 Task: Send an email with the signature Crystal Jones with the subject Service cancellation and the message Please let me know if there are any questions or concerns. from softage.1@softage.net to softage.8@softage.net and softage.9@softage.net with an attached document Contract_addendum.doc
Action: Mouse moved to (556, 724)
Screenshot: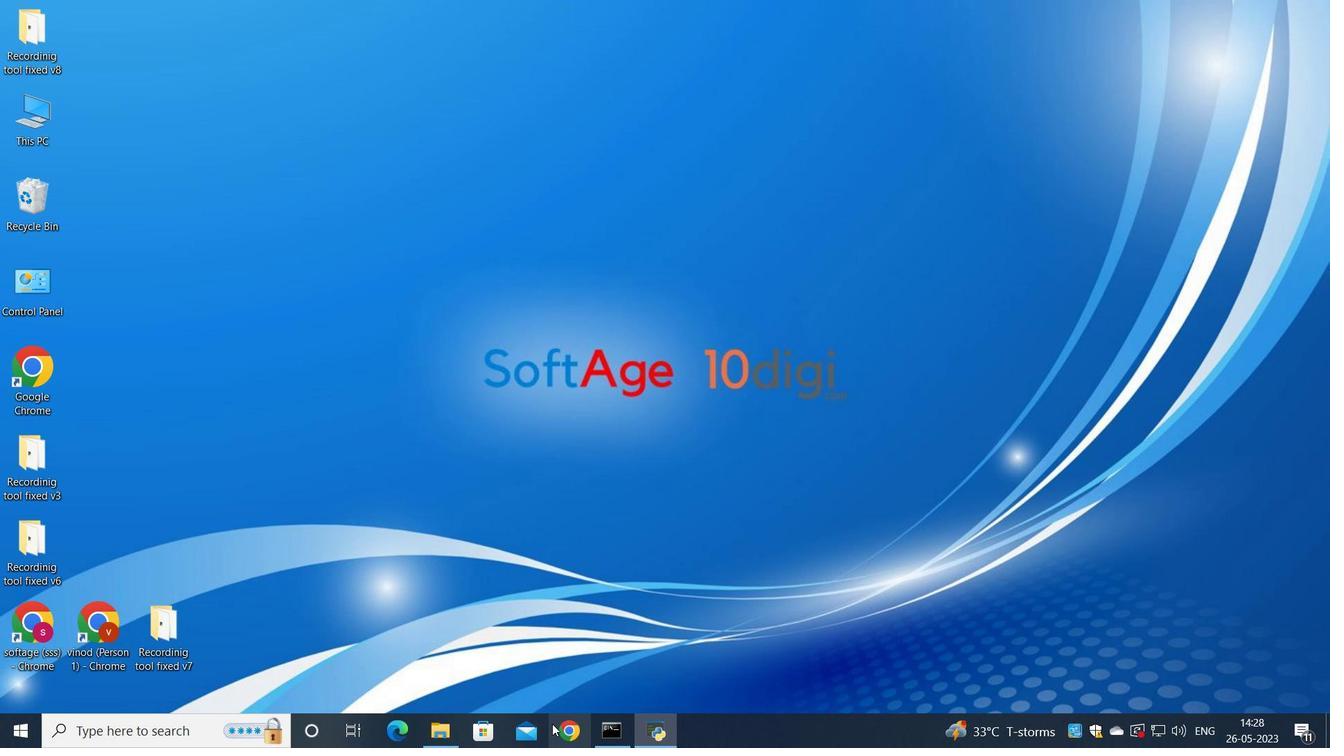 
Action: Mouse pressed left at (556, 724)
Screenshot: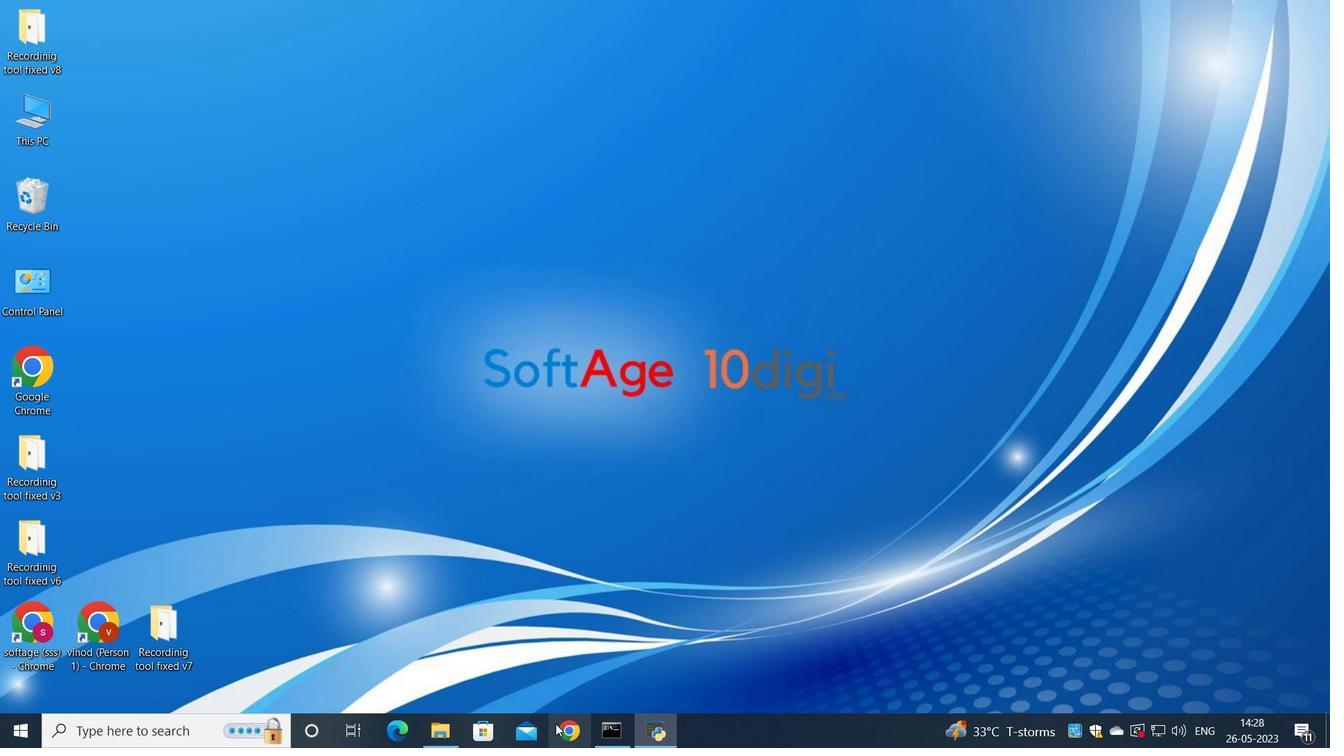
Action: Mouse moved to (625, 399)
Screenshot: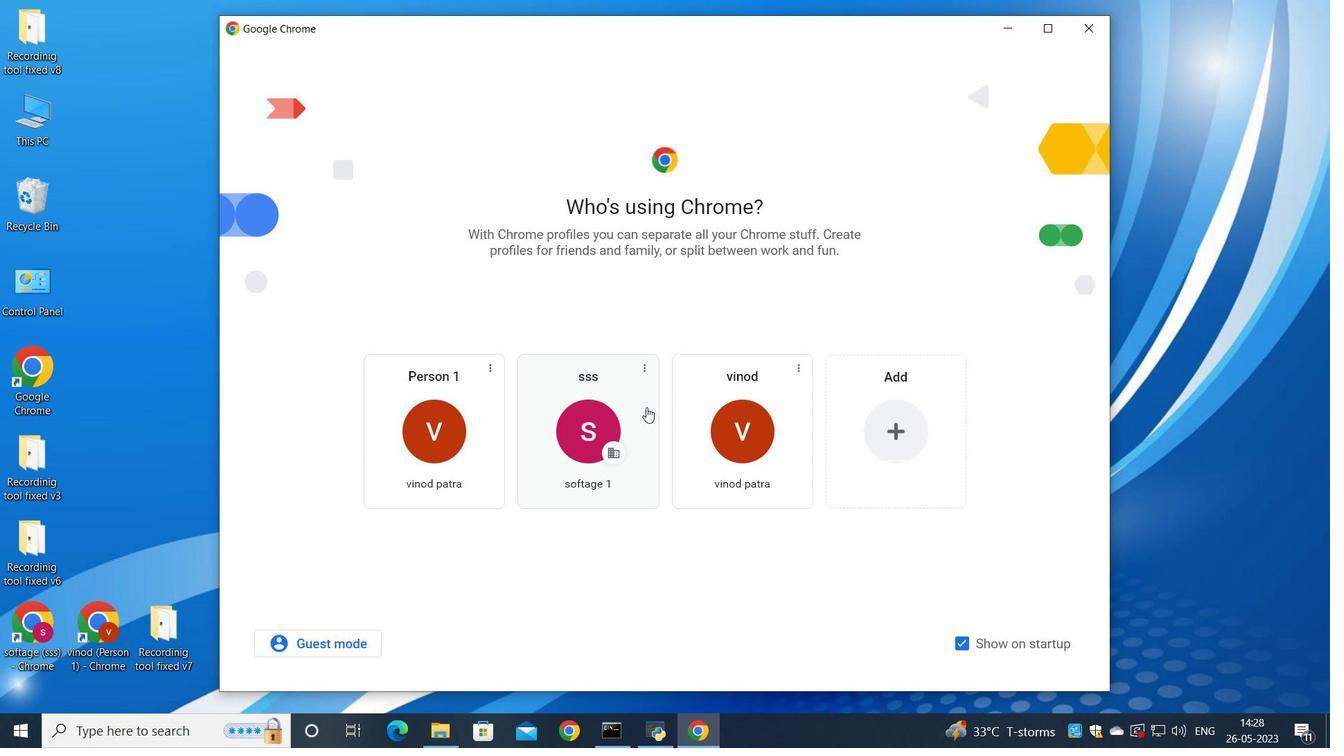 
Action: Mouse pressed left at (625, 399)
Screenshot: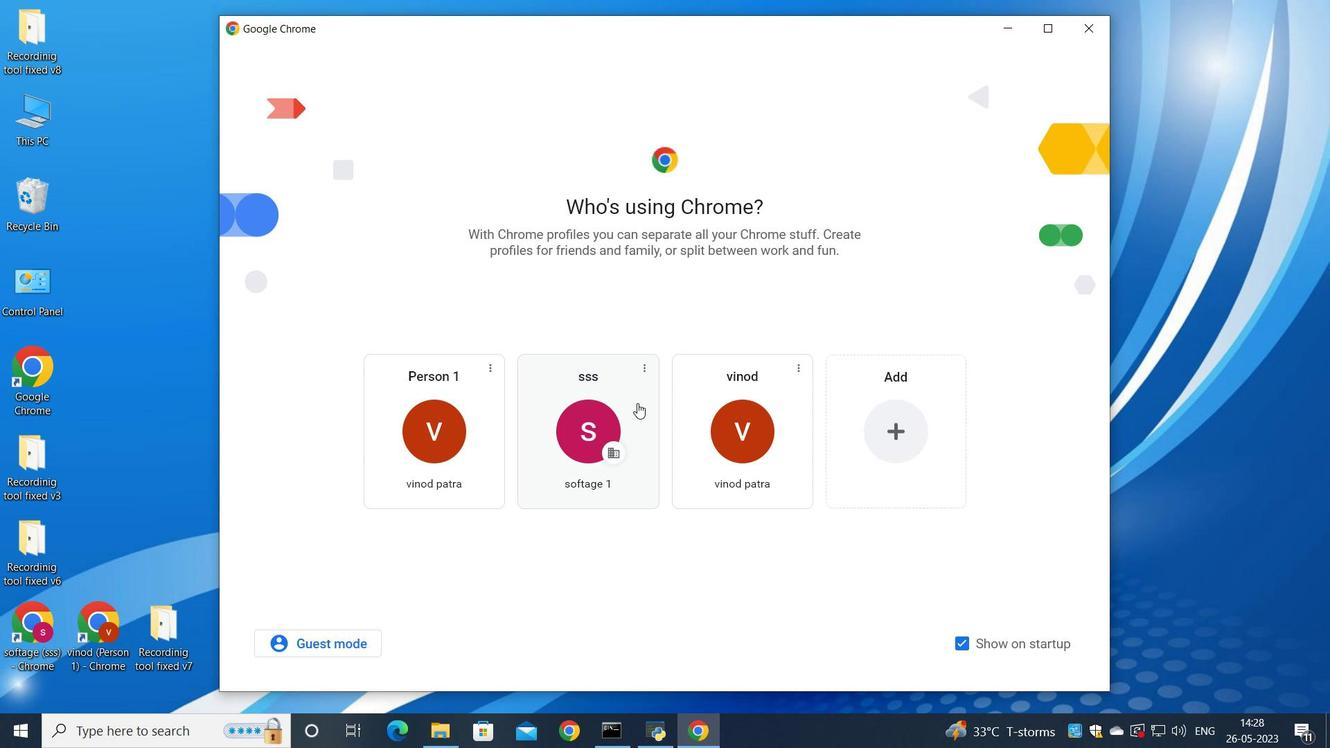 
Action: Mouse moved to (585, 415)
Screenshot: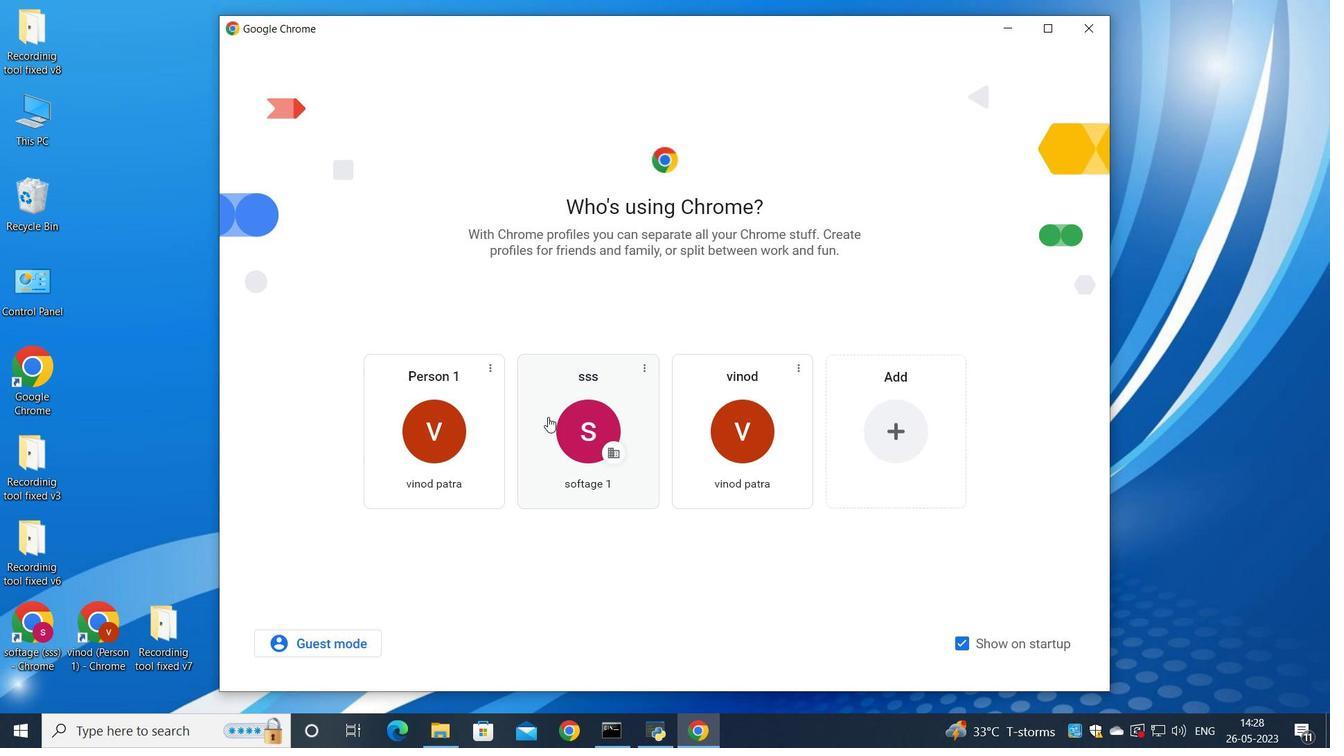 
Action: Mouse pressed left at (585, 415)
Screenshot: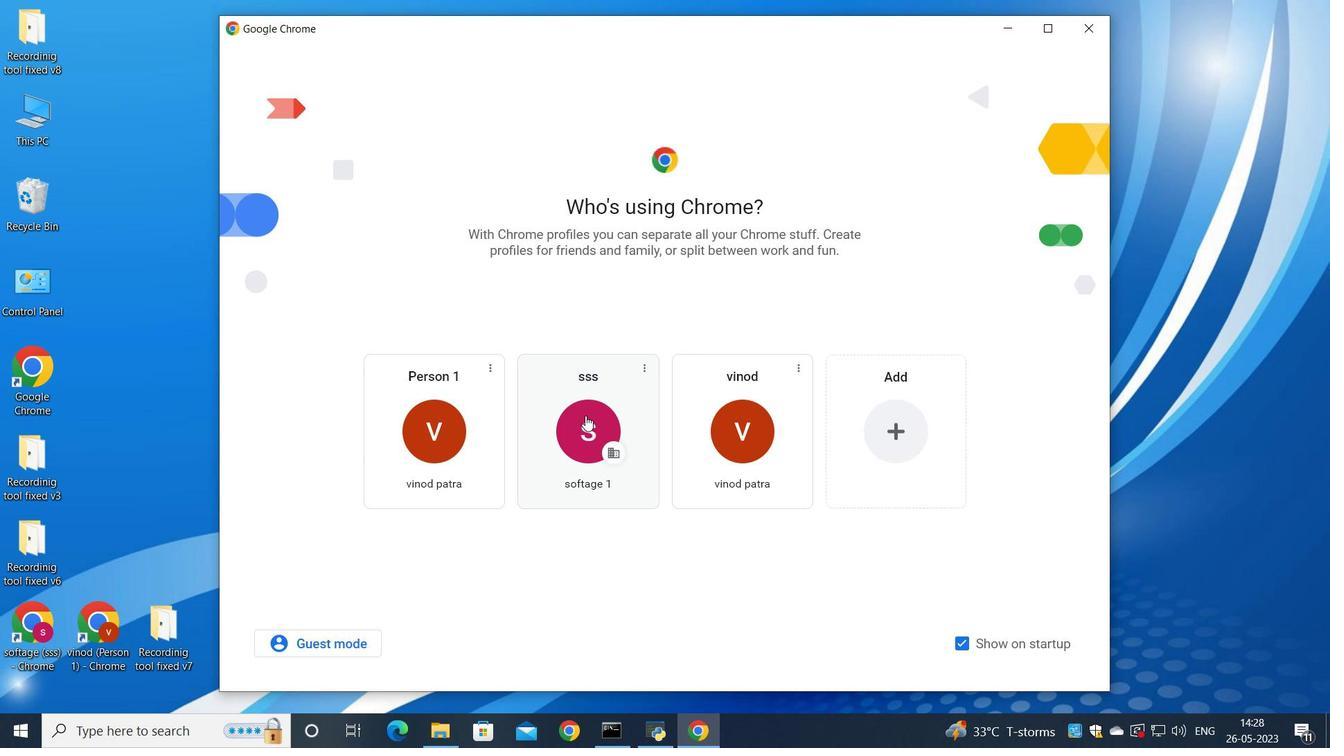 
Action: Mouse moved to (1173, 93)
Screenshot: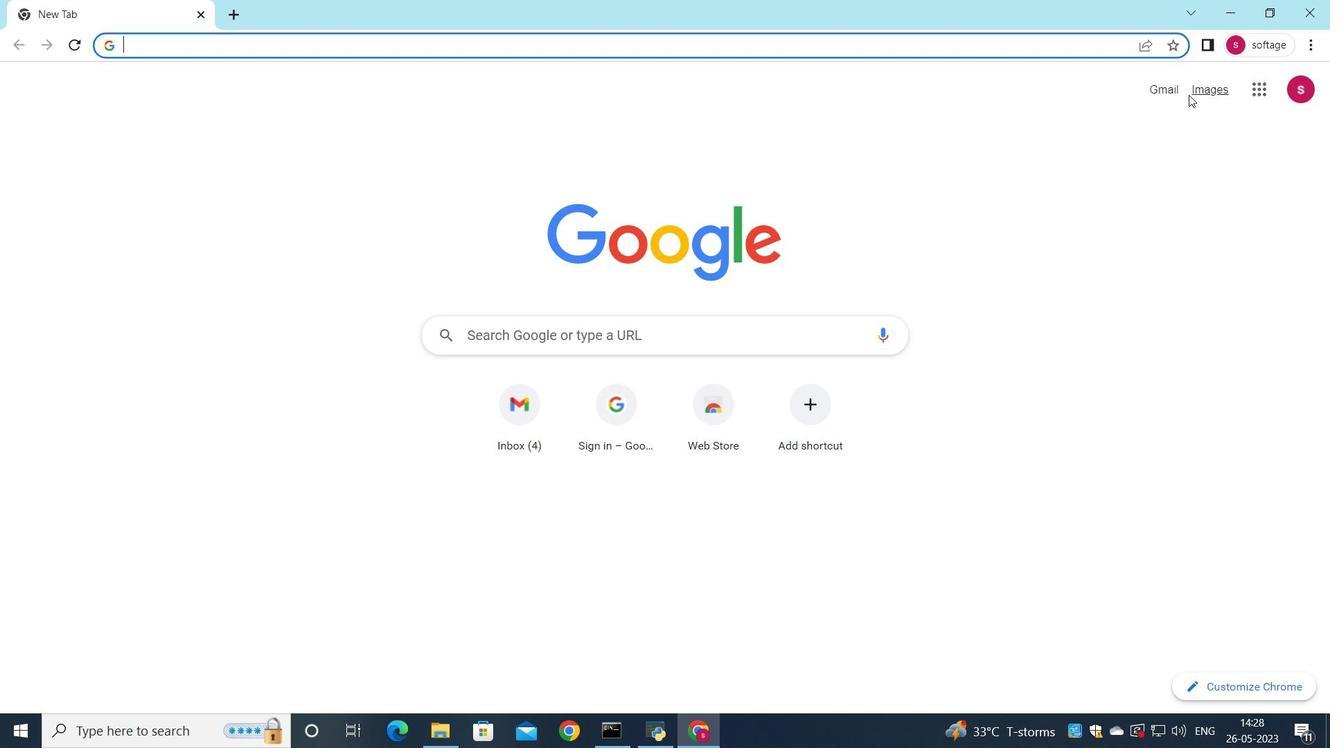 
Action: Mouse pressed left at (1173, 93)
Screenshot: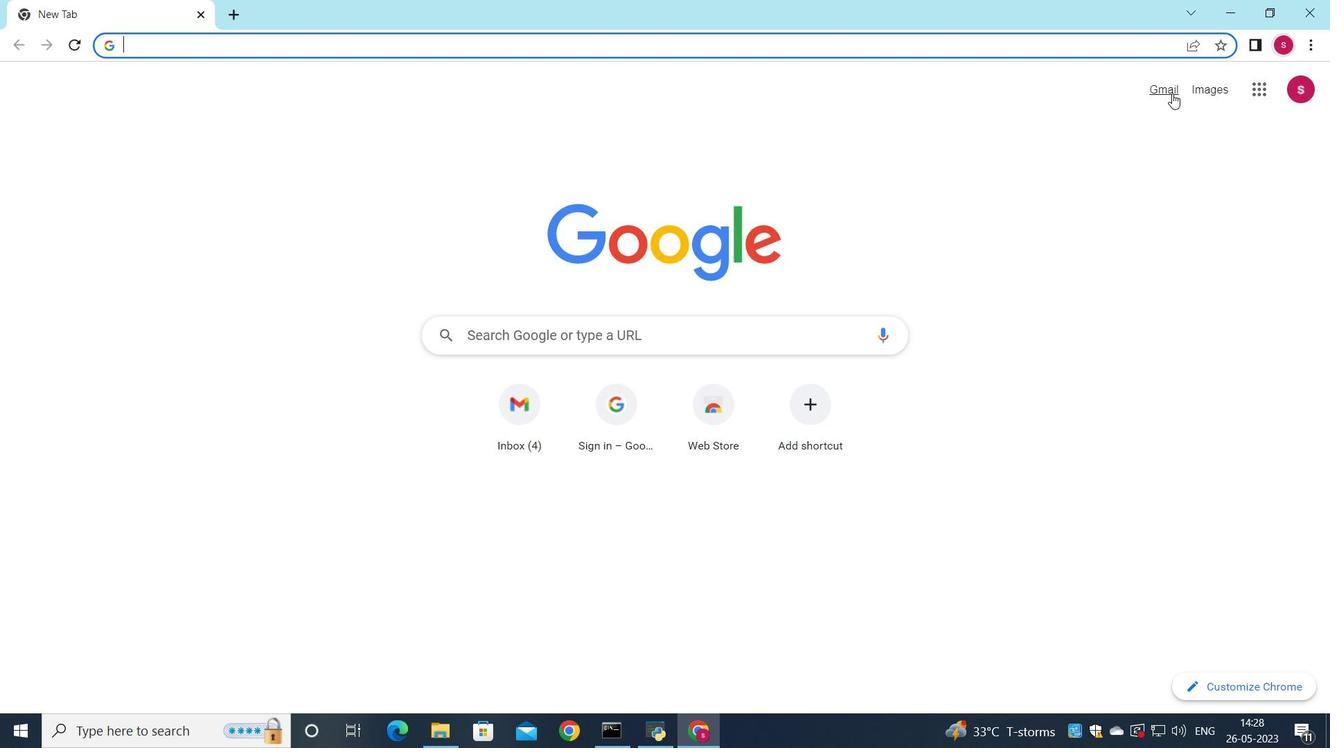 
Action: Mouse moved to (1152, 115)
Screenshot: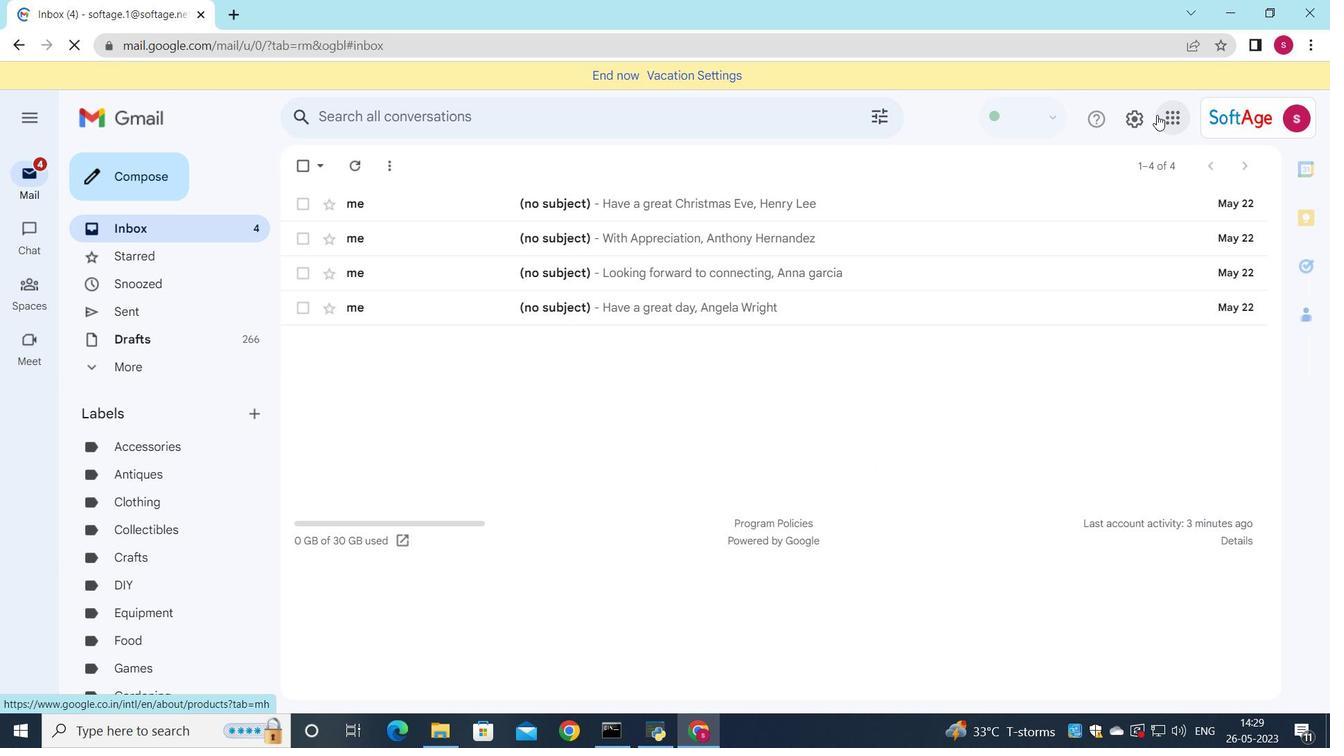 
Action: Mouse pressed left at (1152, 115)
Screenshot: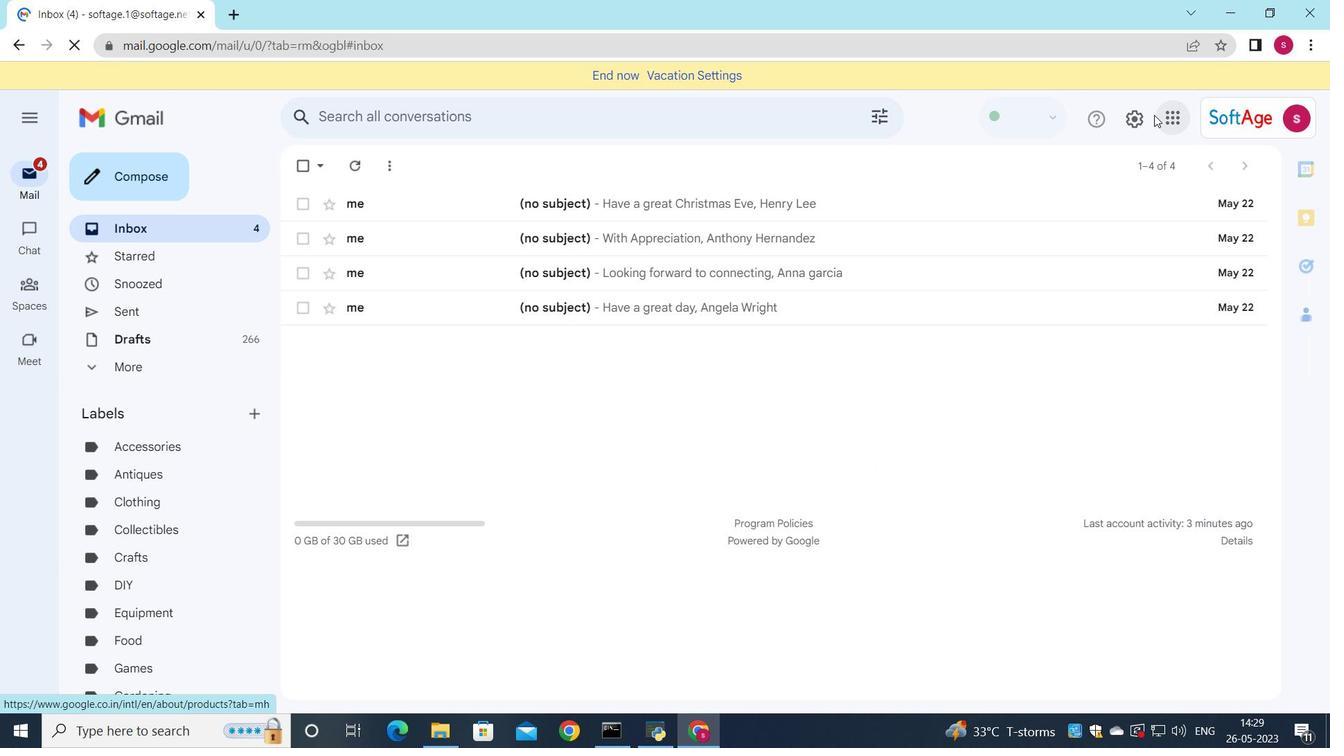 
Action: Mouse moved to (1146, 115)
Screenshot: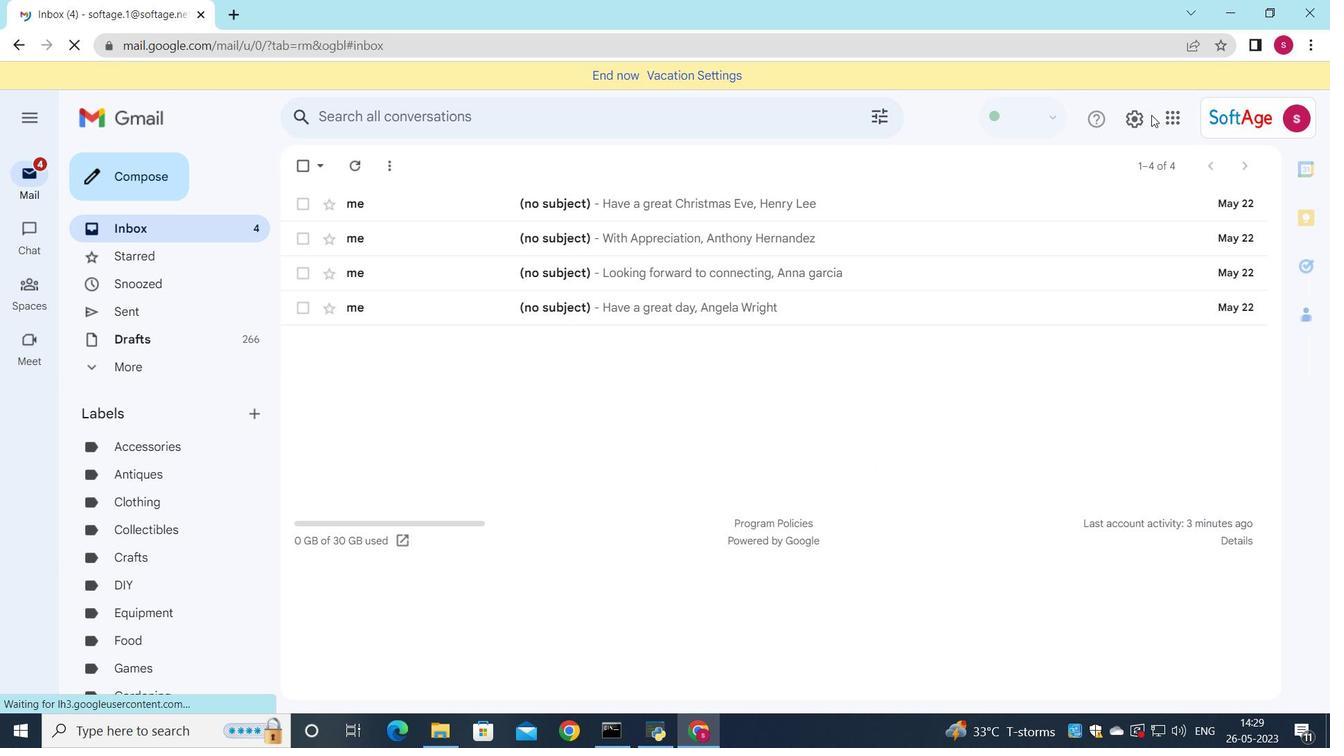 
Action: Mouse pressed left at (1146, 115)
Screenshot: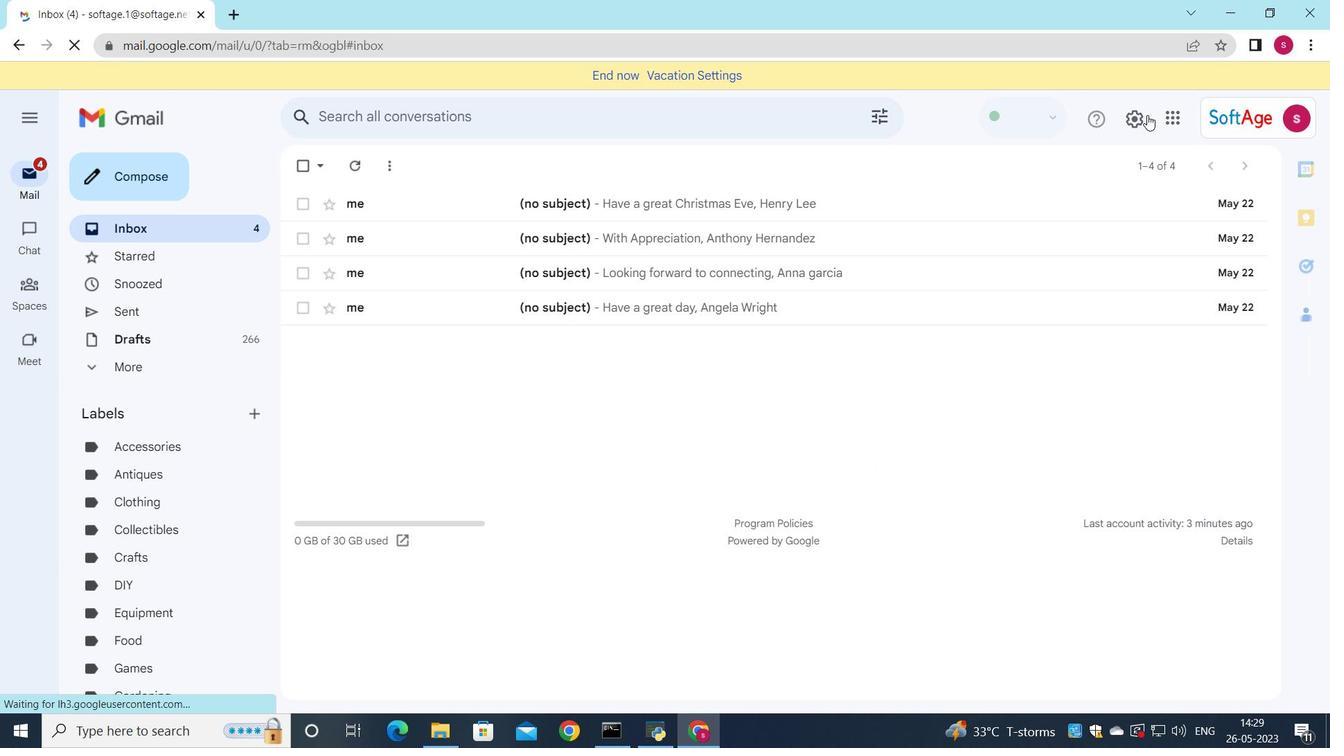 
Action: Mouse pressed left at (1146, 115)
Screenshot: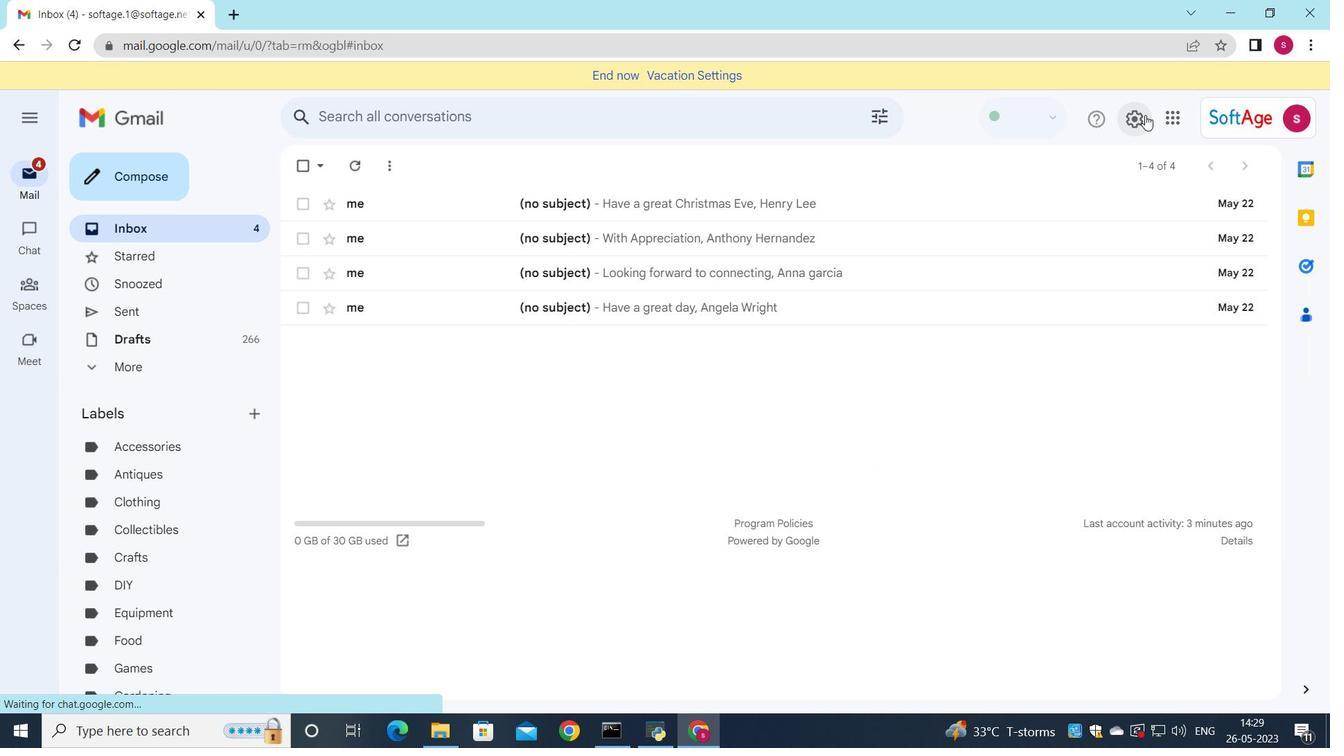 
Action: Mouse moved to (1145, 207)
Screenshot: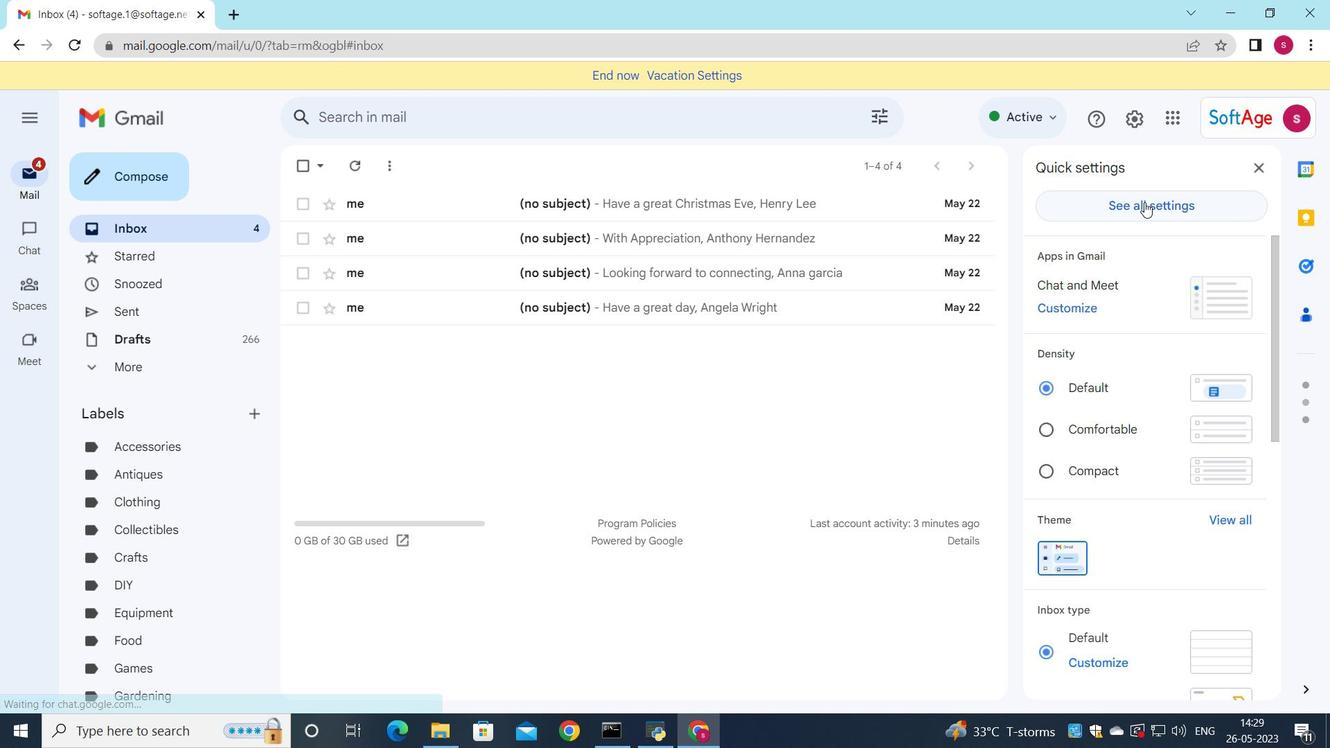 
Action: Mouse pressed left at (1145, 207)
Screenshot: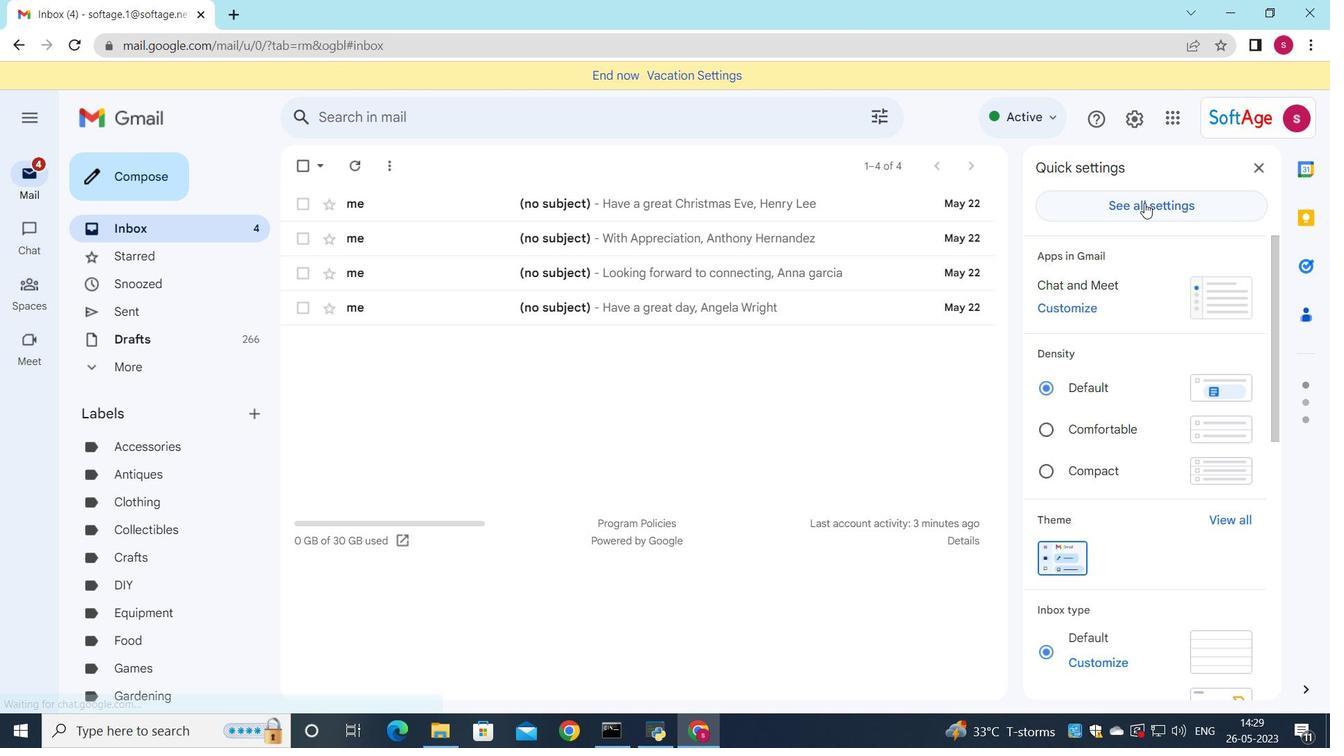 
Action: Mouse moved to (678, 412)
Screenshot: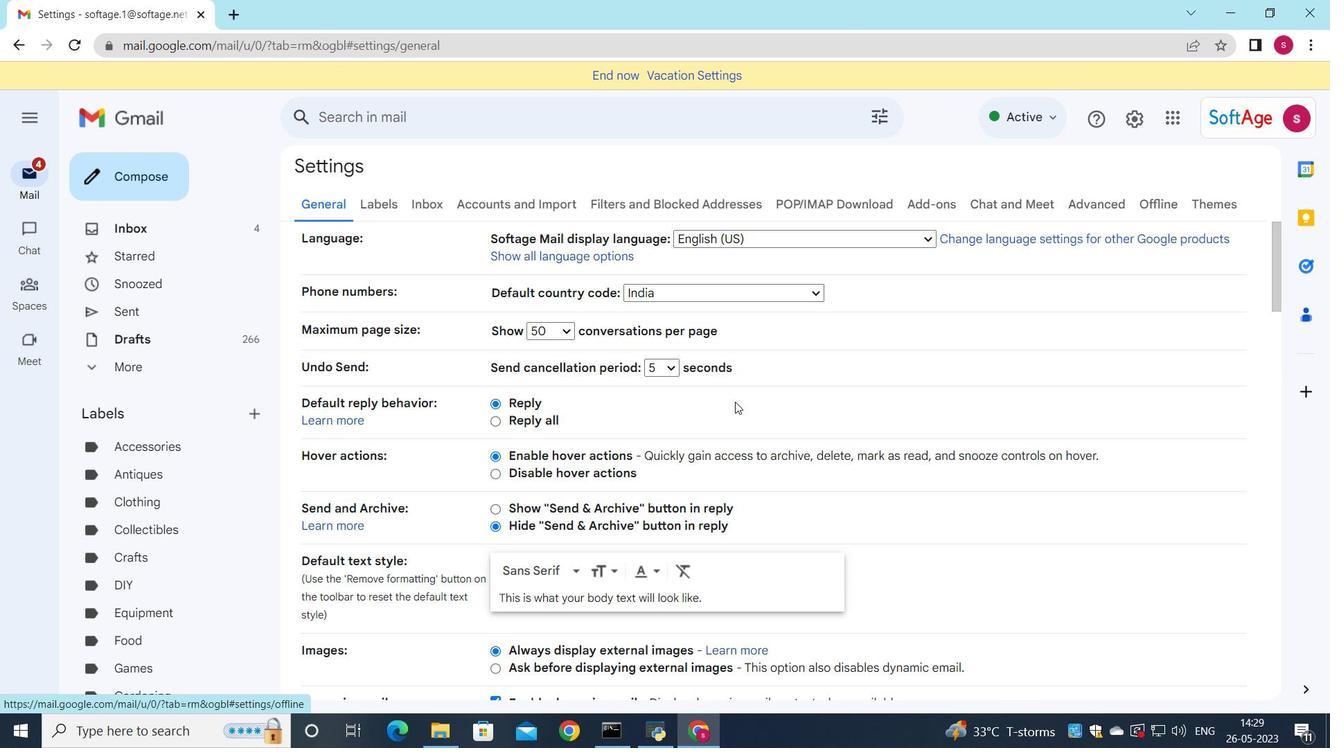 
Action: Mouse scrolled (678, 411) with delta (0, 0)
Screenshot: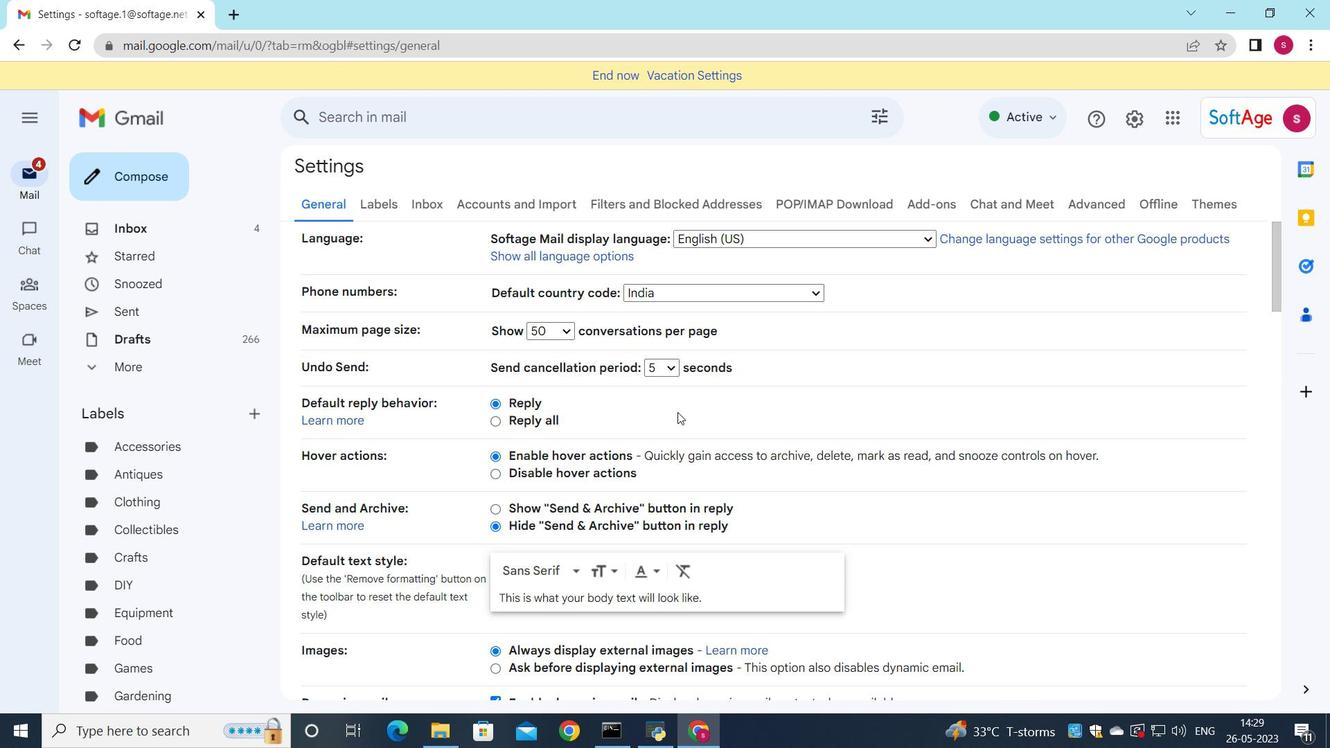
Action: Mouse scrolled (678, 411) with delta (0, 0)
Screenshot: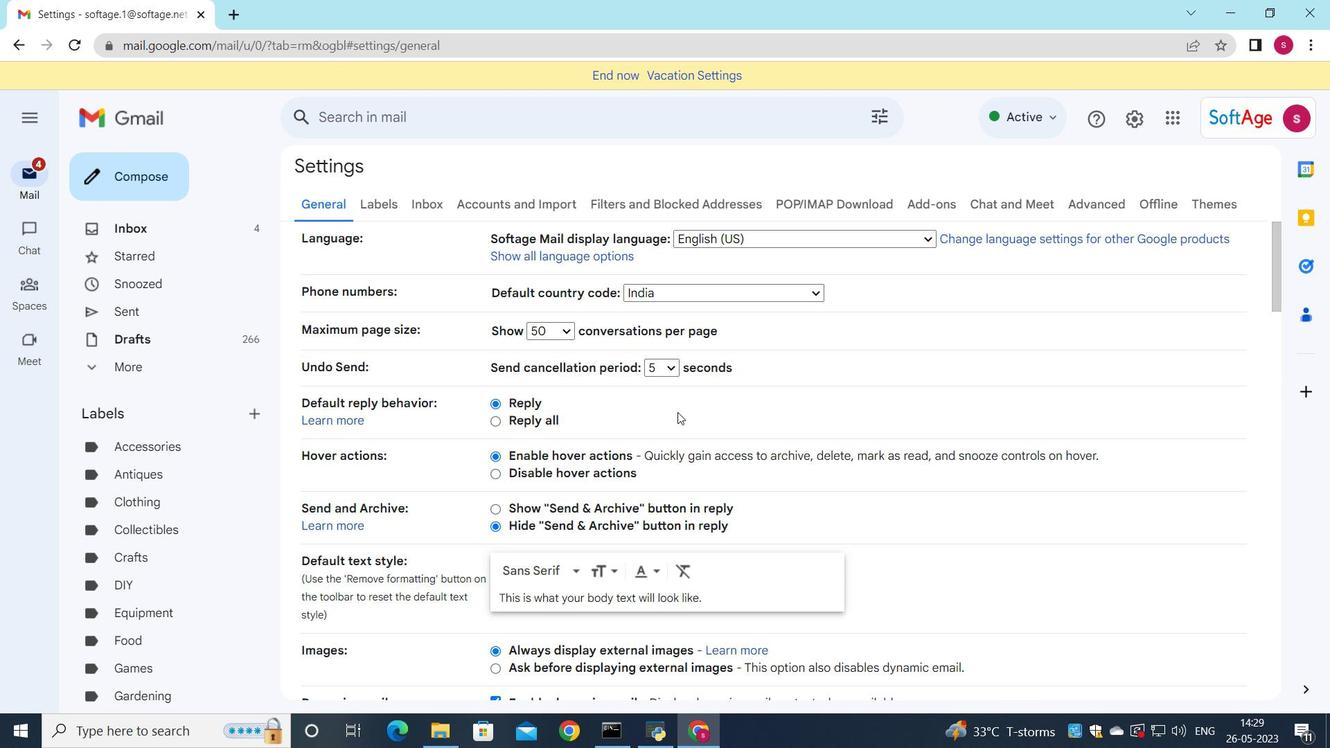 
Action: Mouse scrolled (678, 411) with delta (0, 0)
Screenshot: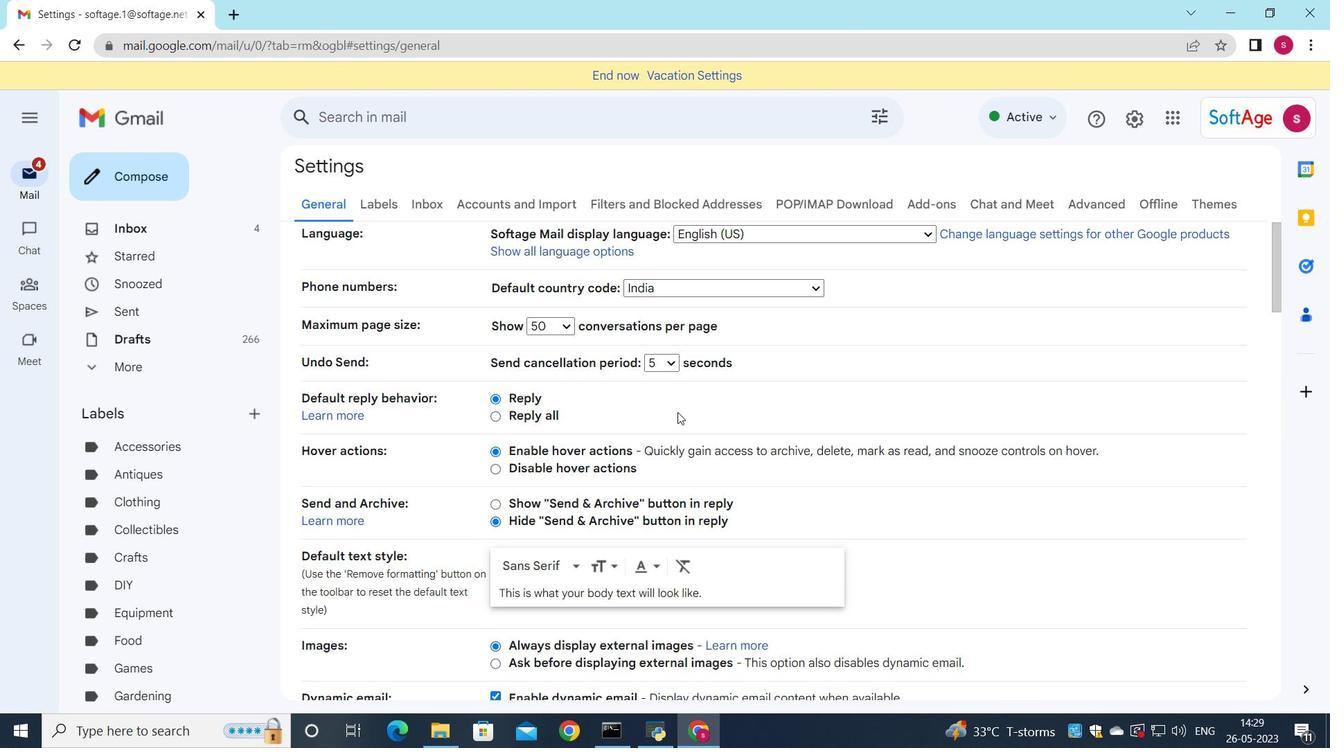 
Action: Mouse scrolled (678, 411) with delta (0, 0)
Screenshot: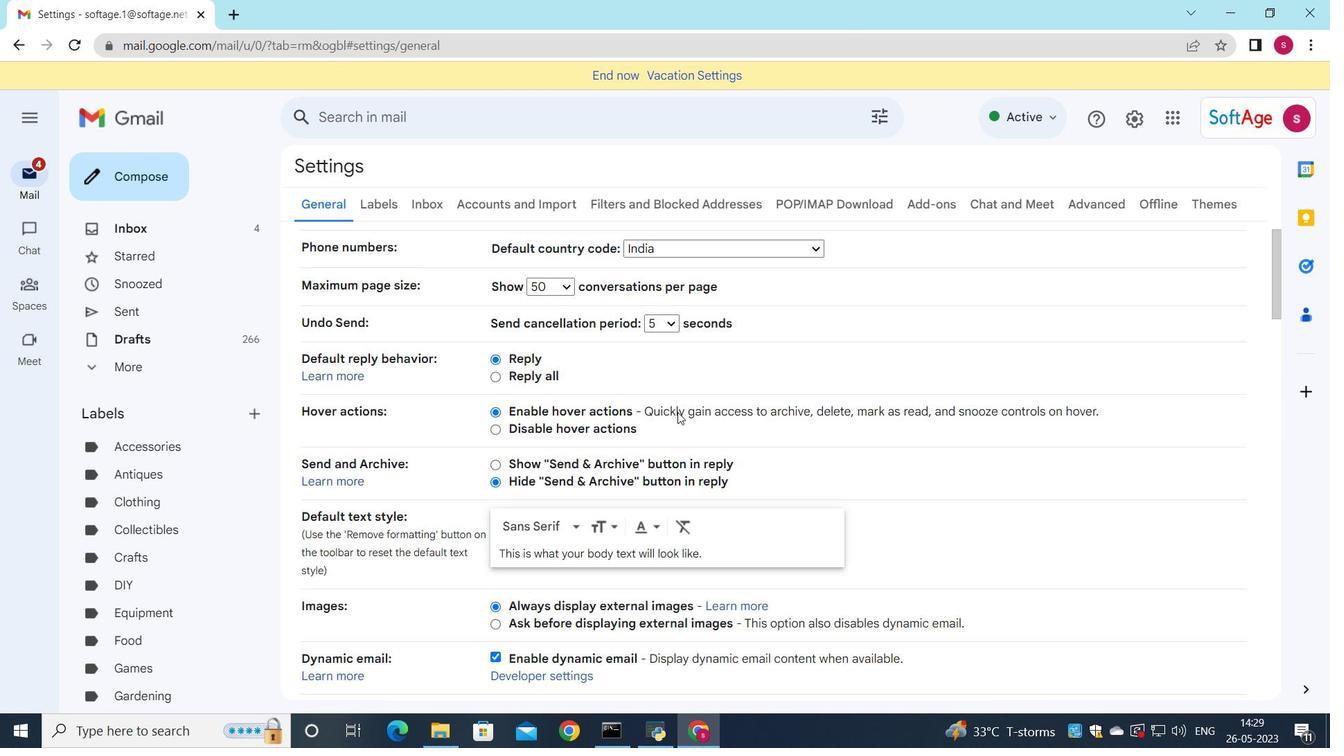 
Action: Mouse scrolled (678, 411) with delta (0, 0)
Screenshot: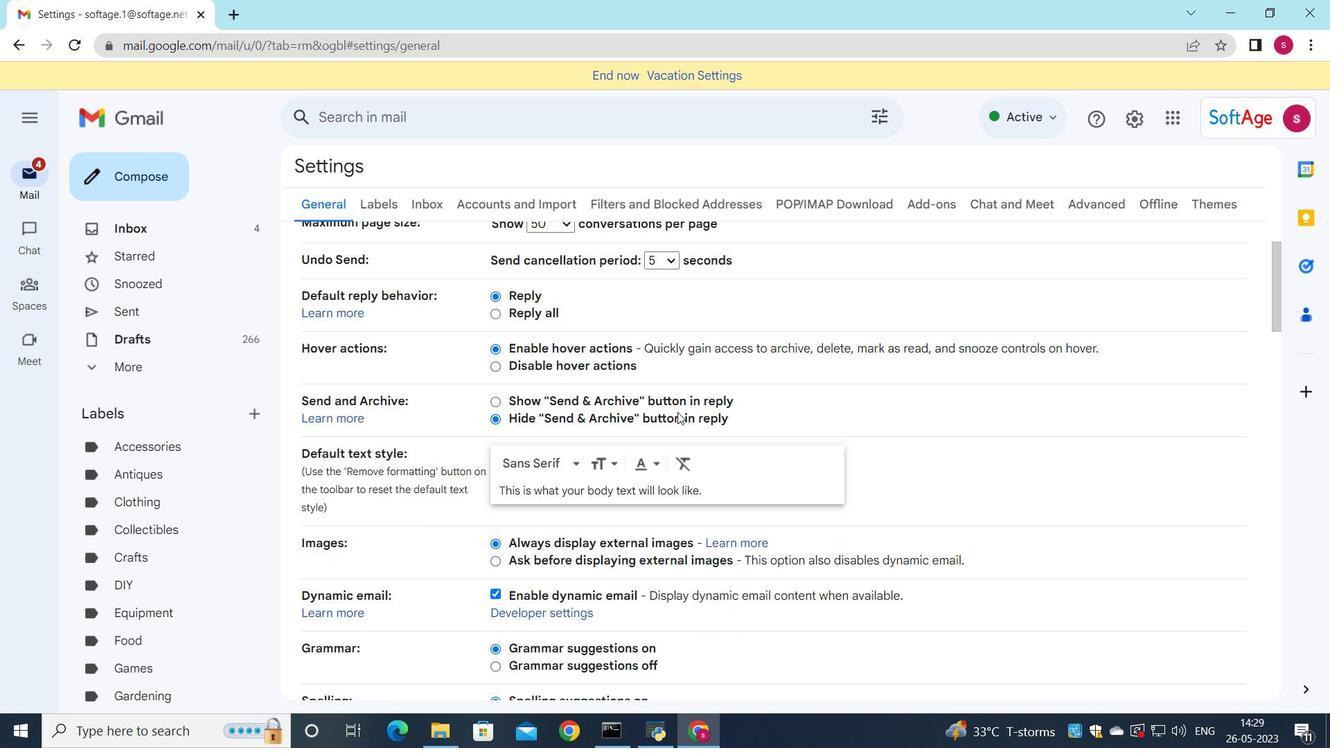 
Action: Mouse scrolled (678, 411) with delta (0, 0)
Screenshot: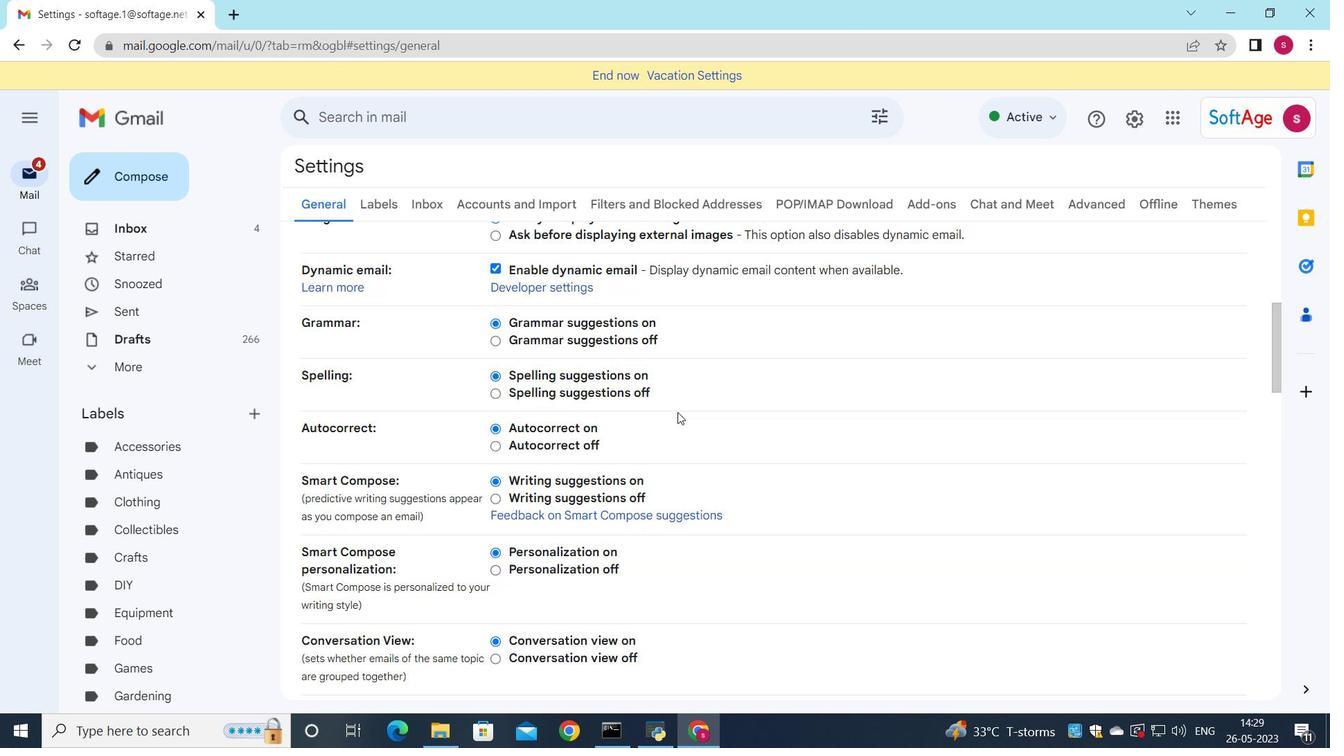 
Action: Mouse scrolled (678, 411) with delta (0, 0)
Screenshot: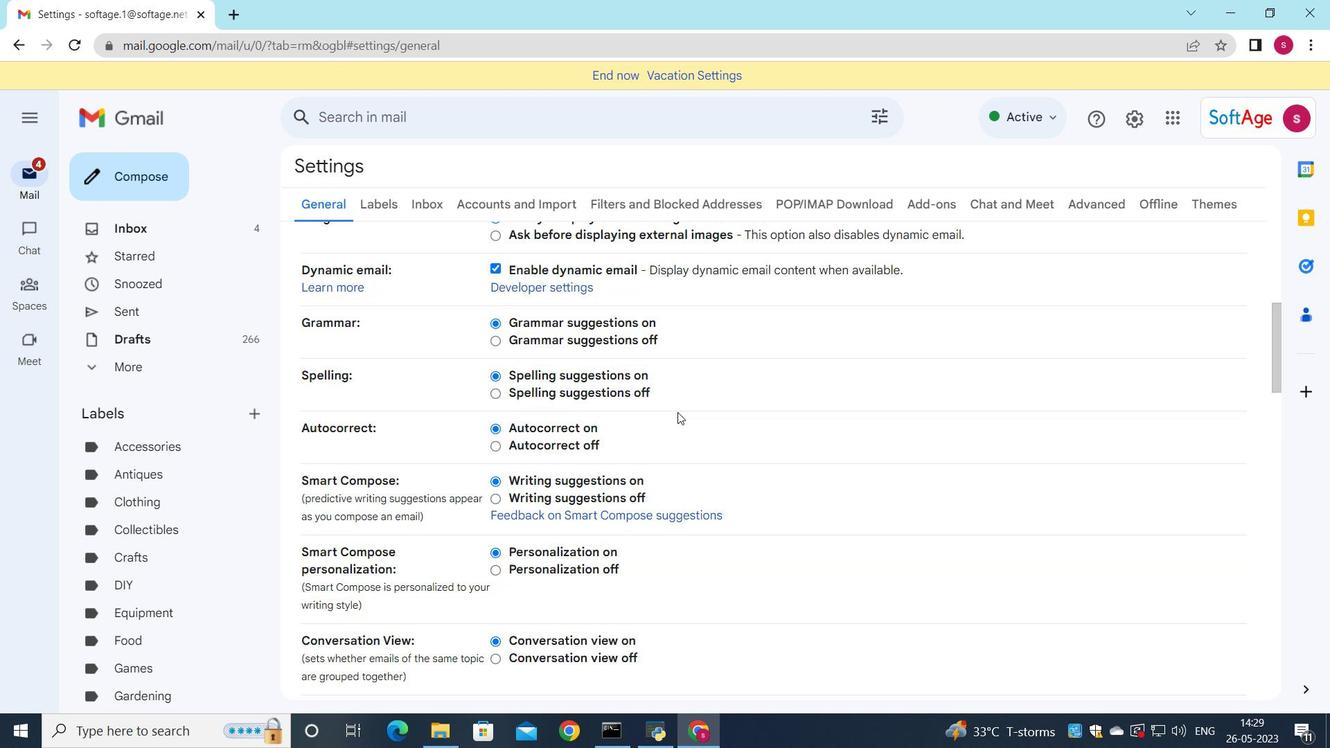 
Action: Mouse scrolled (678, 411) with delta (0, 0)
Screenshot: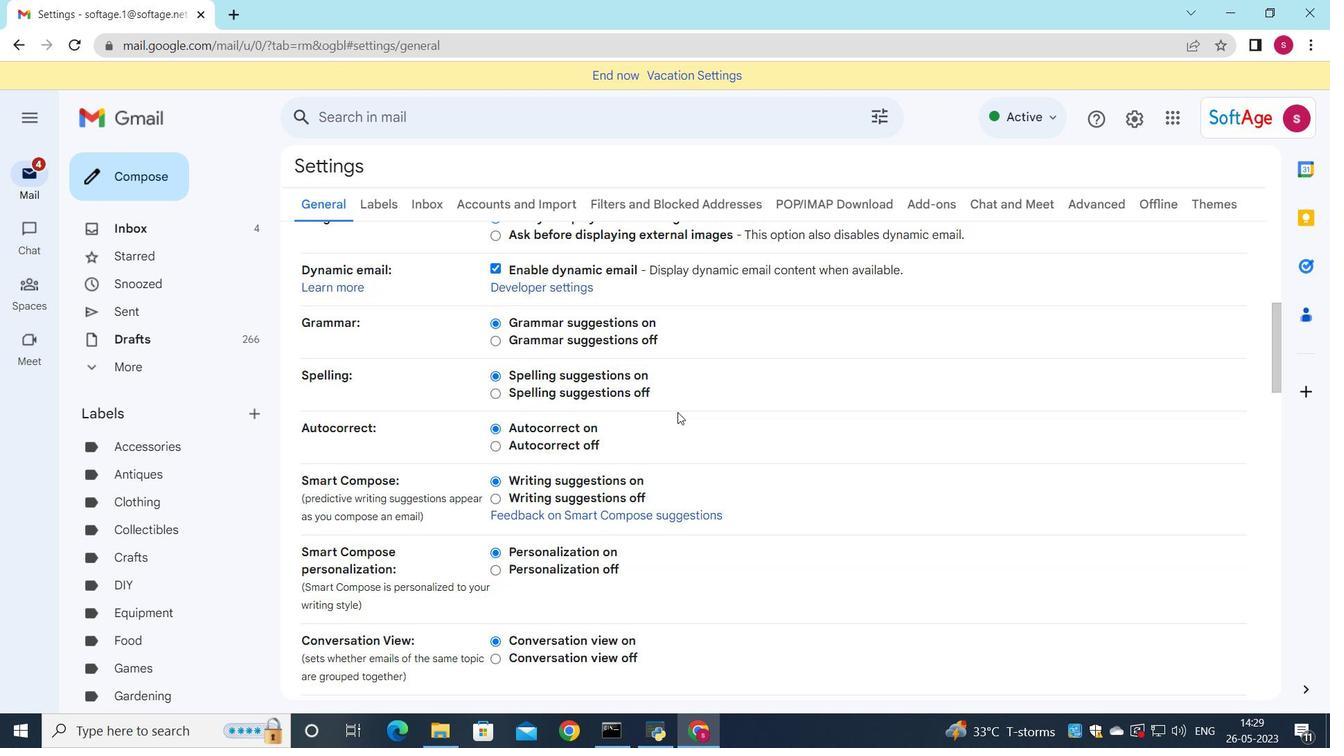 
Action: Mouse scrolled (678, 411) with delta (0, 0)
Screenshot: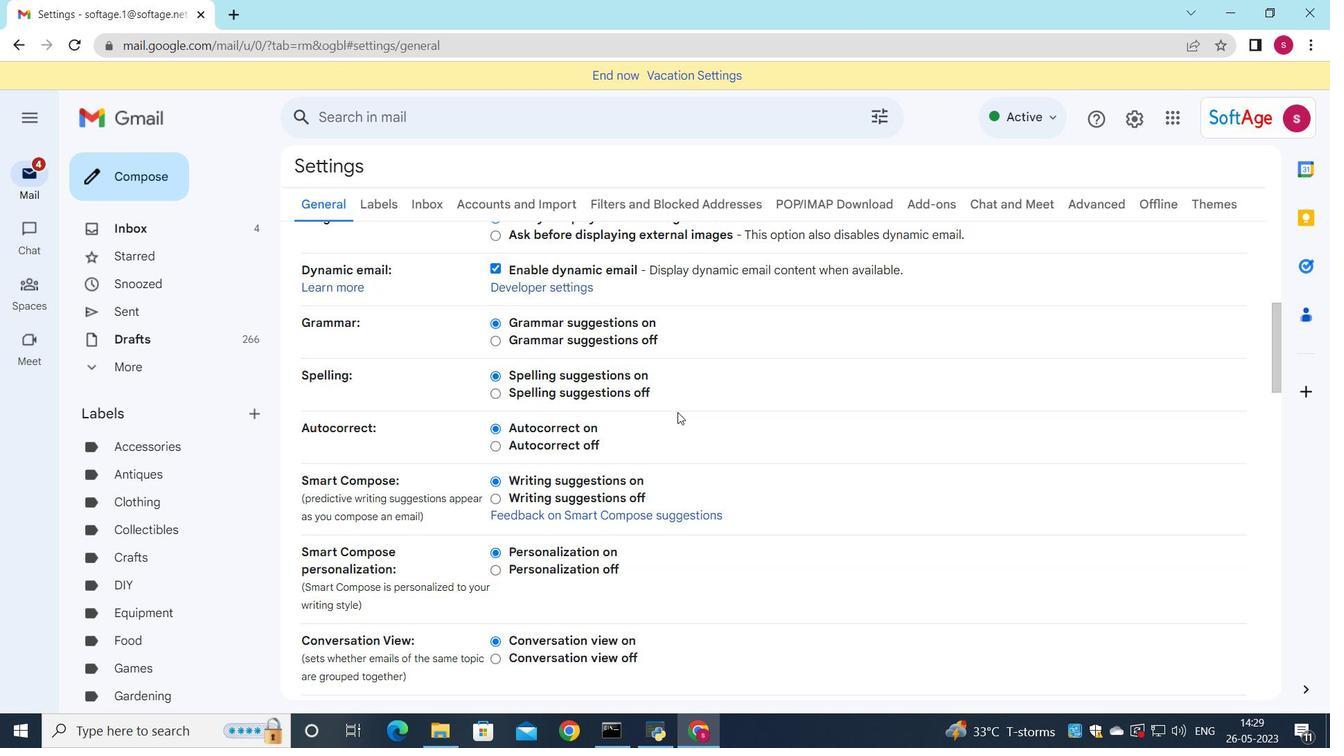 
Action: Mouse scrolled (678, 411) with delta (0, 0)
Screenshot: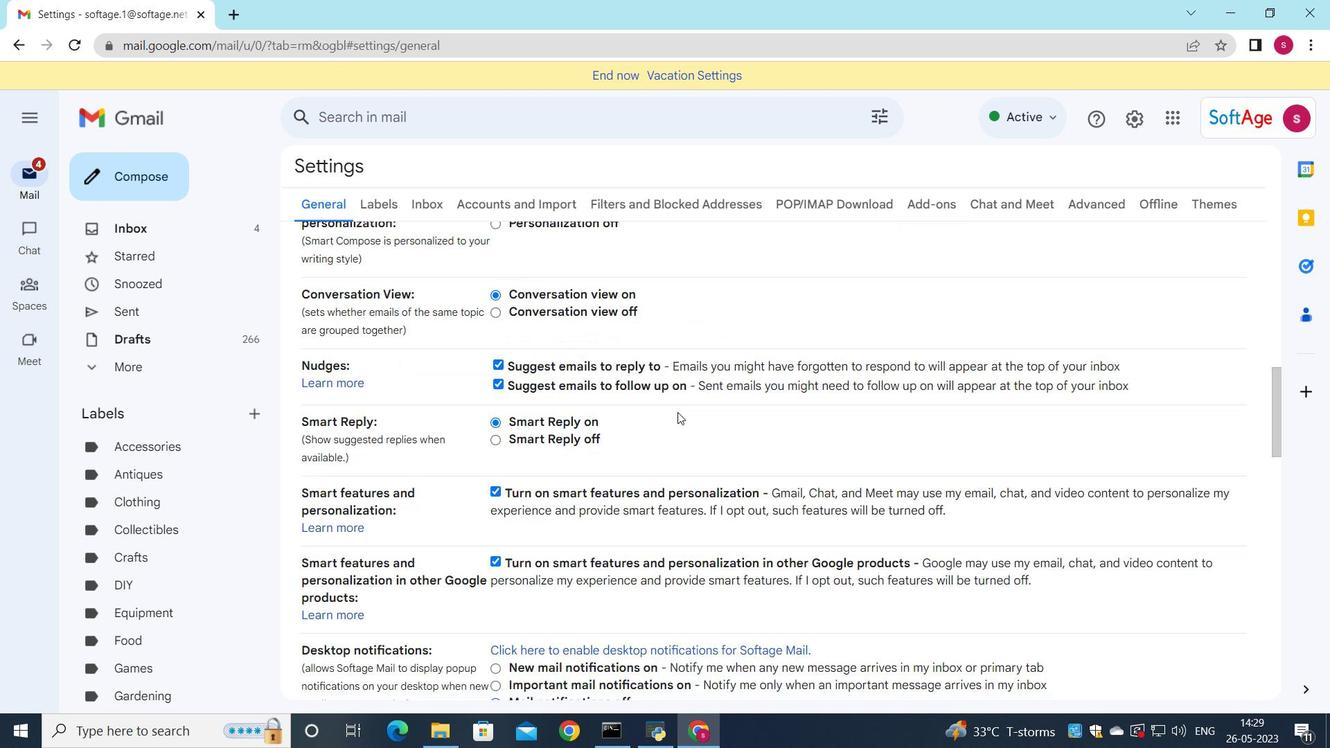 
Action: Mouse scrolled (678, 411) with delta (0, 0)
Screenshot: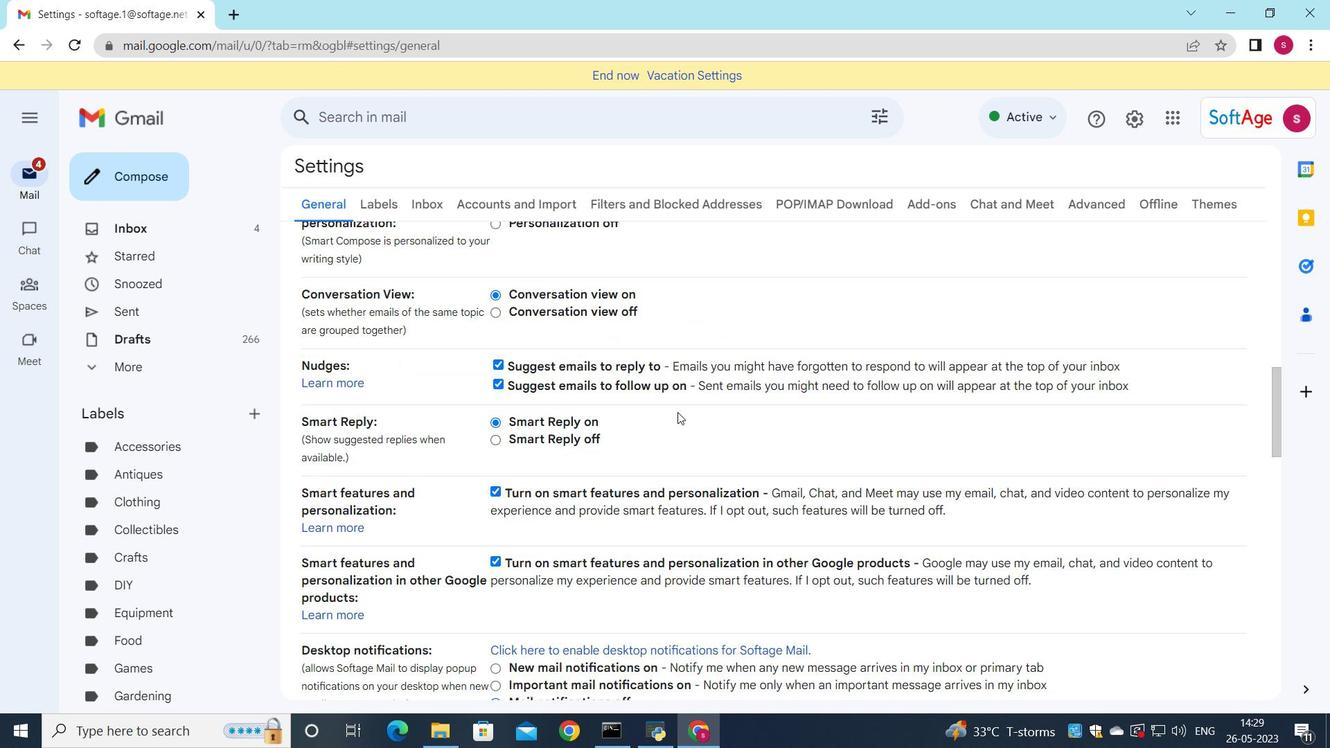 
Action: Mouse scrolled (678, 411) with delta (0, 0)
Screenshot: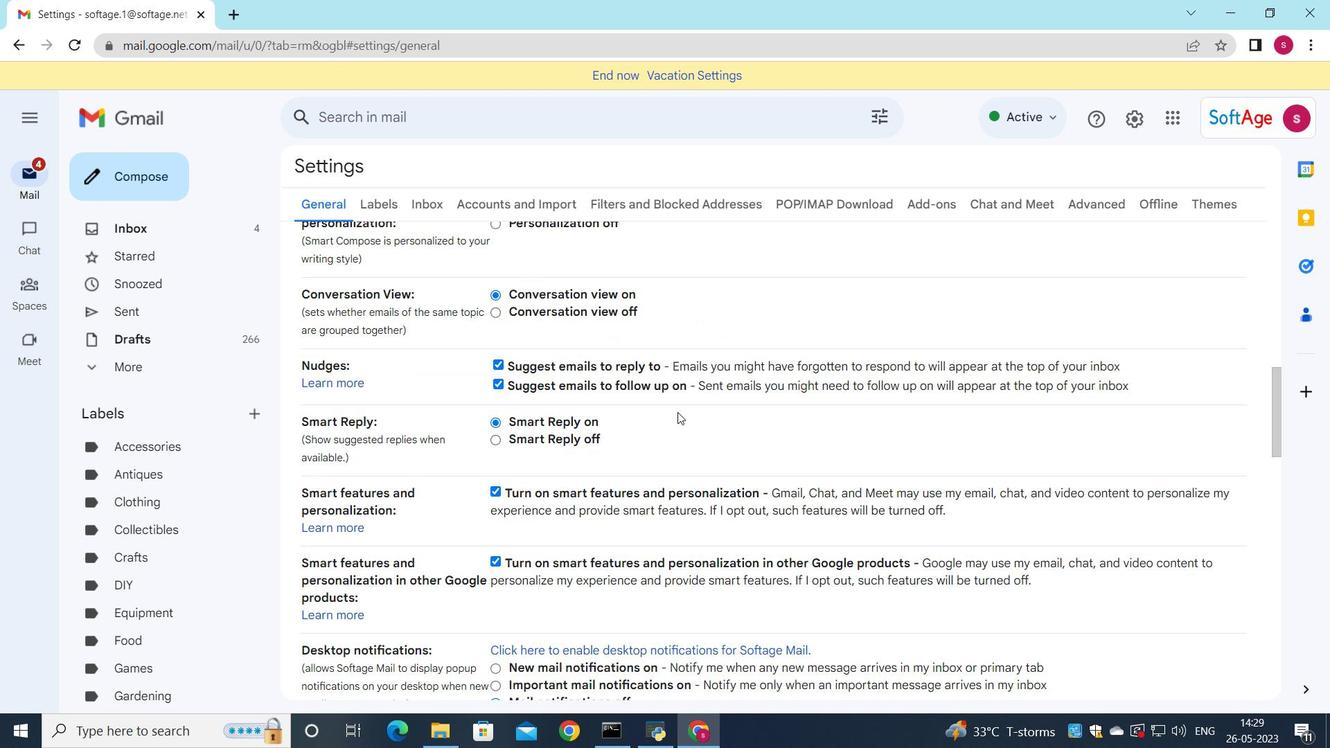 
Action: Mouse scrolled (678, 411) with delta (0, 0)
Screenshot: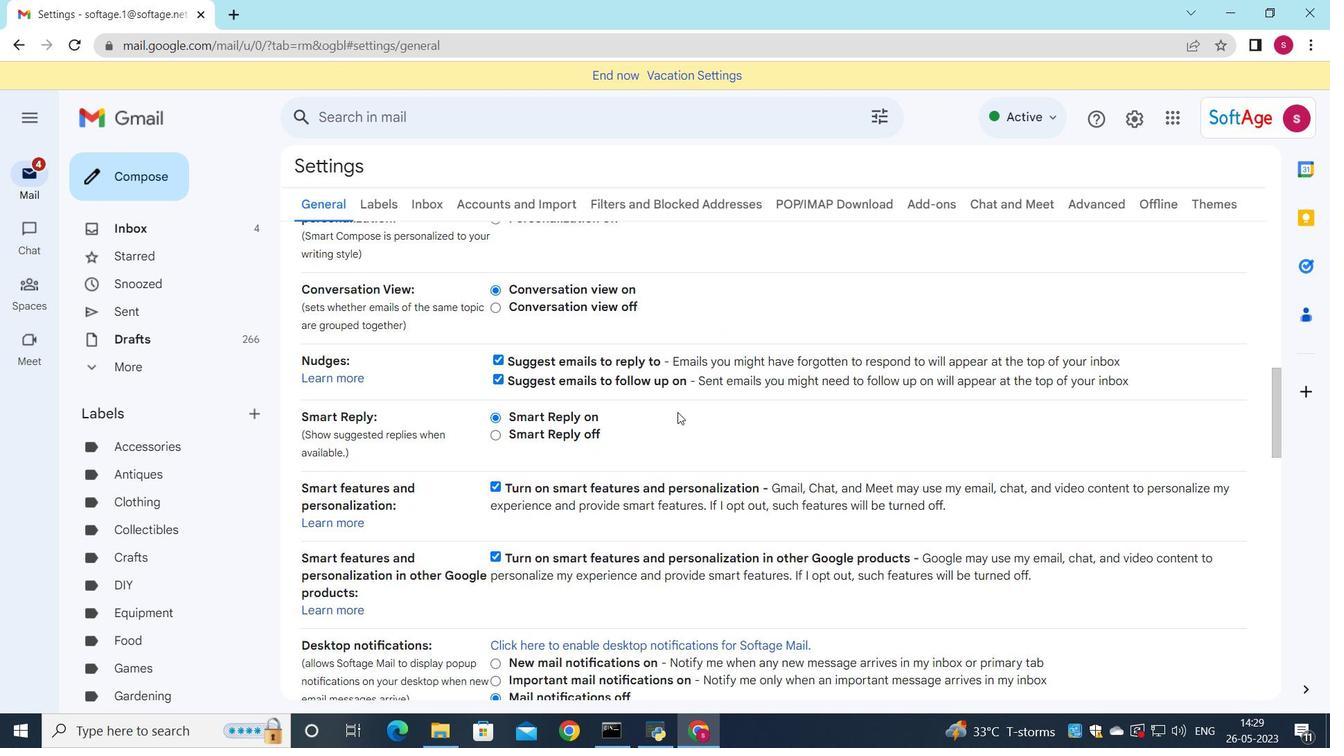 
Action: Mouse scrolled (678, 411) with delta (0, 0)
Screenshot: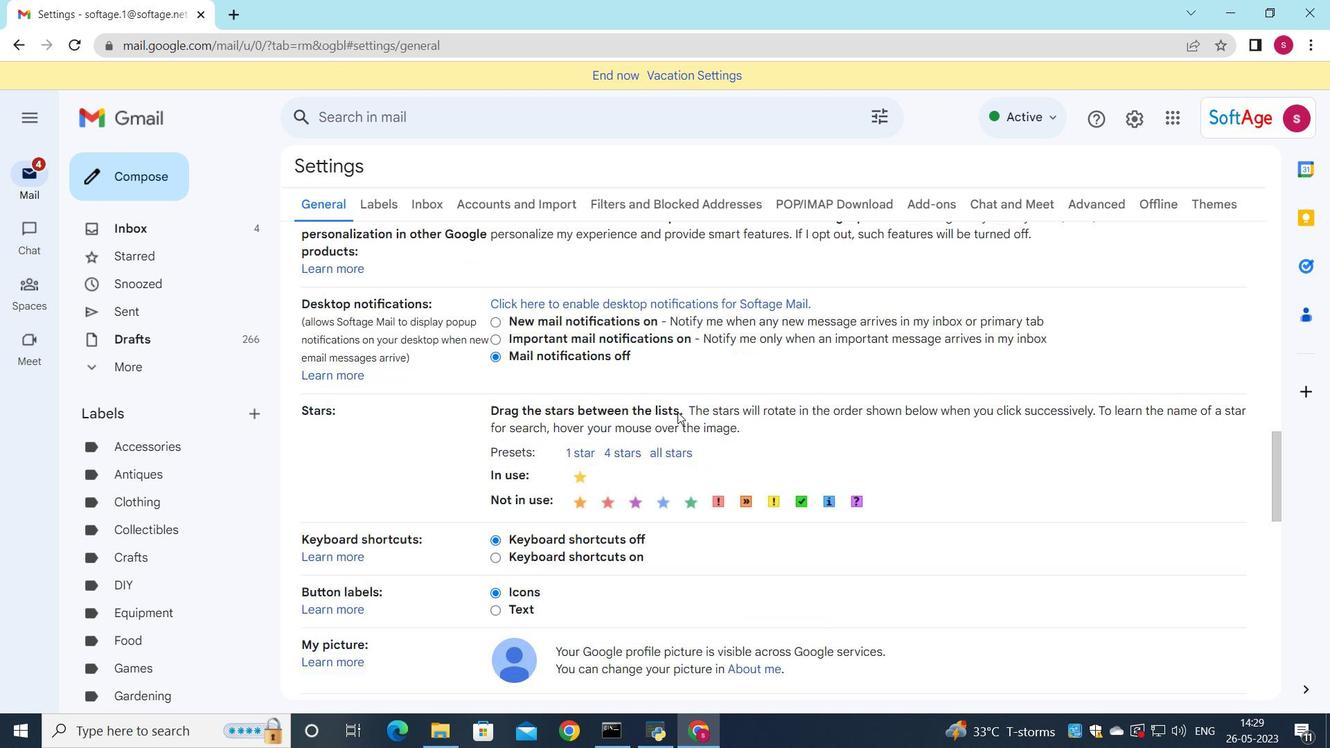 
Action: Mouse scrolled (678, 411) with delta (0, 0)
Screenshot: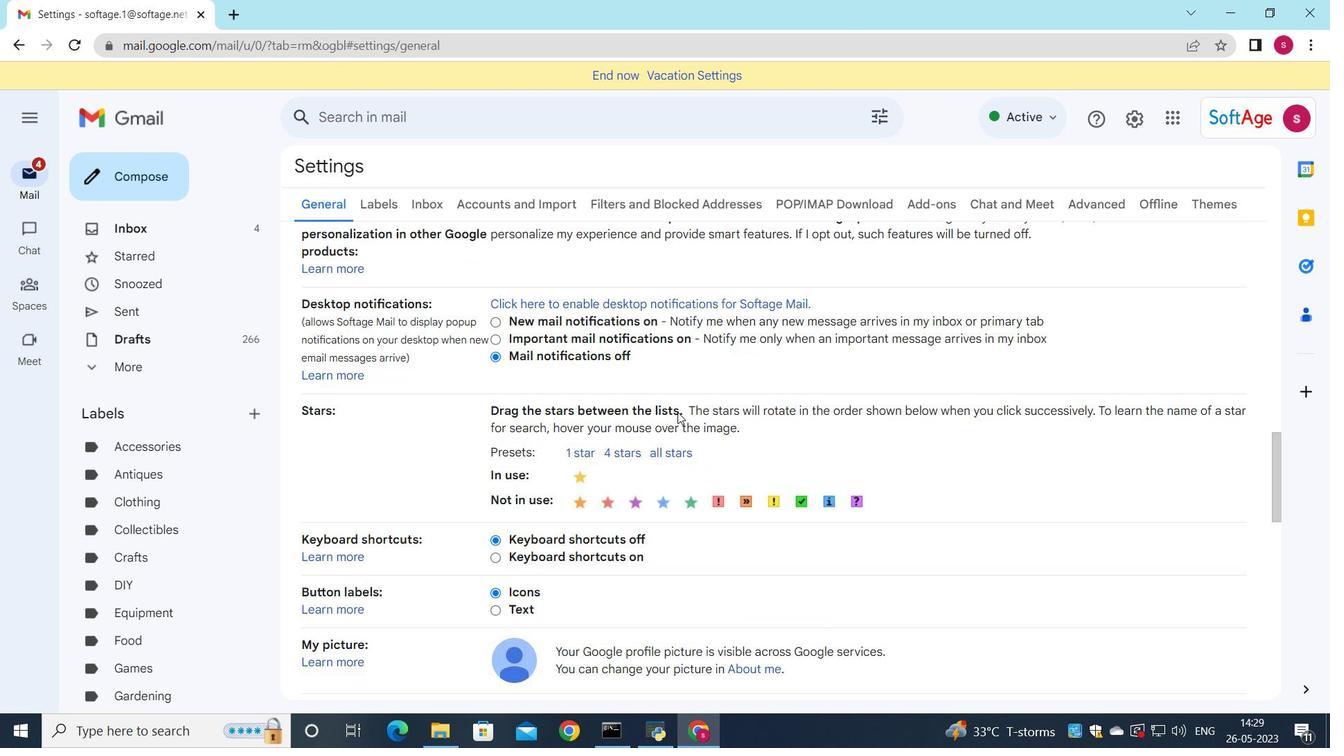 
Action: Mouse scrolled (678, 411) with delta (0, 0)
Screenshot: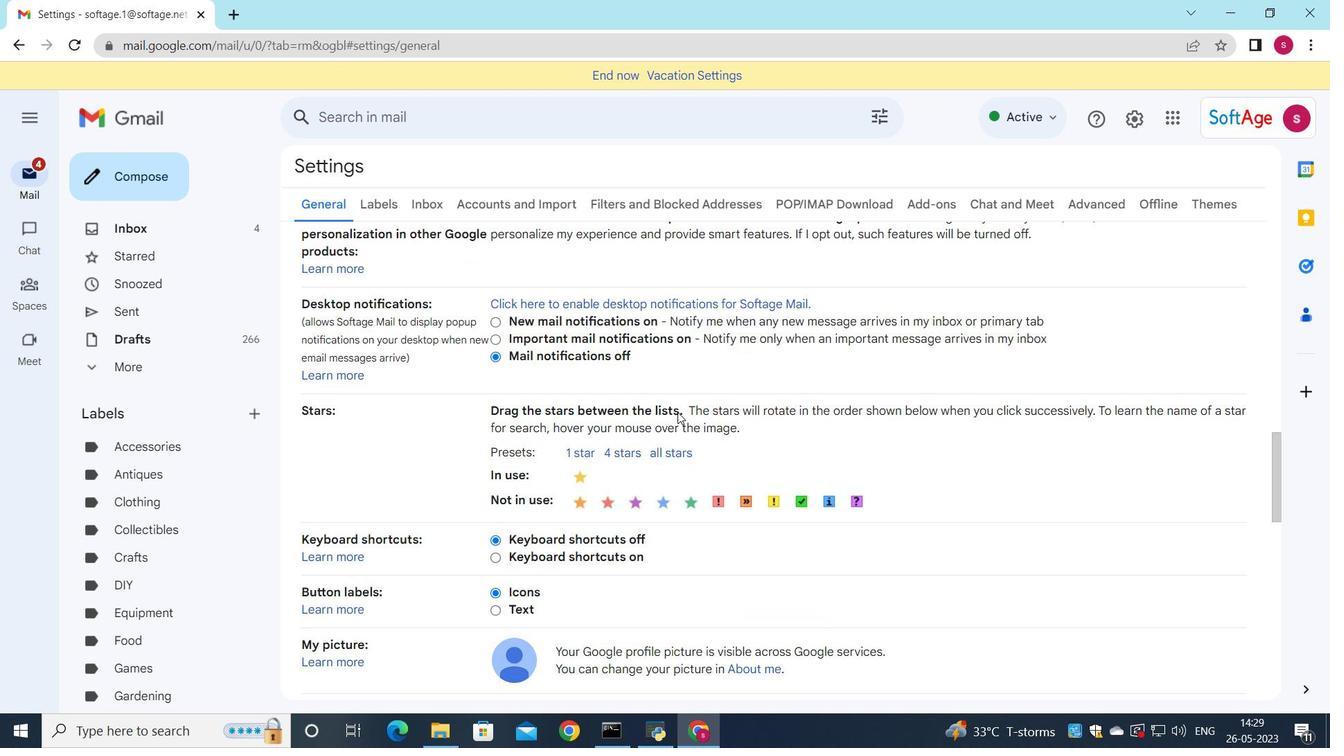 
Action: Mouse scrolled (678, 411) with delta (0, 0)
Screenshot: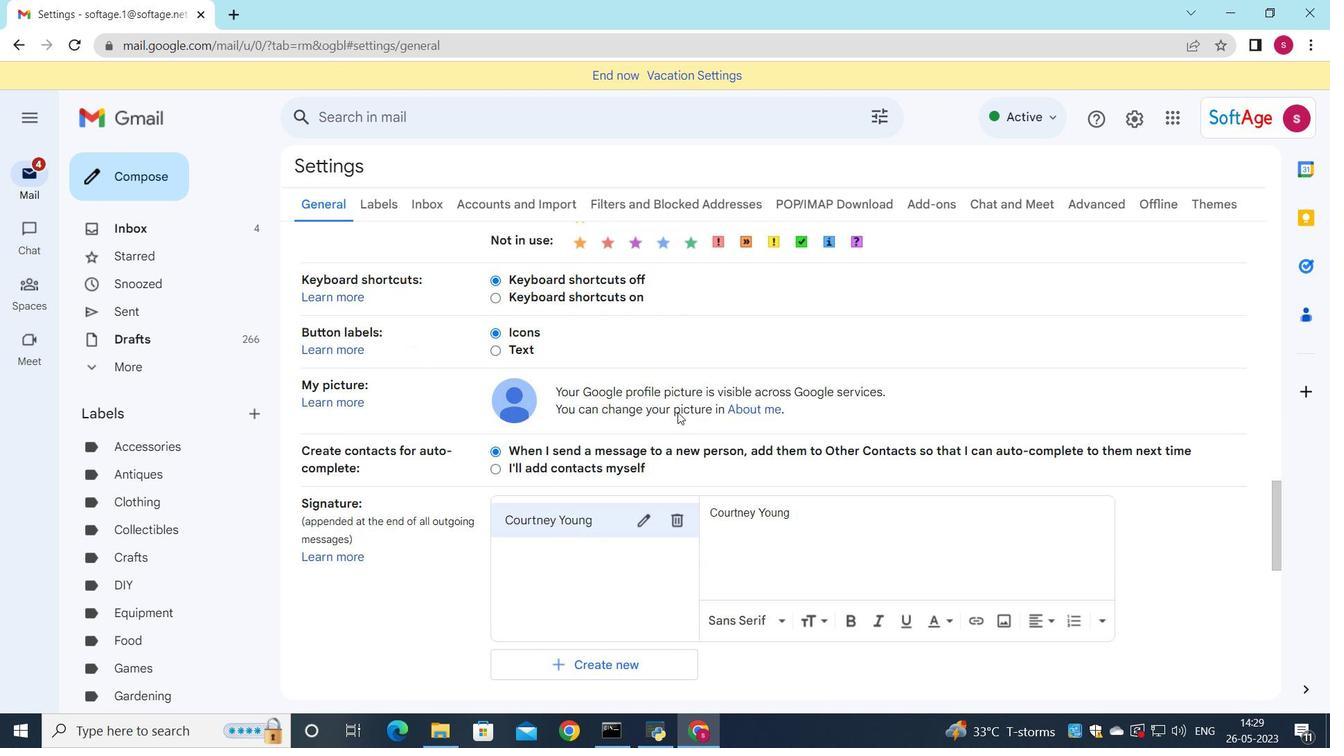 
Action: Mouse scrolled (678, 411) with delta (0, 0)
Screenshot: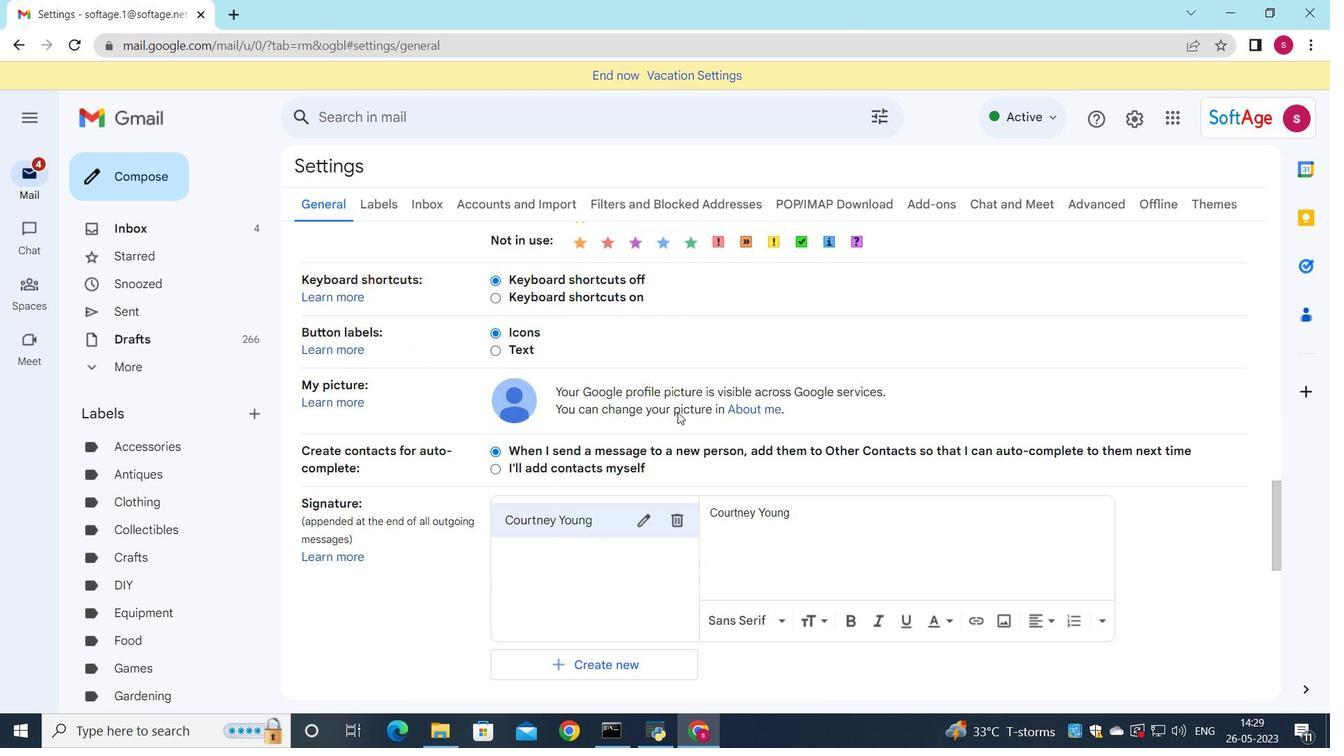 
Action: Mouse scrolled (678, 411) with delta (0, 0)
Screenshot: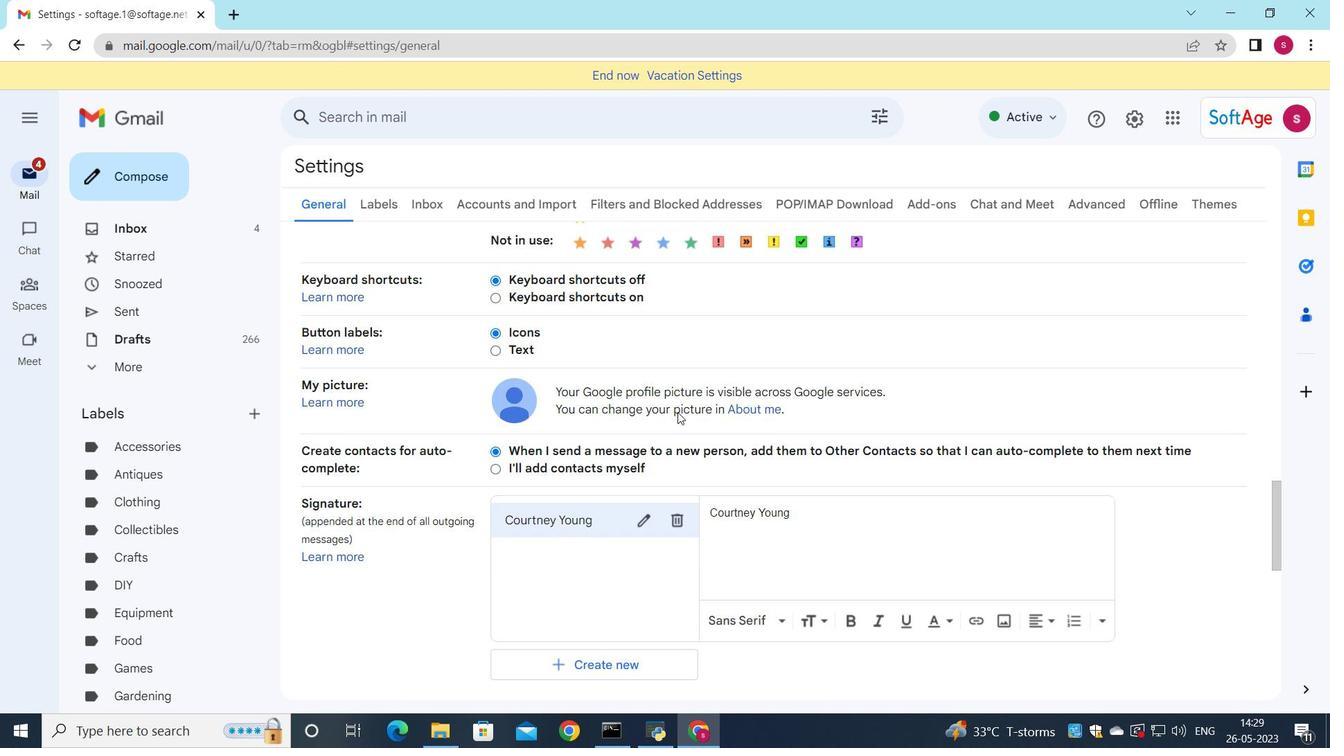 
Action: Mouse scrolled (678, 411) with delta (0, 0)
Screenshot: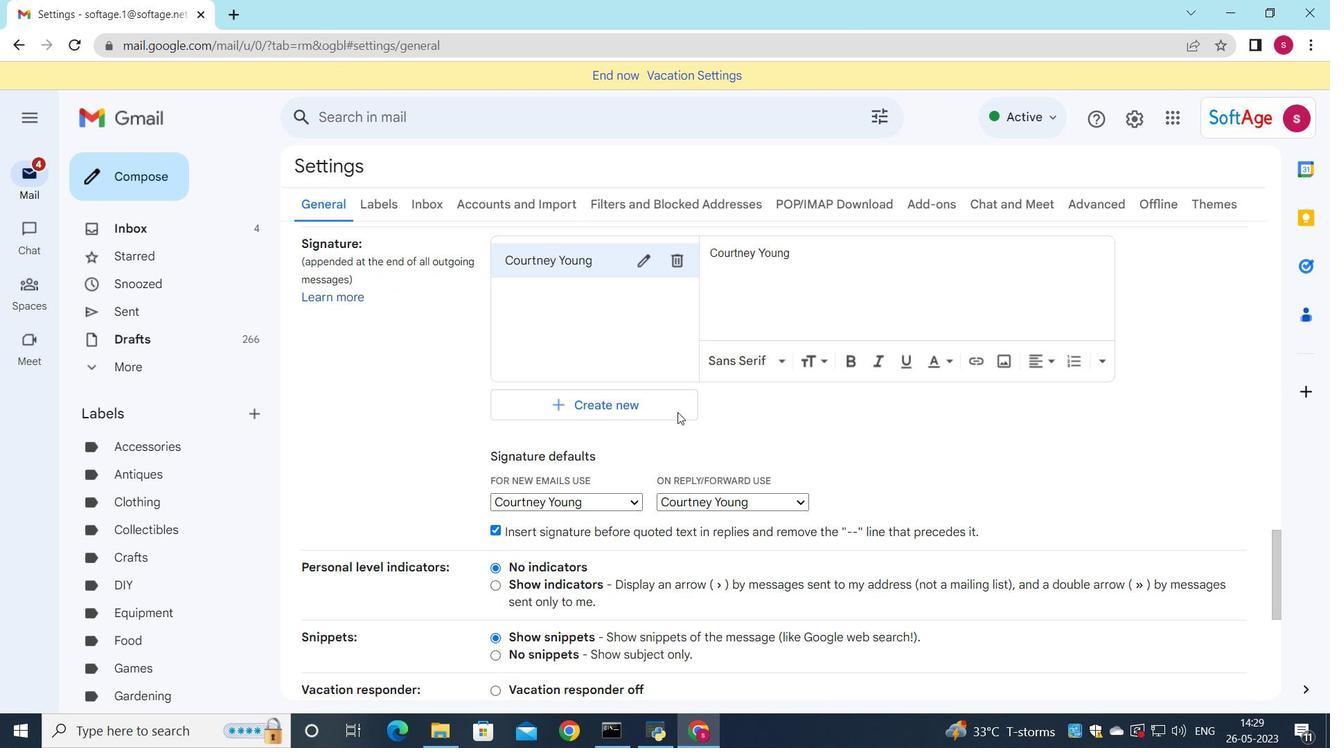 
Action: Mouse scrolled (678, 411) with delta (0, 0)
Screenshot: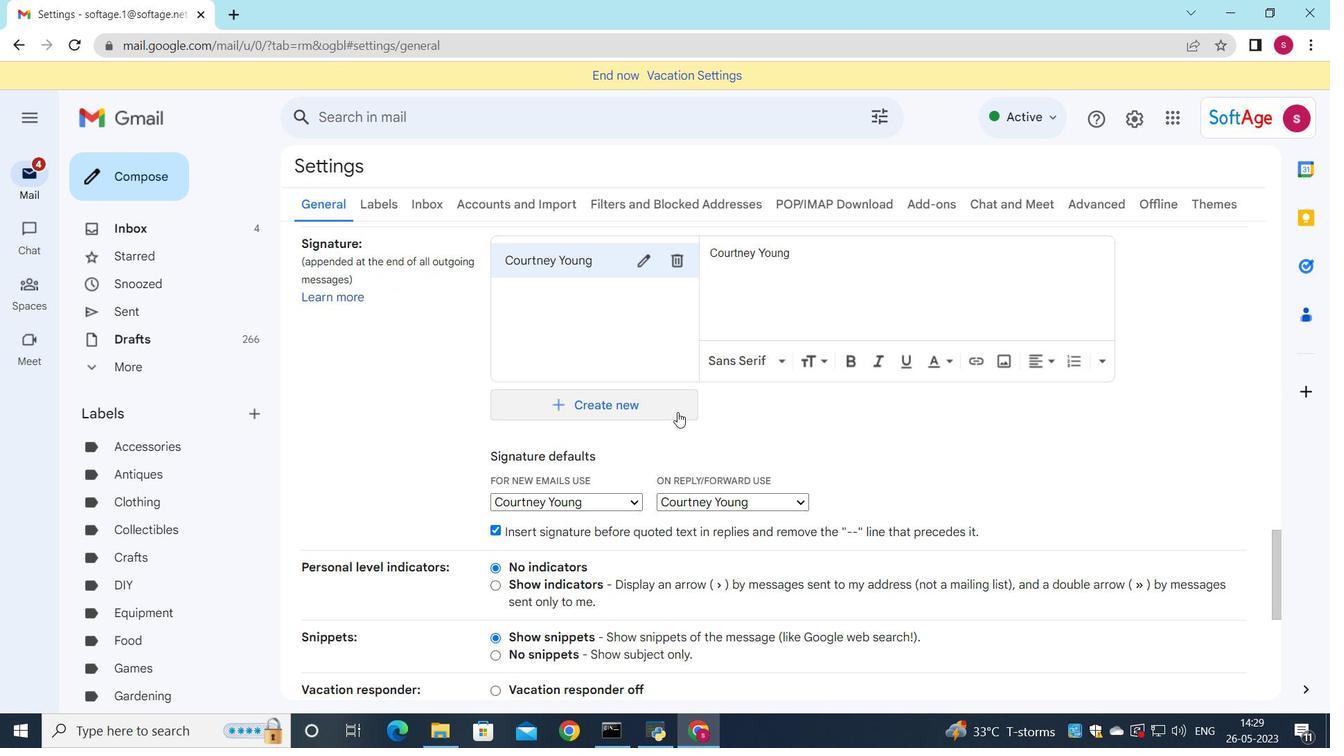 
Action: Mouse moved to (592, 329)
Screenshot: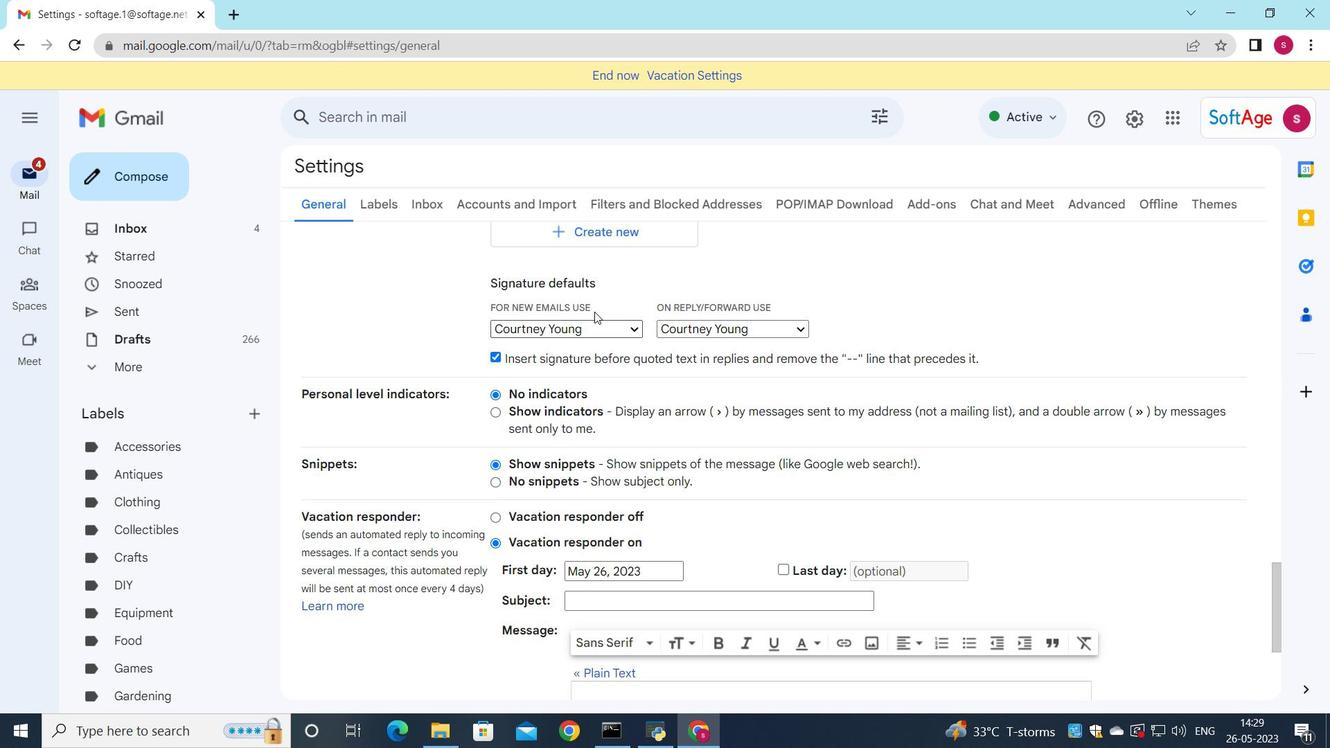 
Action: Mouse pressed left at (592, 329)
Screenshot: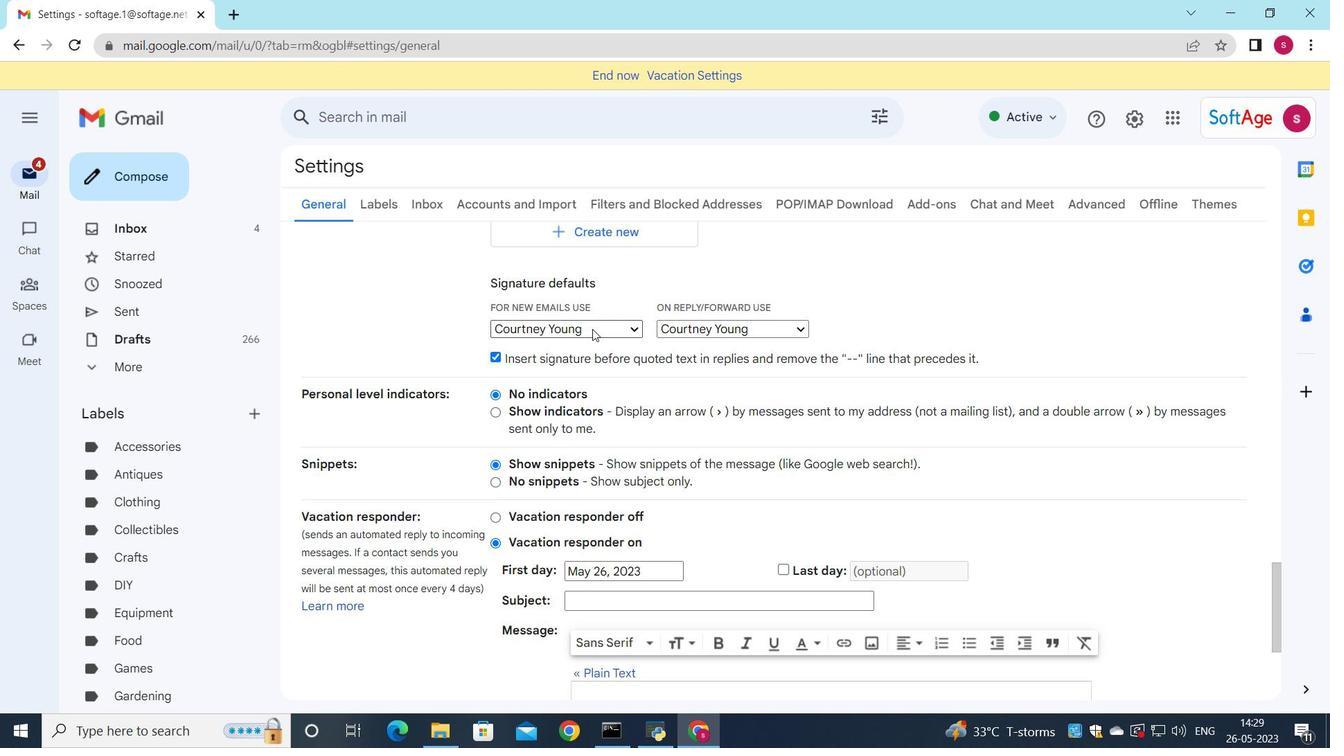 
Action: Mouse moved to (653, 311)
Screenshot: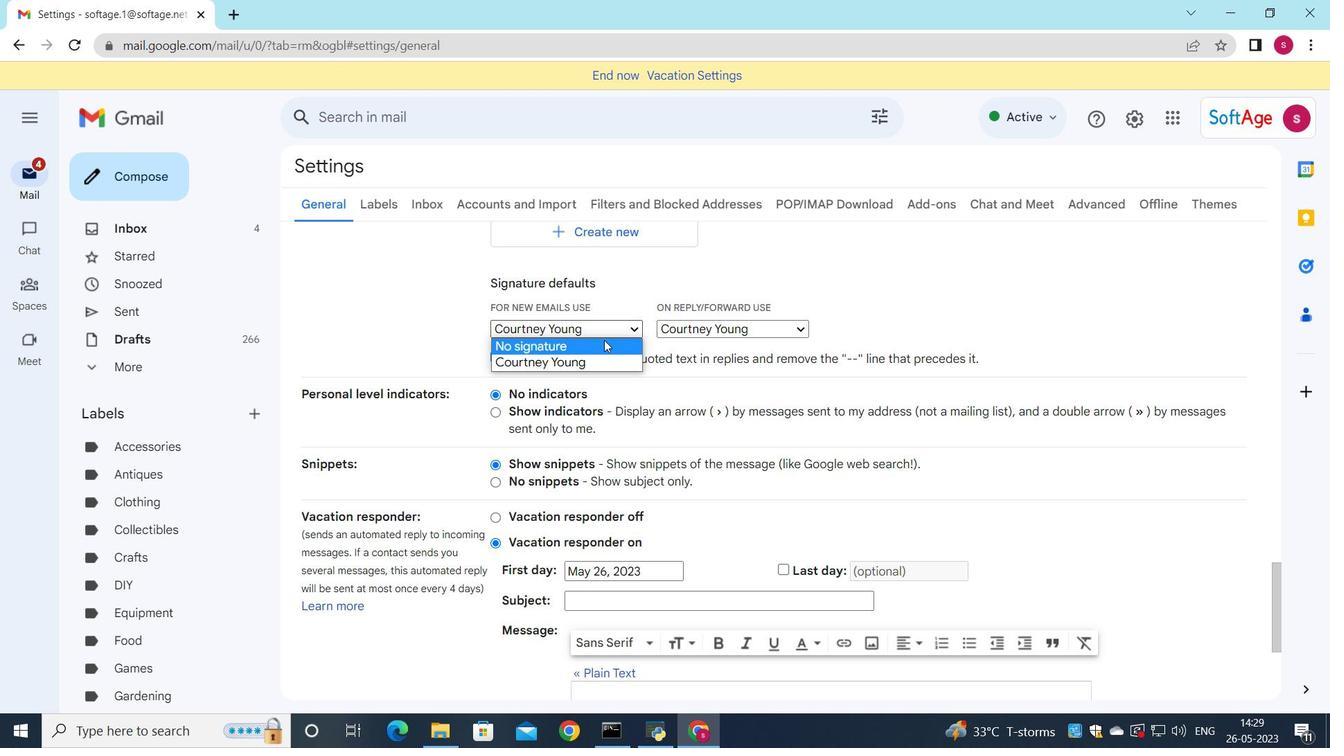 
Action: Mouse scrolled (653, 312) with delta (0, 0)
Screenshot: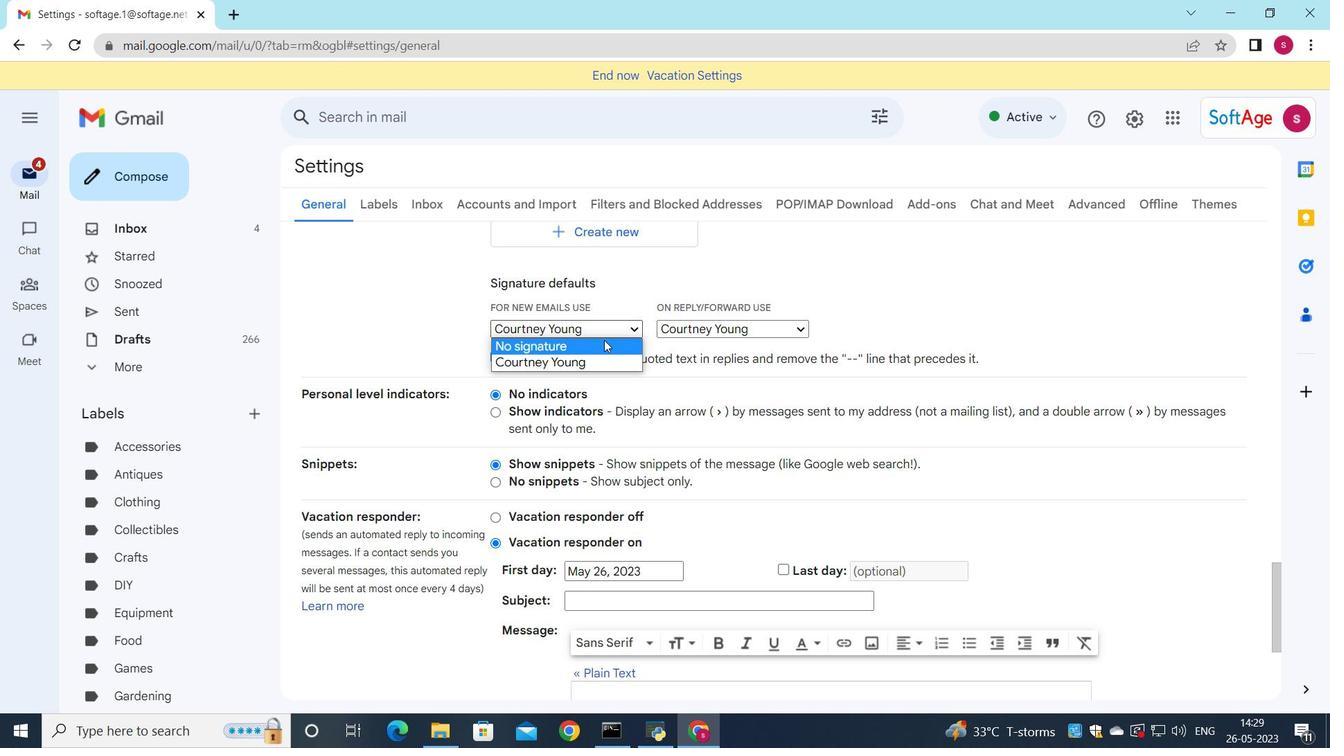 
Action: Mouse scrolled (653, 312) with delta (0, 0)
Screenshot: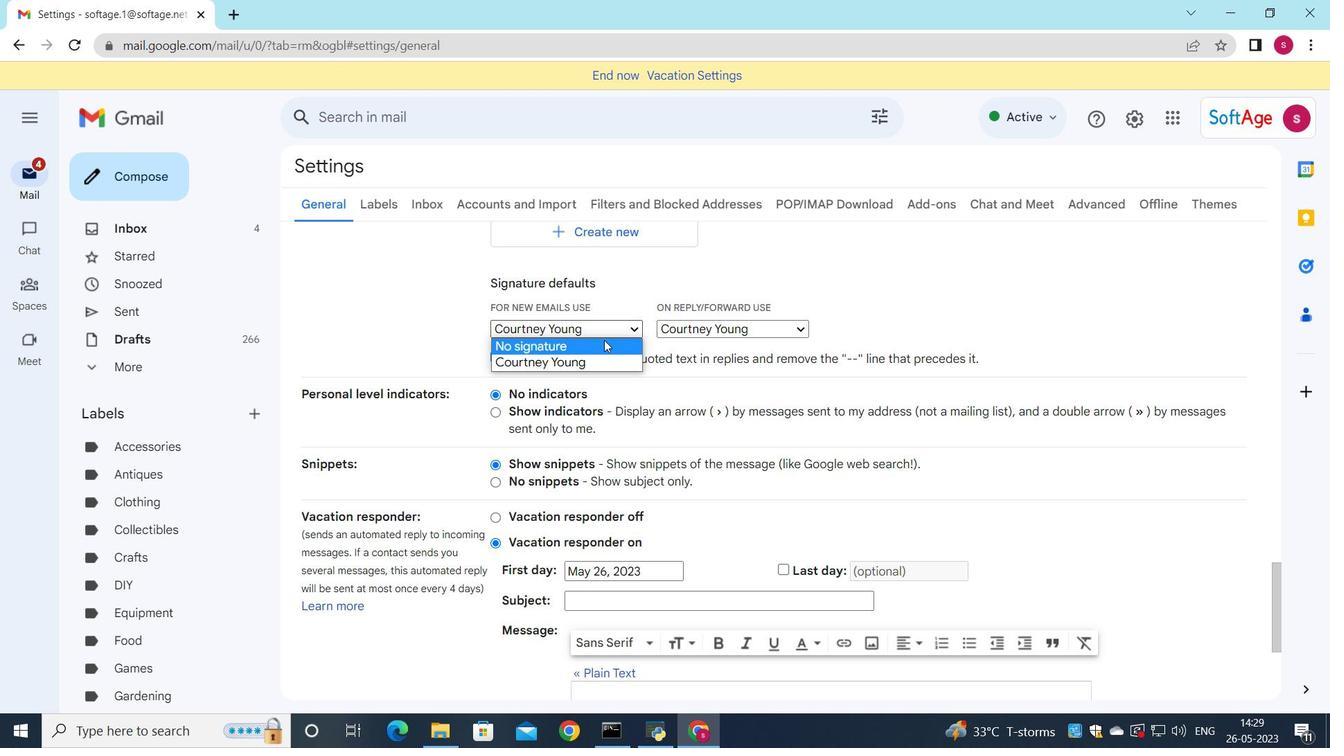 
Action: Mouse scrolled (653, 312) with delta (0, 0)
Screenshot: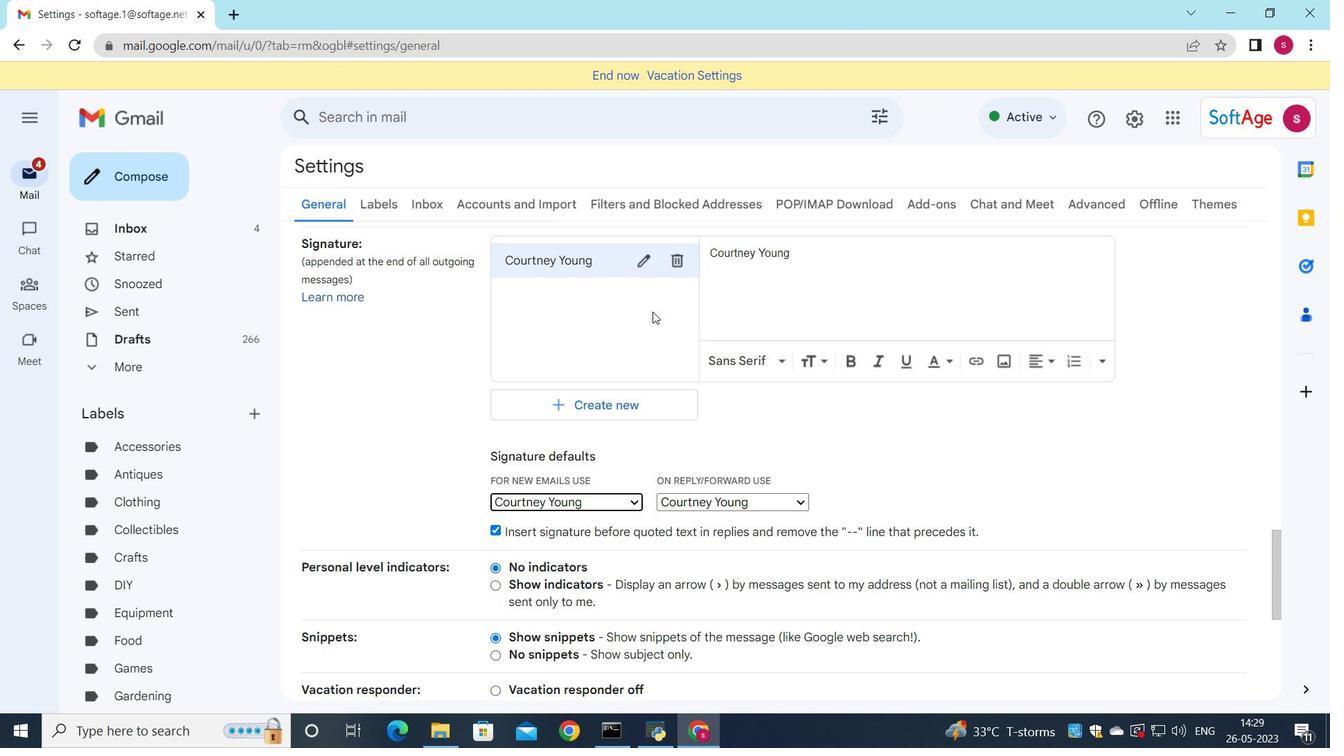 
Action: Mouse moved to (676, 353)
Screenshot: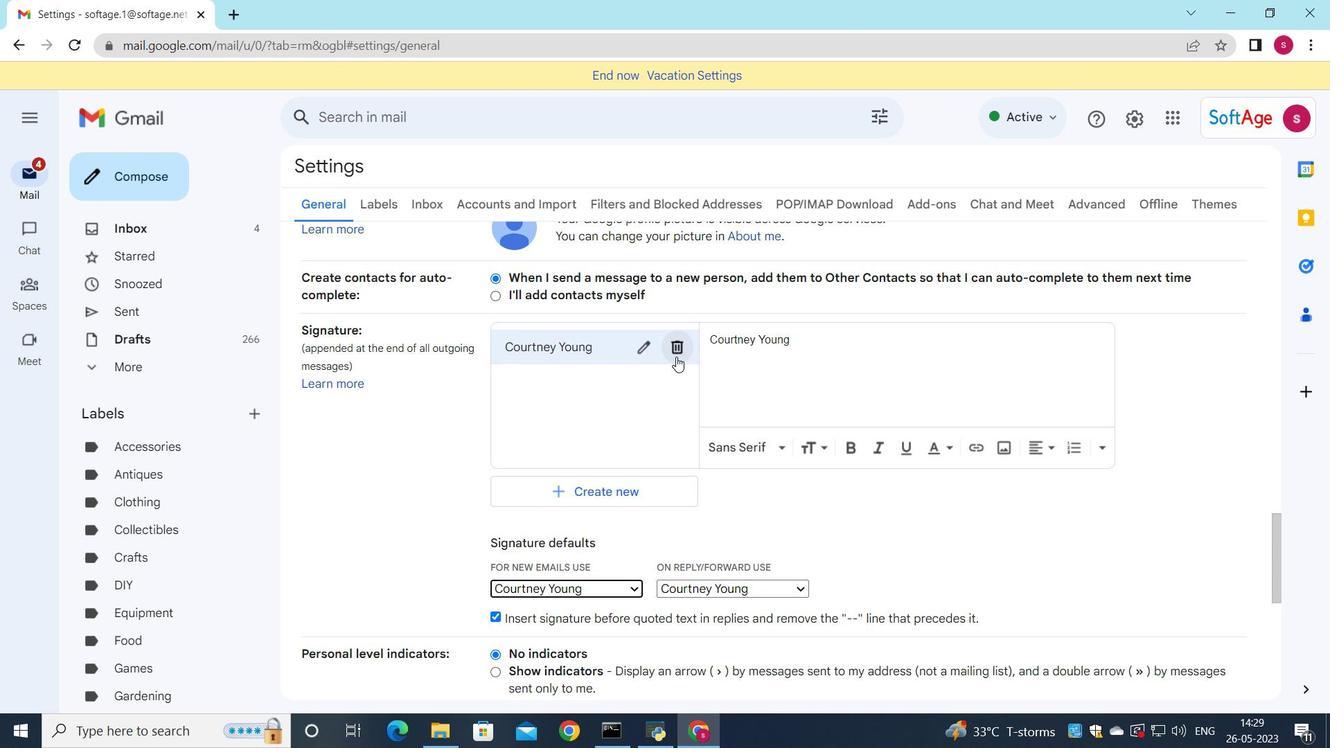 
Action: Mouse pressed left at (676, 353)
Screenshot: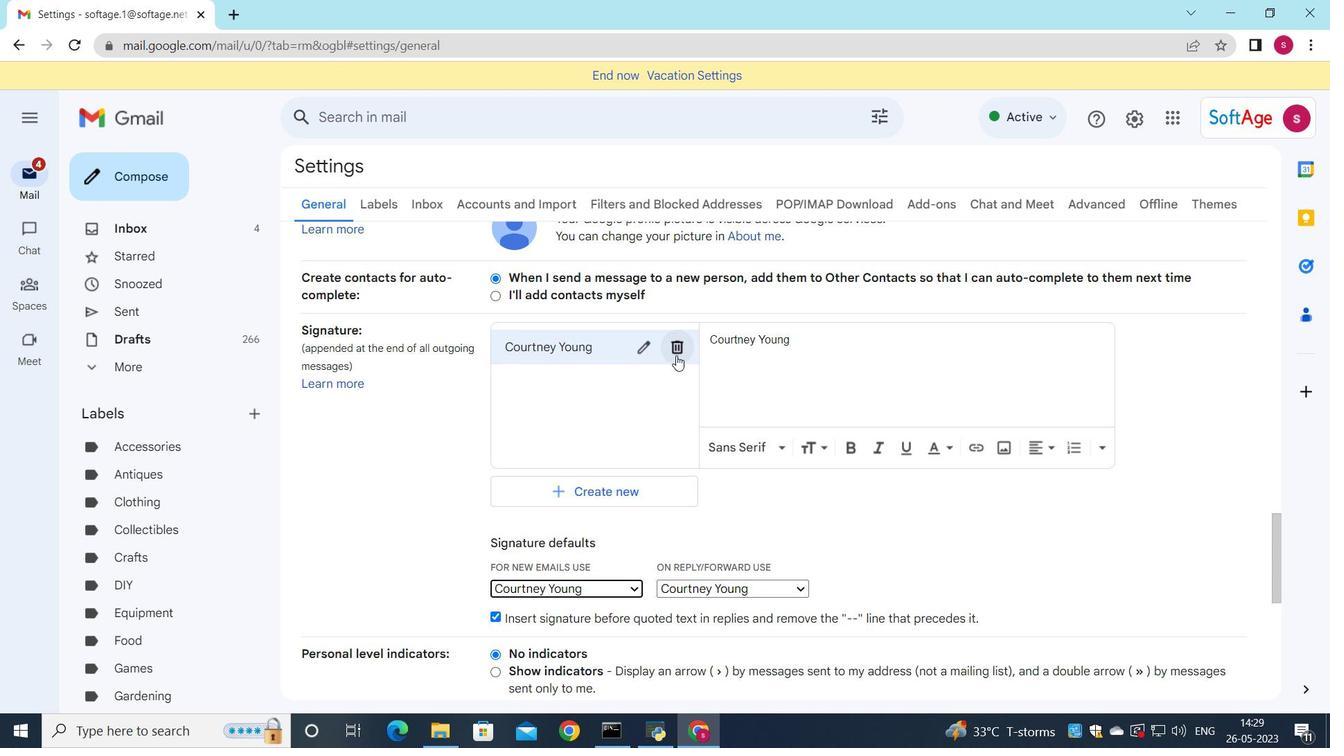 
Action: Mouse moved to (836, 424)
Screenshot: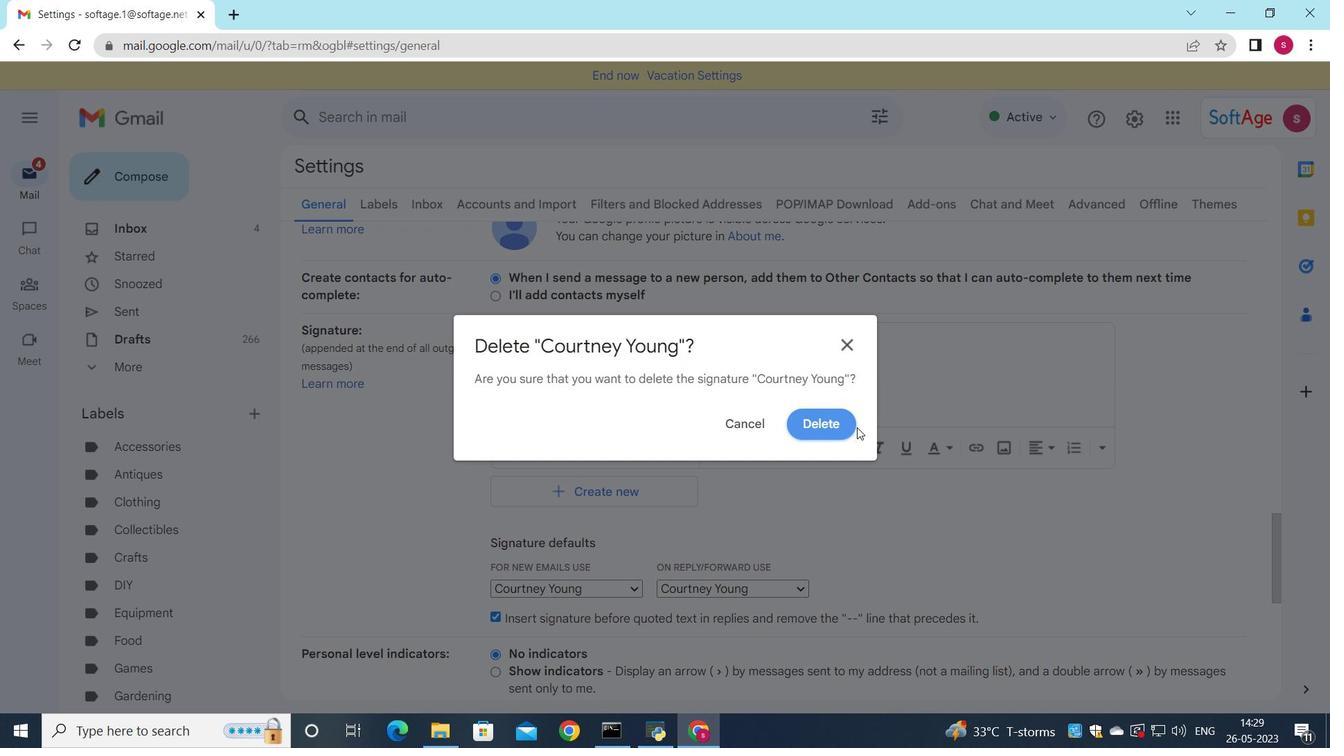 
Action: Mouse pressed left at (836, 424)
Screenshot: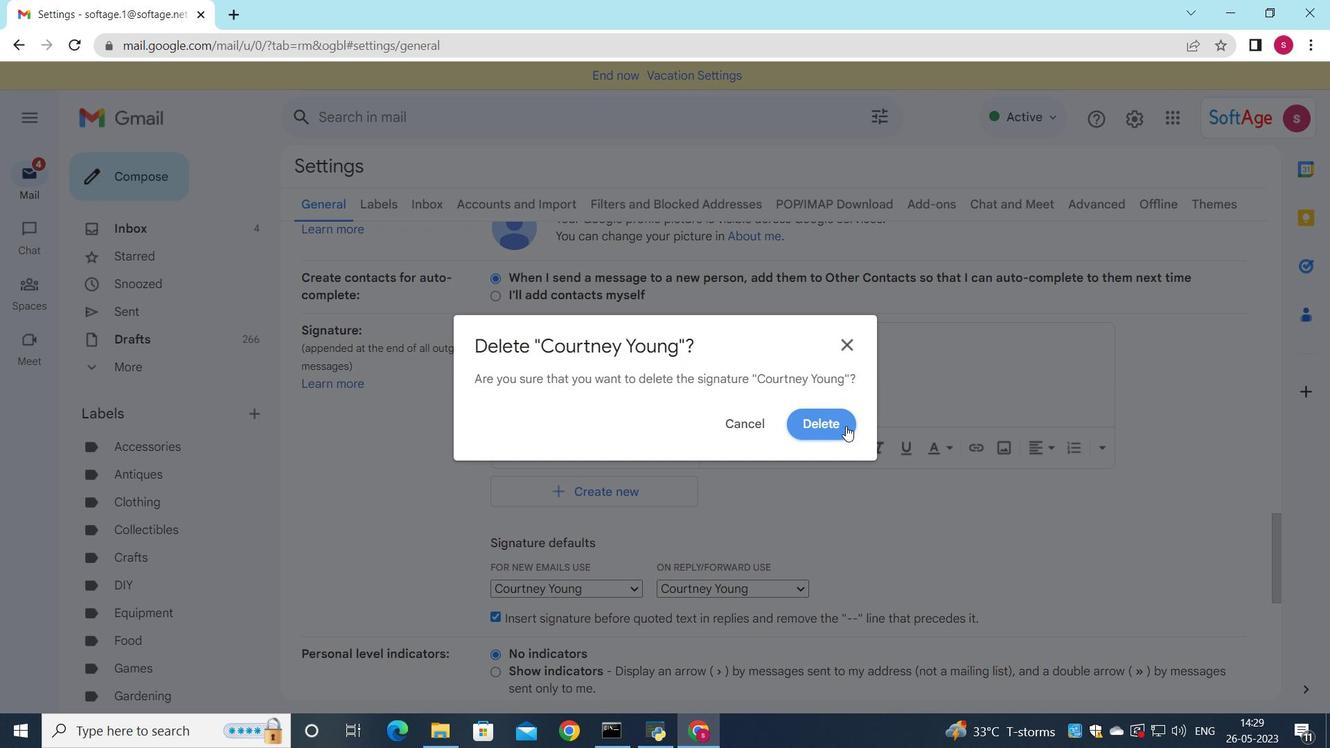 
Action: Mouse moved to (565, 357)
Screenshot: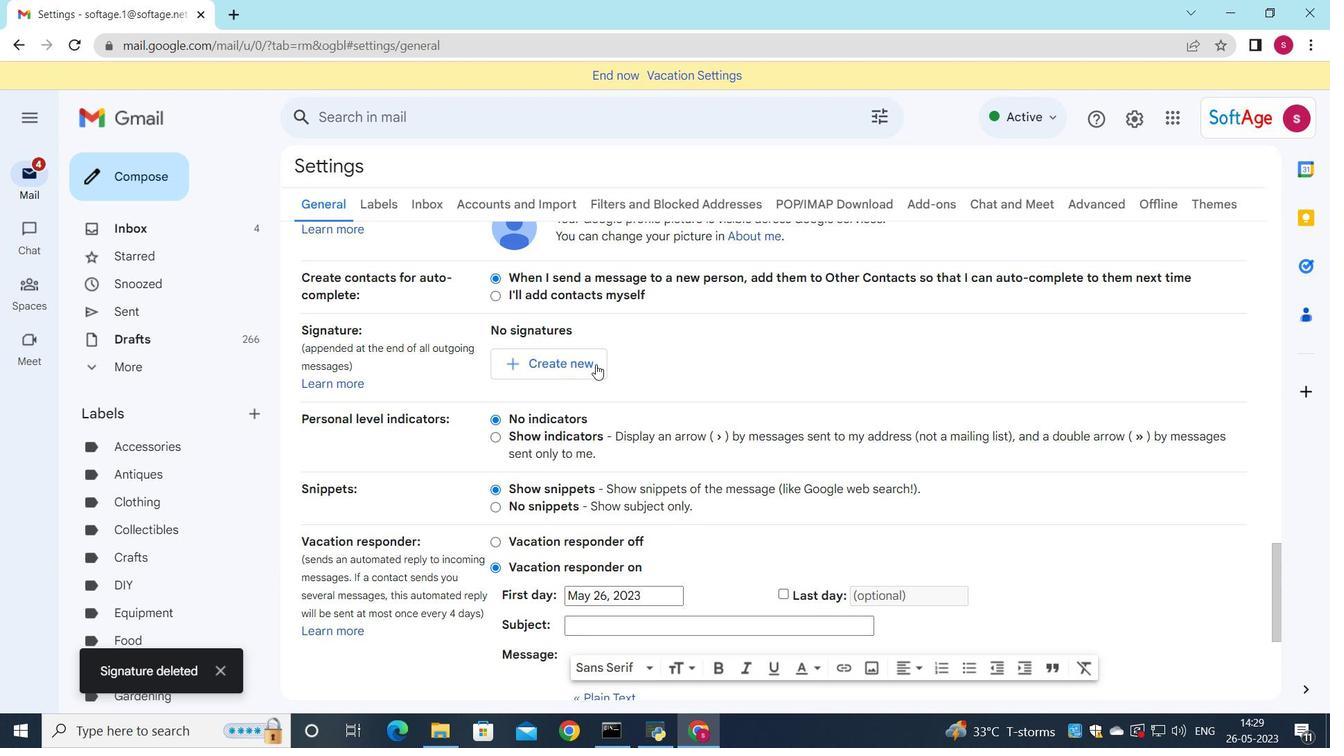 
Action: Mouse pressed left at (565, 357)
Screenshot: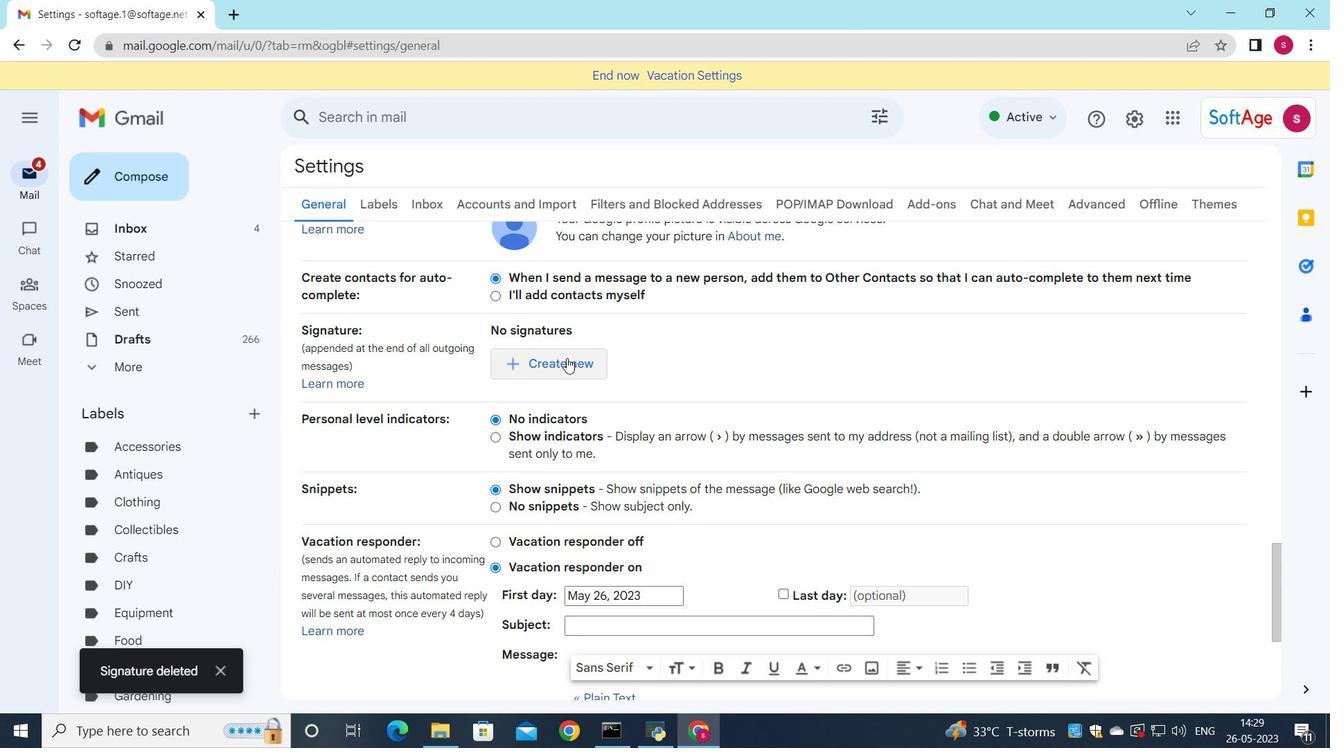 
Action: Key pressed <Key.shift>Crystal<Key.space><Key.shift>Jones
Screenshot: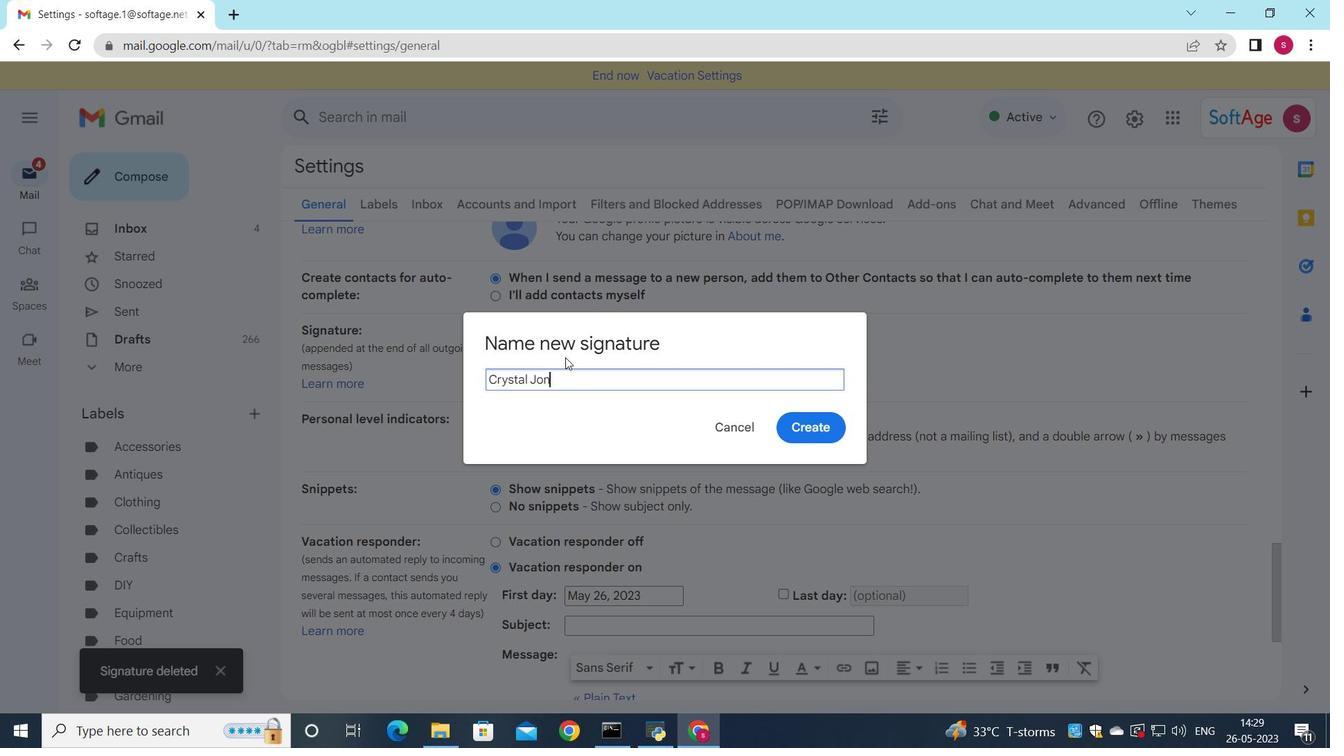 
Action: Mouse moved to (815, 420)
Screenshot: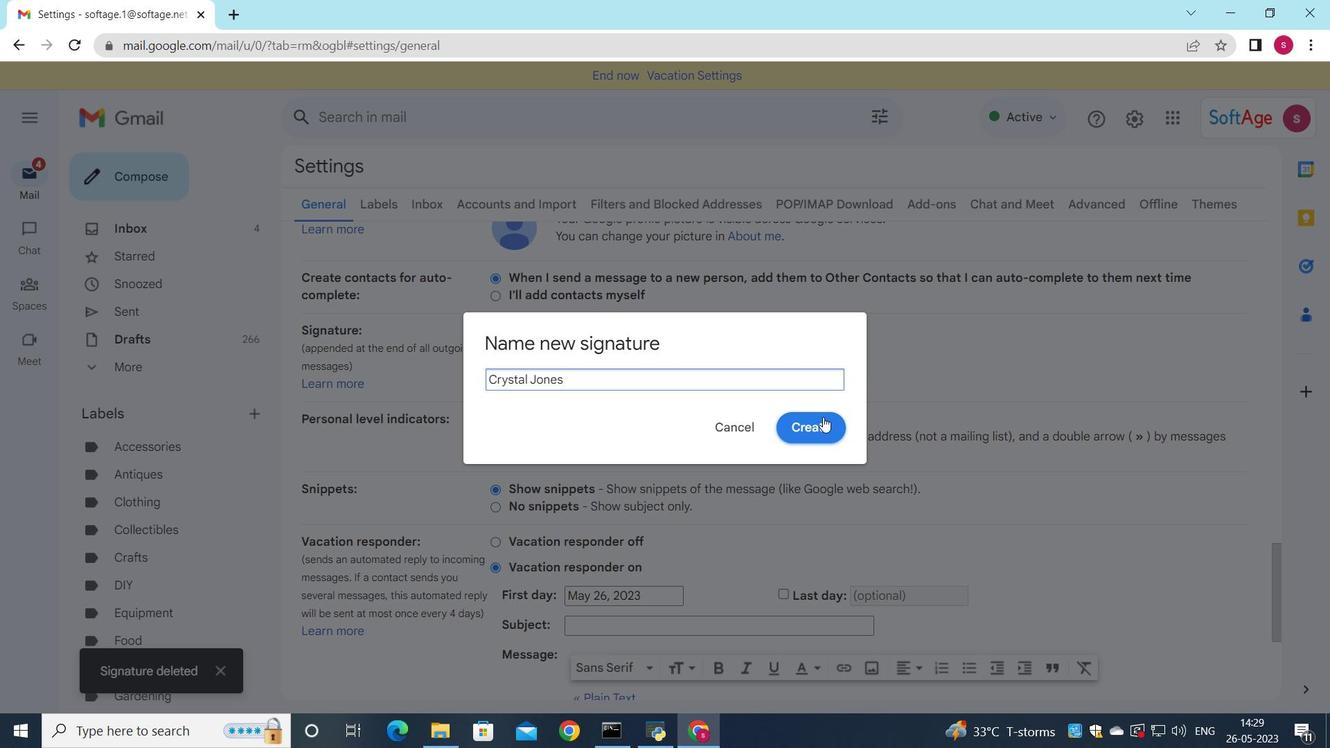 
Action: Mouse pressed left at (815, 420)
Screenshot: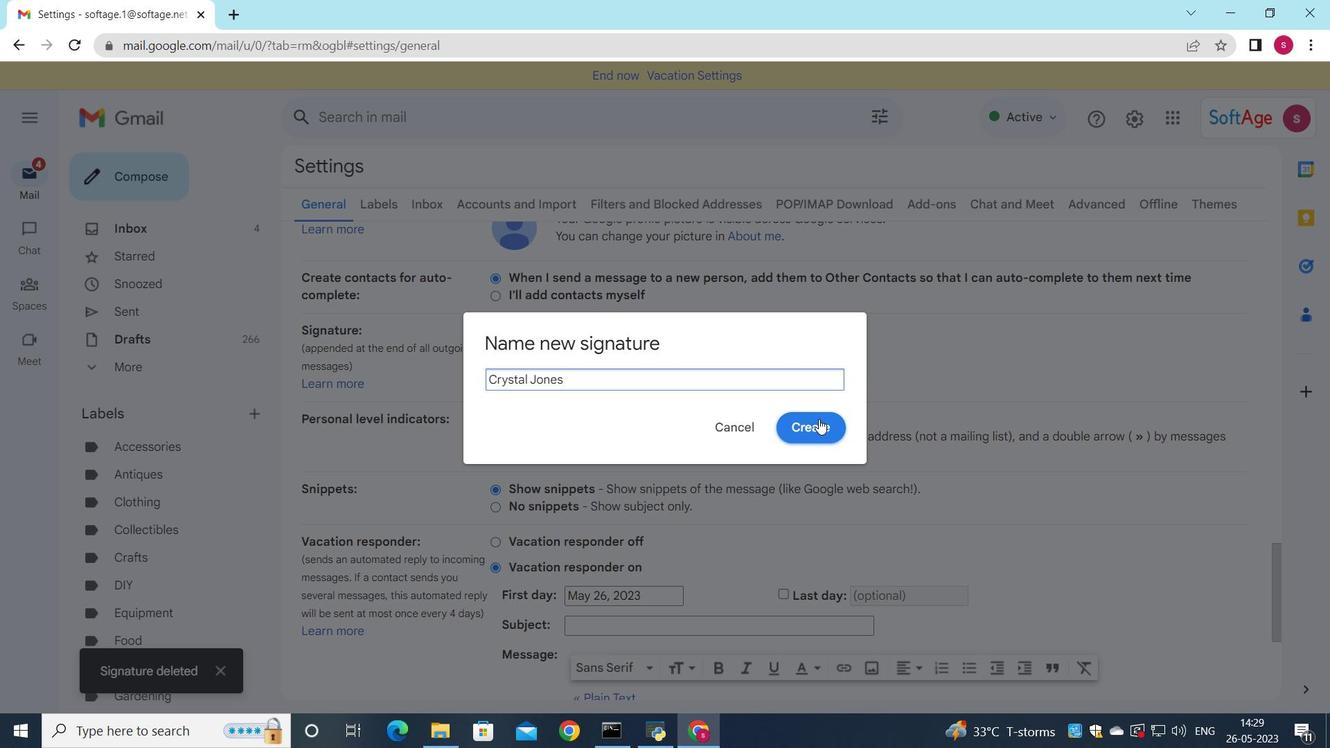 
Action: Mouse moved to (789, 359)
Screenshot: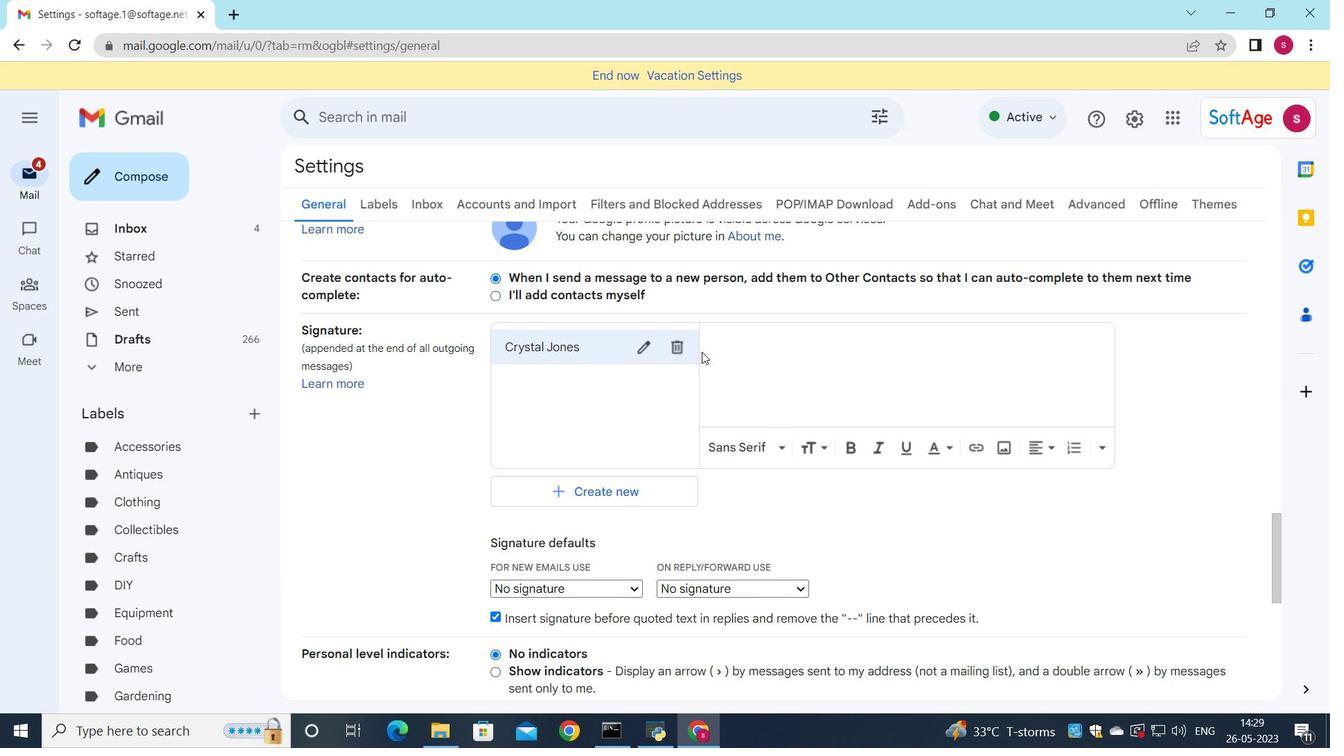 
Action: Mouse pressed left at (789, 359)
Screenshot: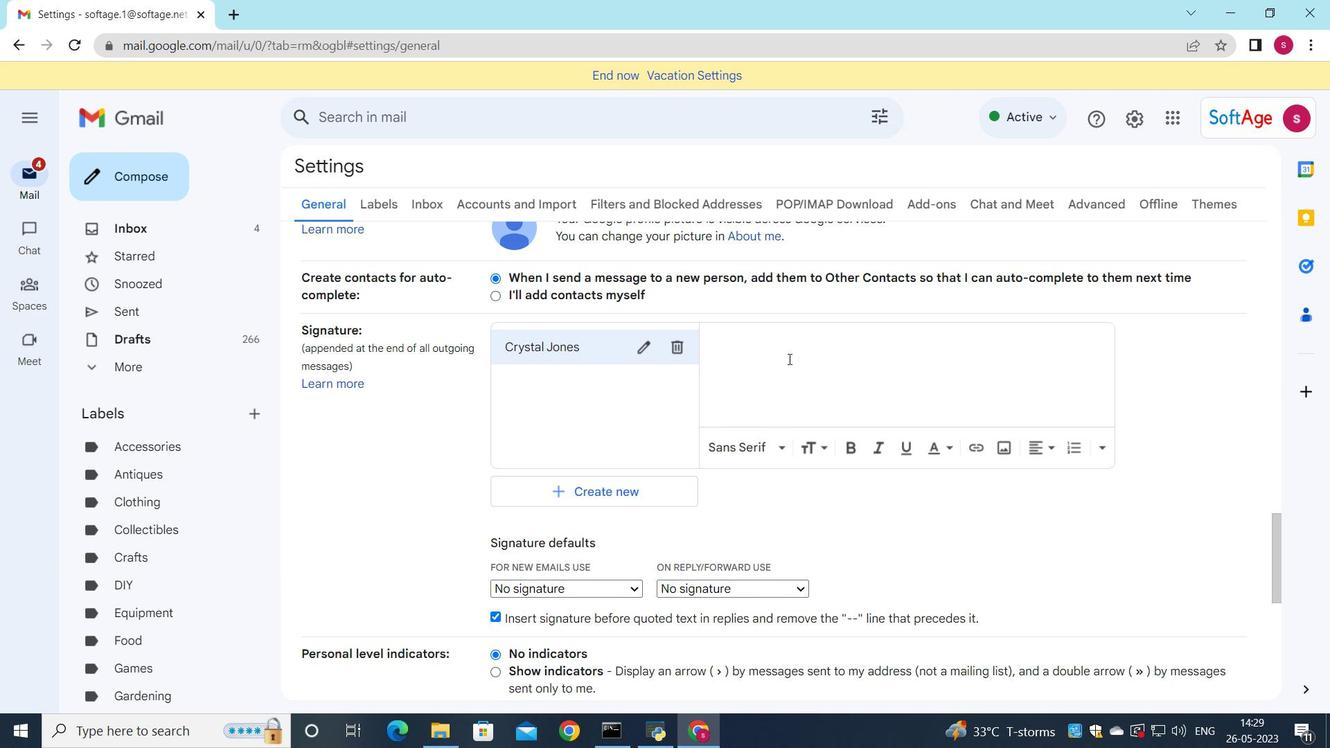 
Action: Key pressed <Key.shift>Crystal<Key.space><Key.shift>JOne<Key.backspace><Key.backspace><Key.backspace>op<Key.backspace>nes
Screenshot: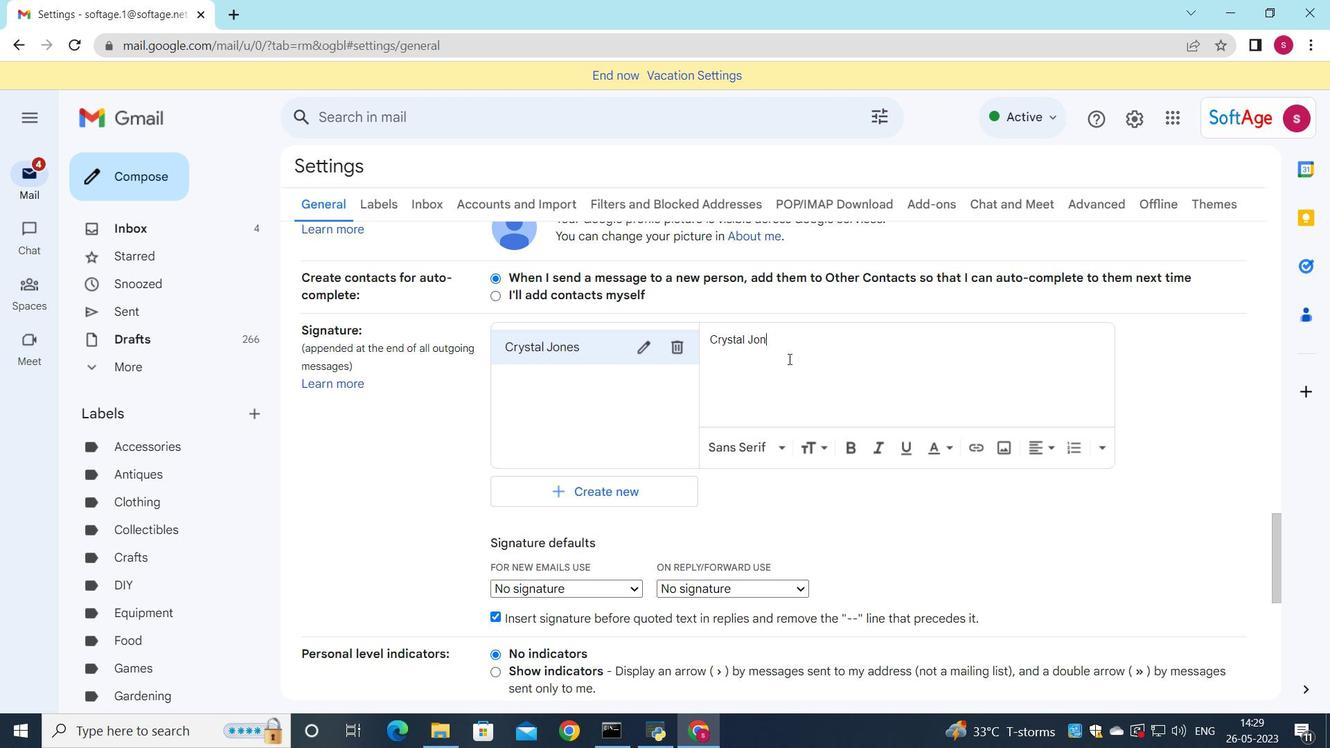 
Action: Mouse moved to (826, 462)
Screenshot: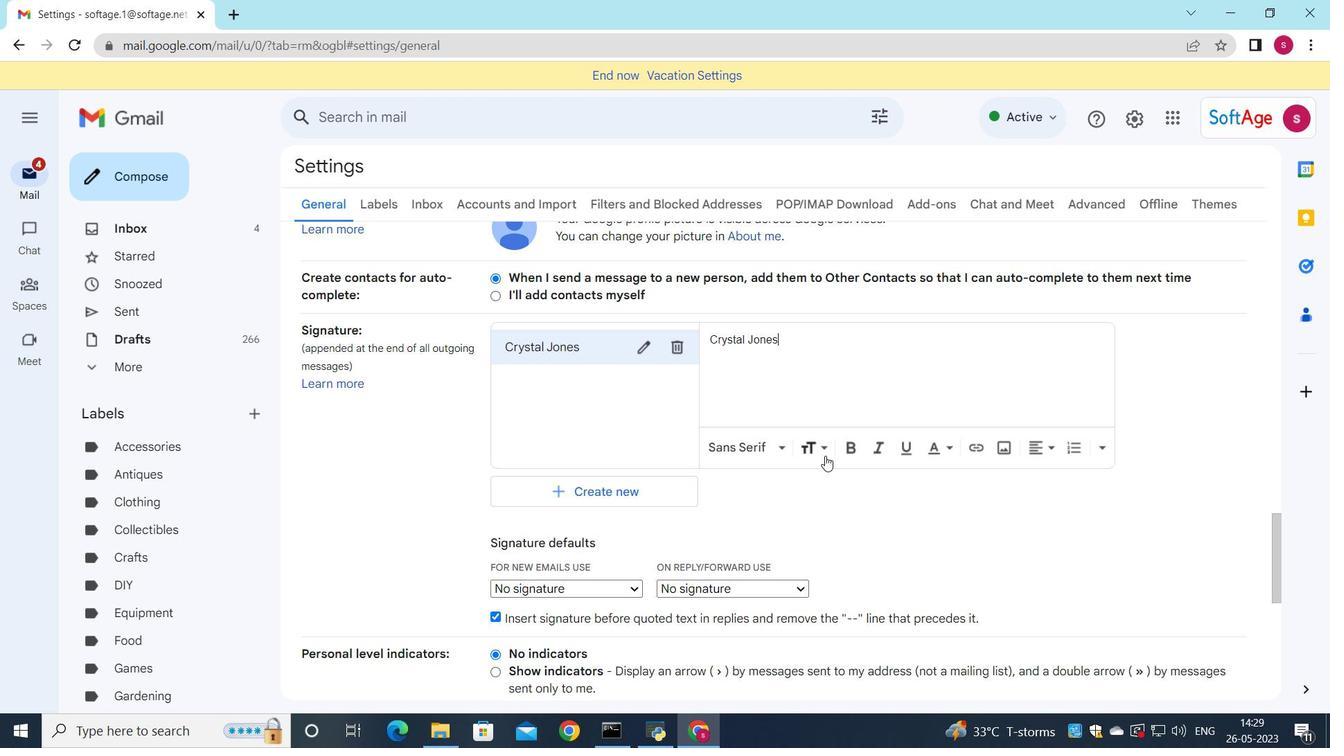 
Action: Mouse scrolled (826, 461) with delta (0, 0)
Screenshot: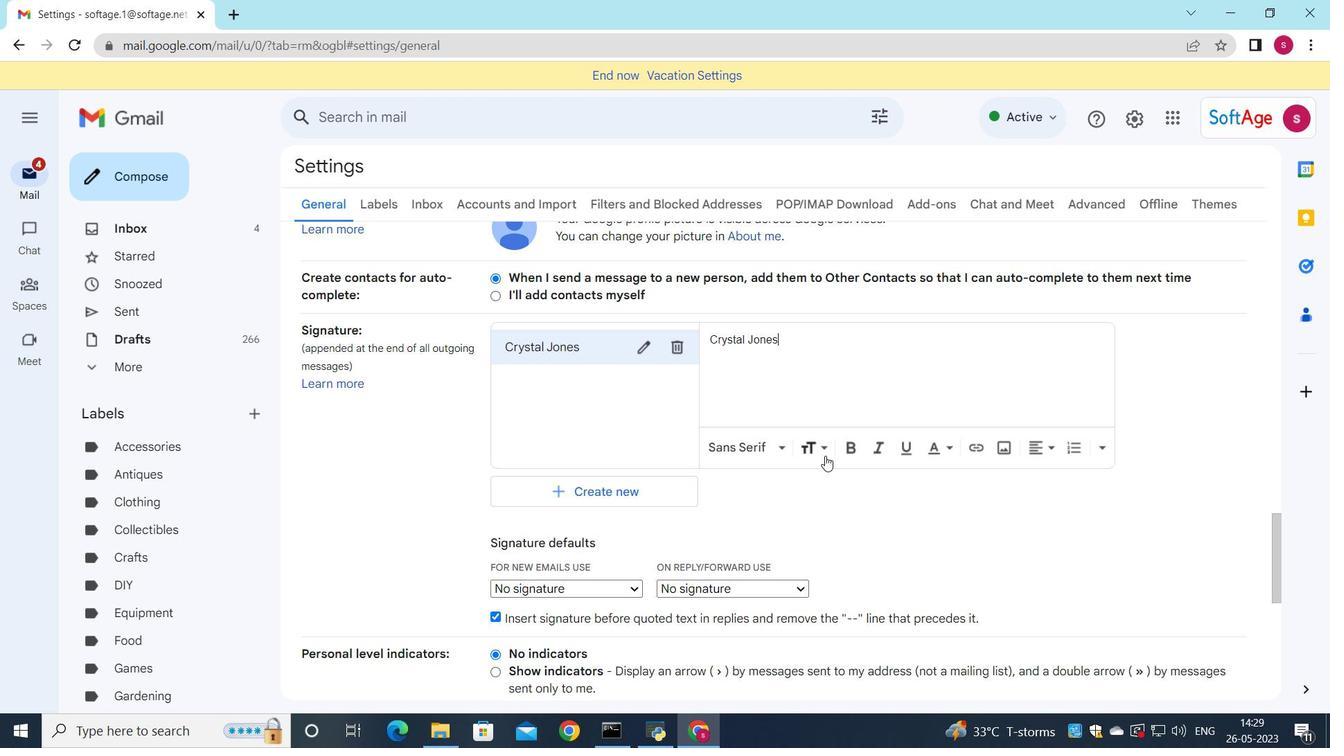 
Action: Mouse moved to (823, 479)
Screenshot: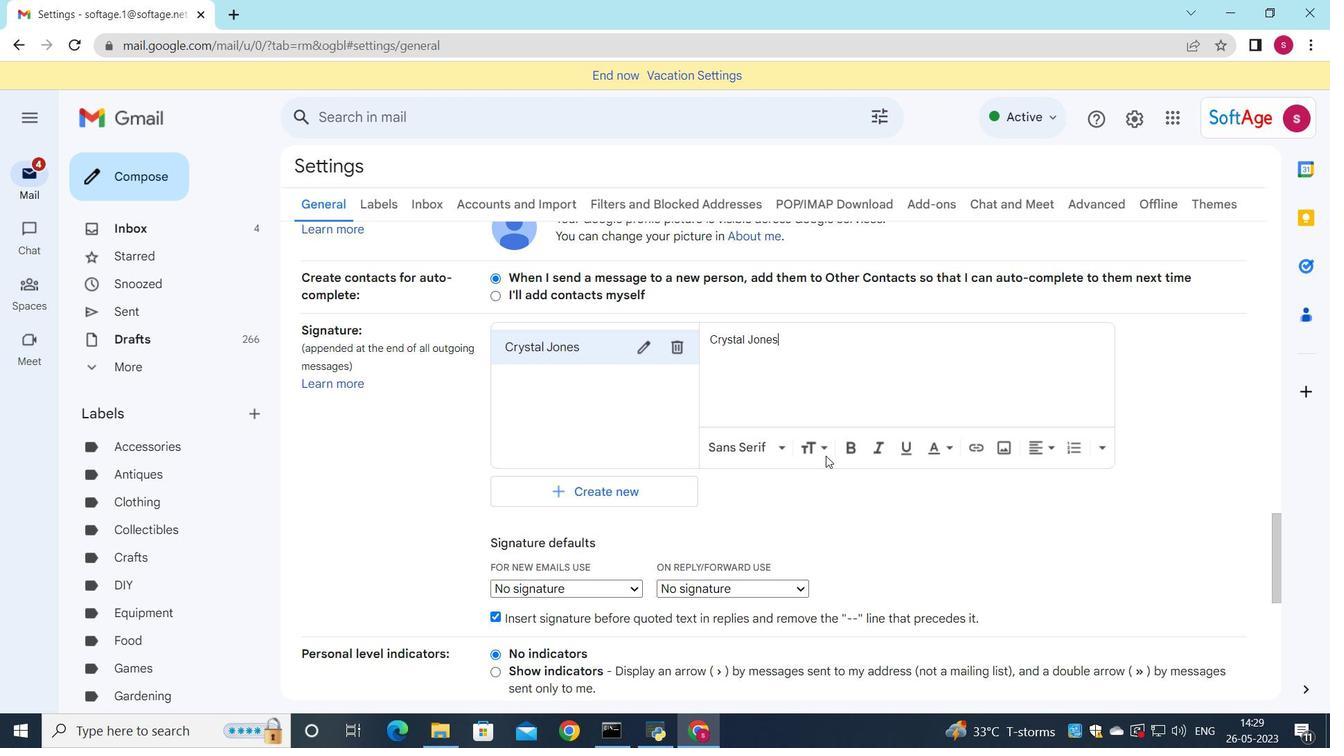 
Action: Mouse scrolled (823, 478) with delta (0, 0)
Screenshot: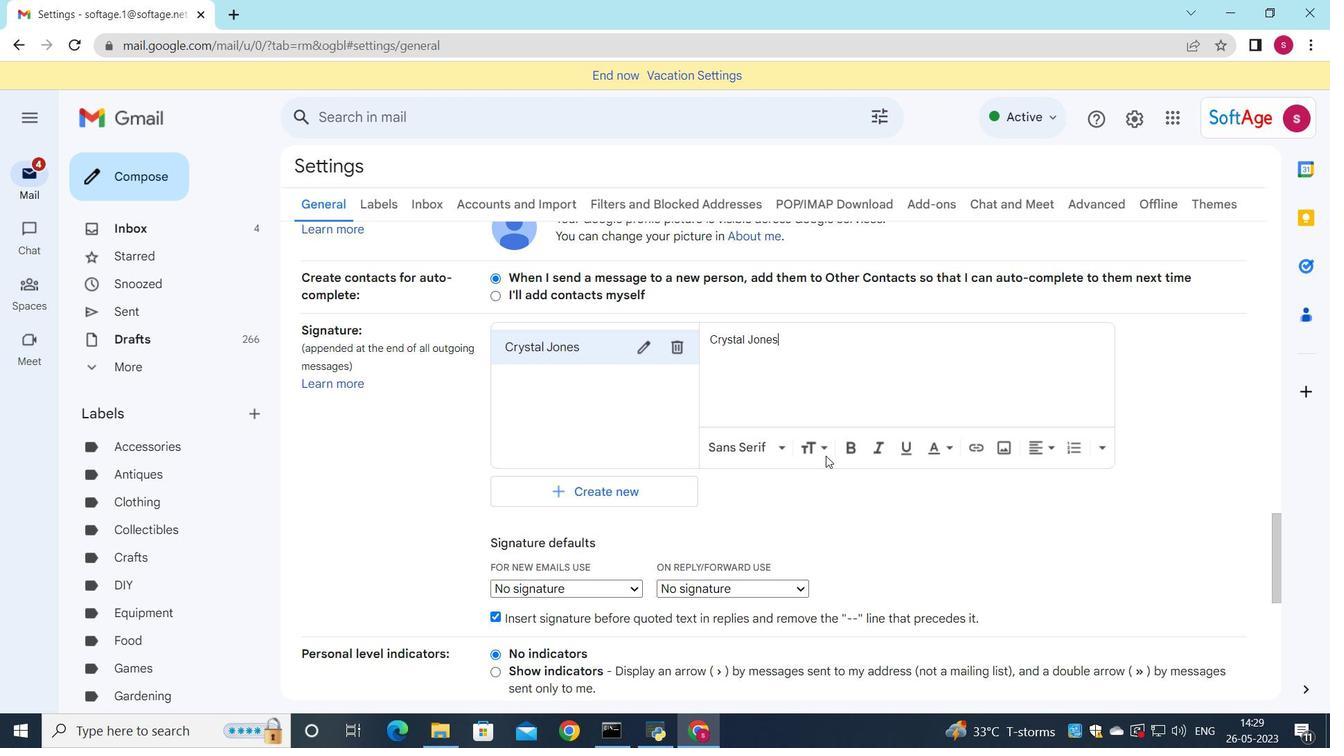 
Action: Mouse moved to (819, 482)
Screenshot: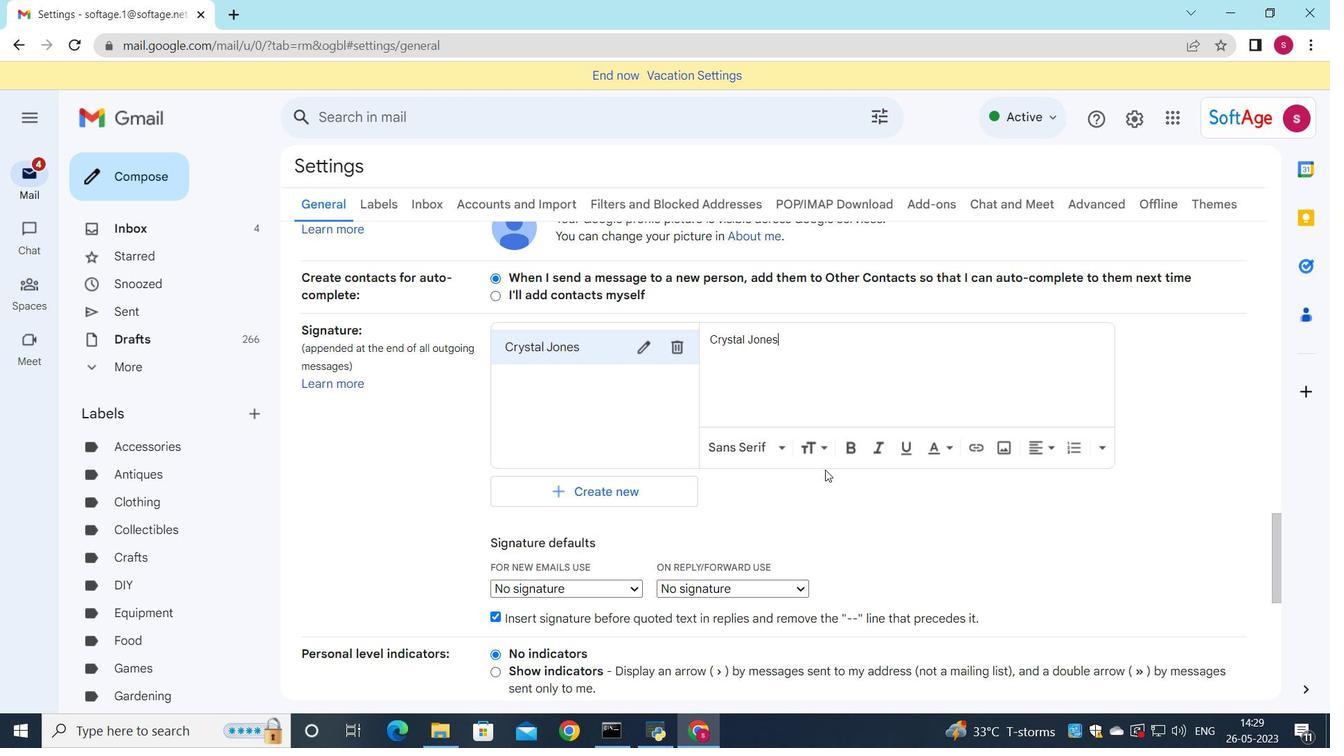 
Action: Mouse scrolled (819, 481) with delta (0, 0)
Screenshot: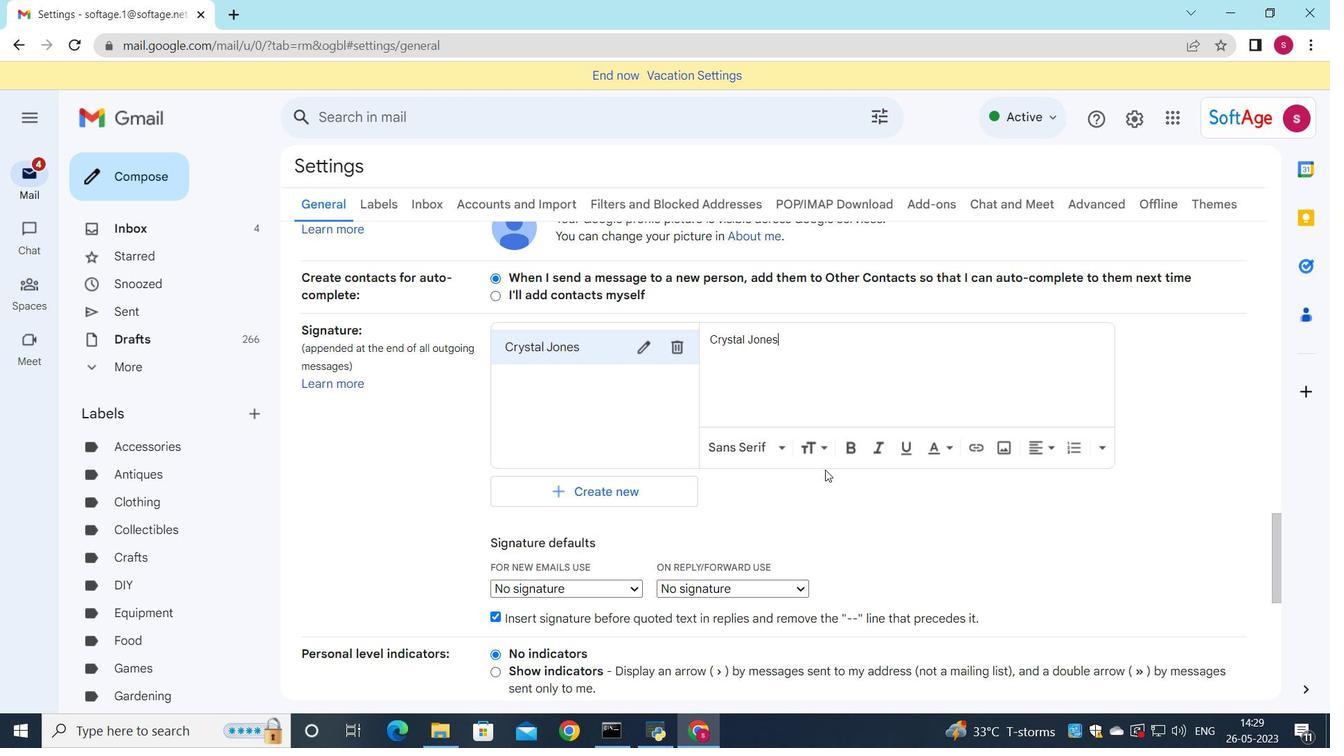 
Action: Mouse scrolled (819, 481) with delta (0, 0)
Screenshot: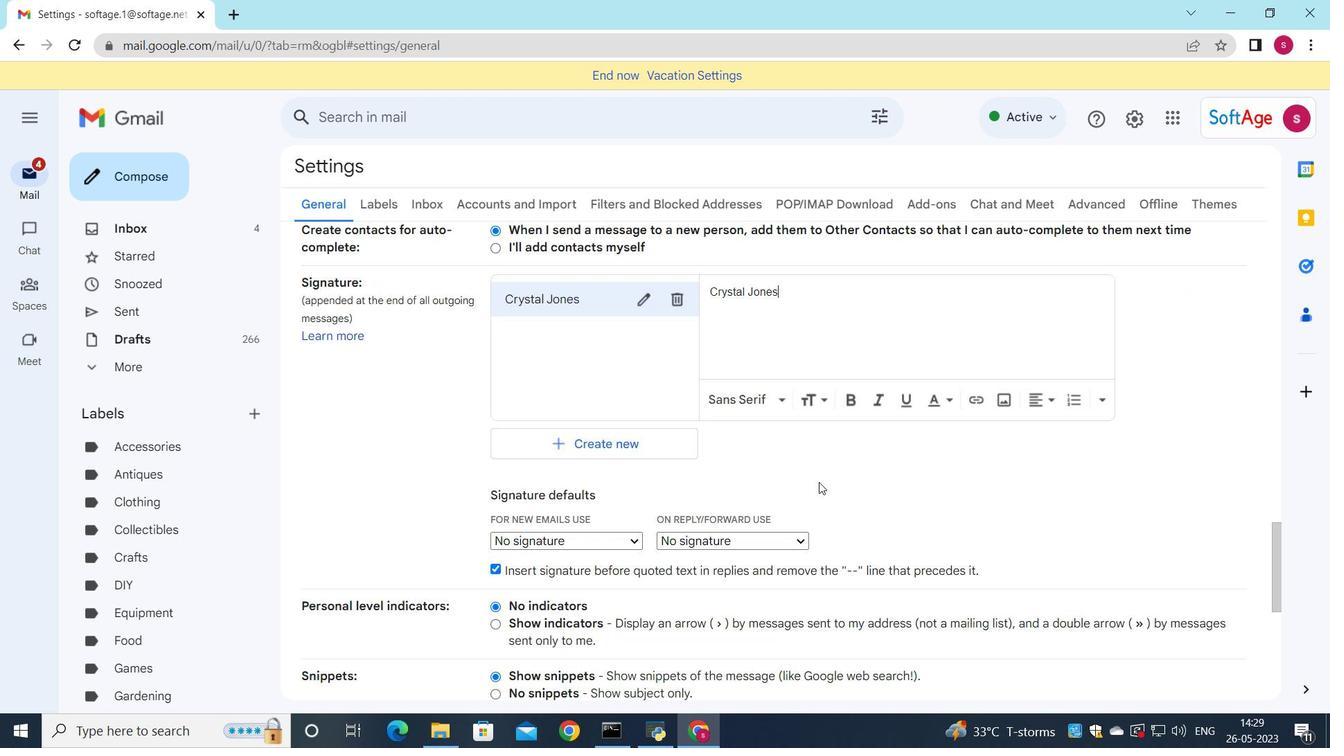 
Action: Mouse scrolled (819, 481) with delta (0, 0)
Screenshot: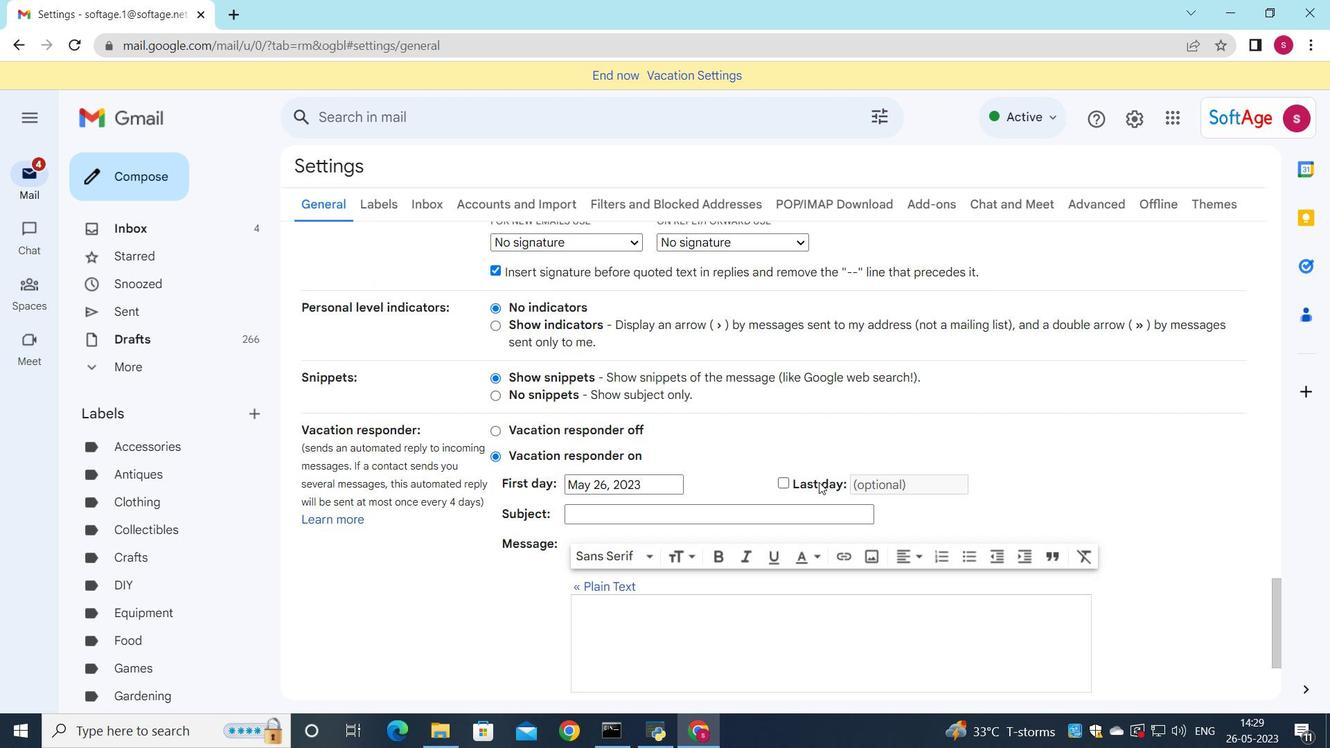 
Action: Mouse scrolled (819, 481) with delta (0, 0)
Screenshot: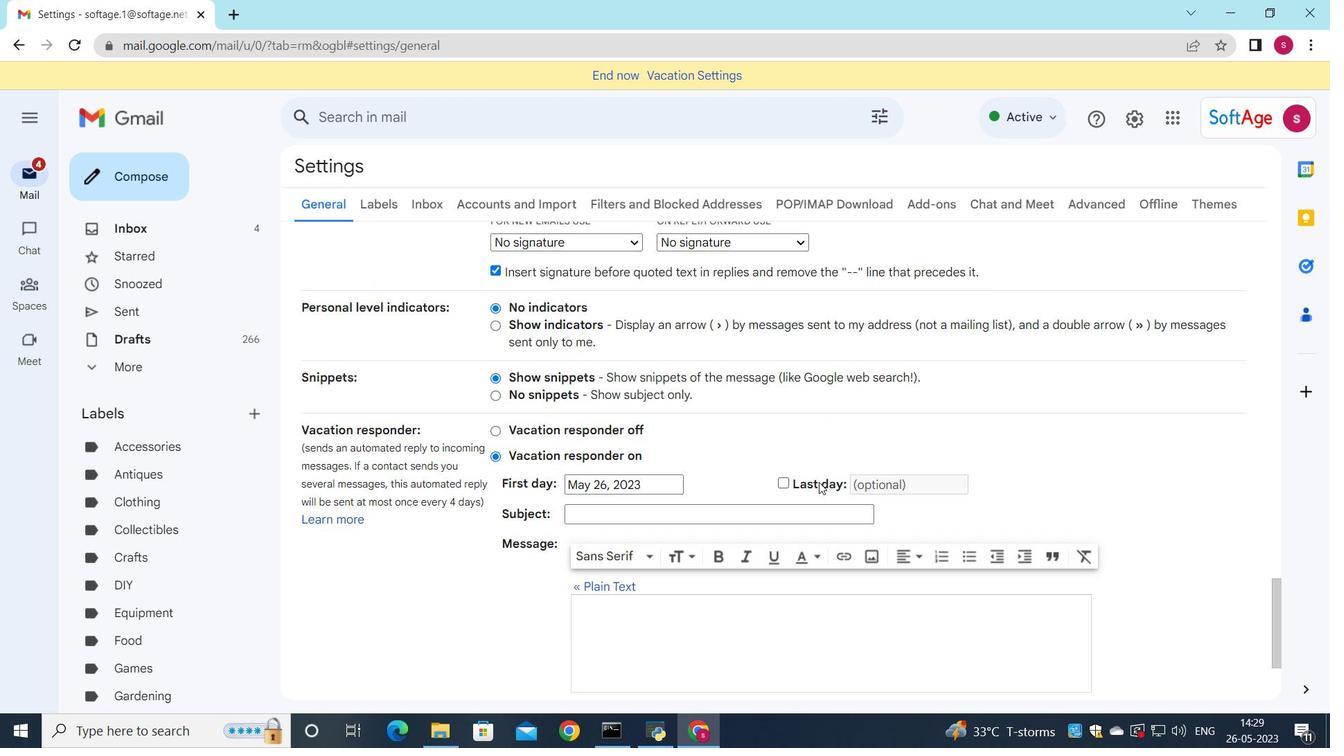 
Action: Mouse scrolled (819, 481) with delta (0, 0)
Screenshot: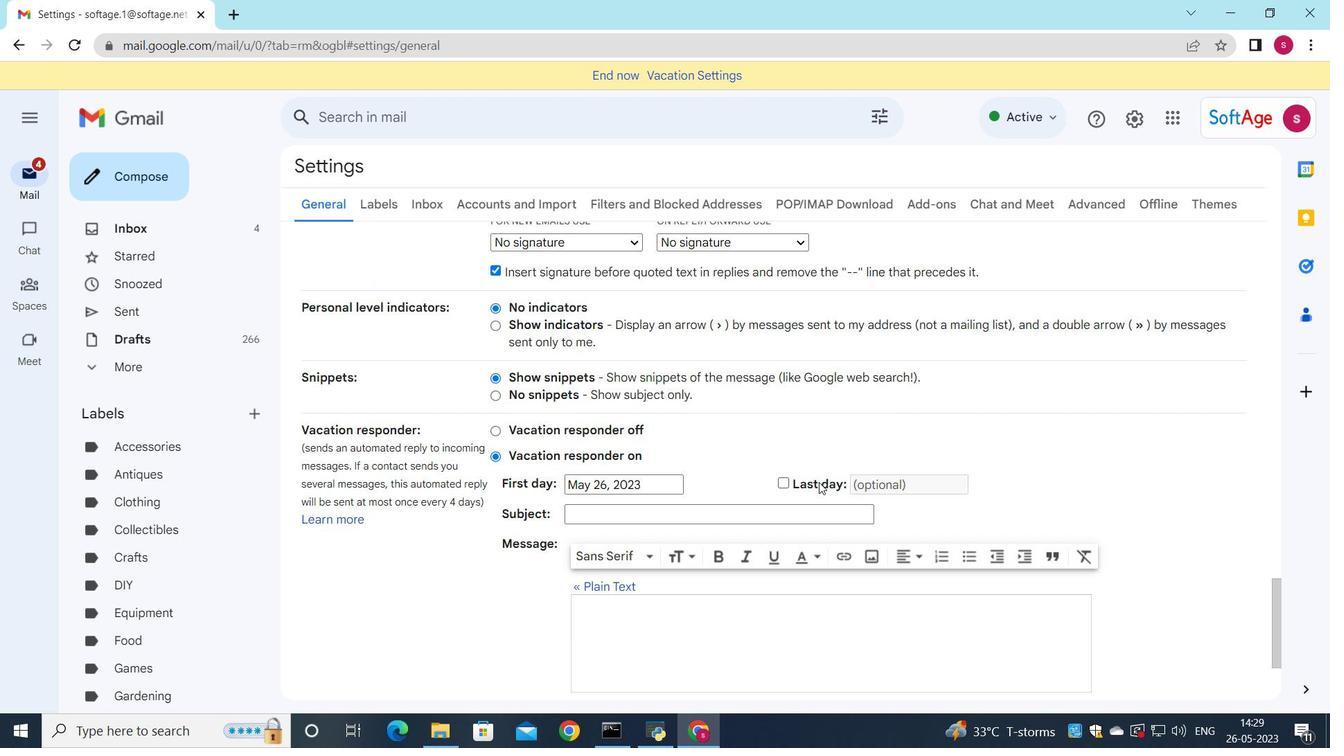 
Action: Mouse moved to (738, 480)
Screenshot: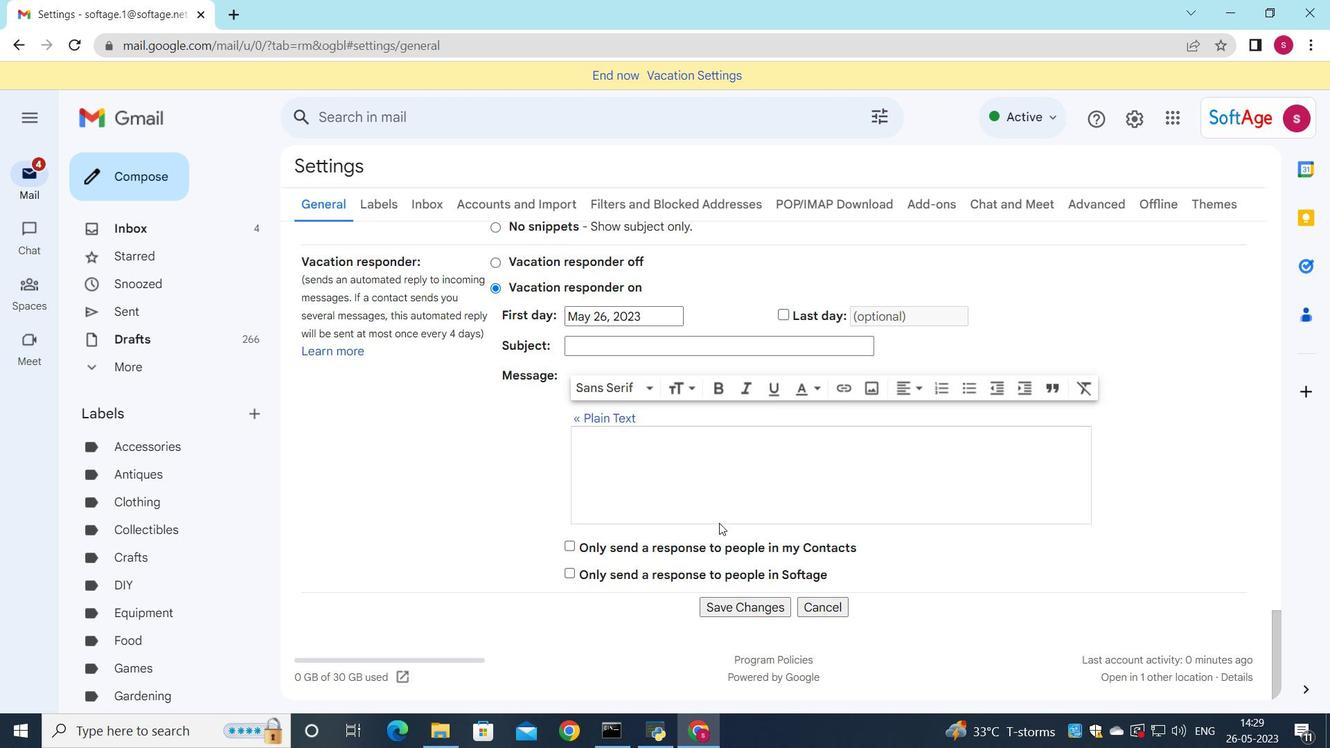 
Action: Mouse scrolled (738, 481) with delta (0, 0)
Screenshot: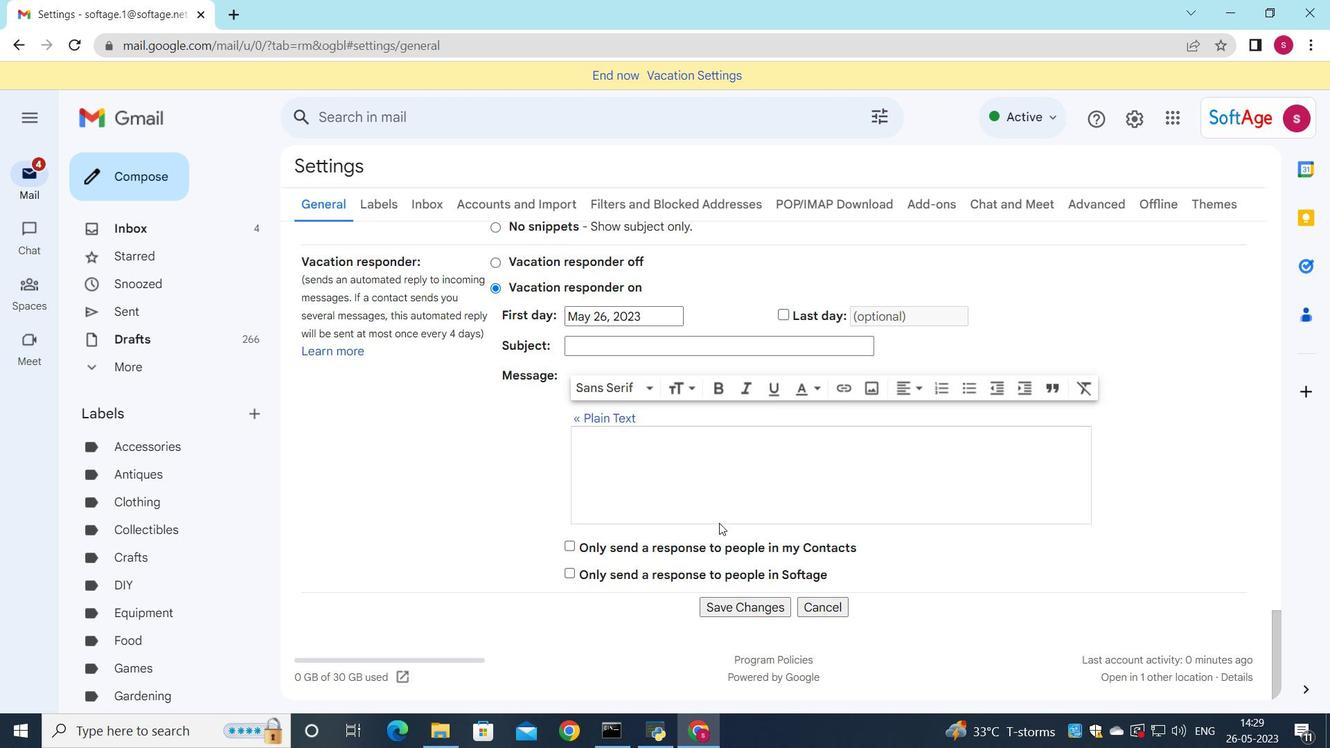 
Action: Mouse scrolled (738, 481) with delta (0, 0)
Screenshot: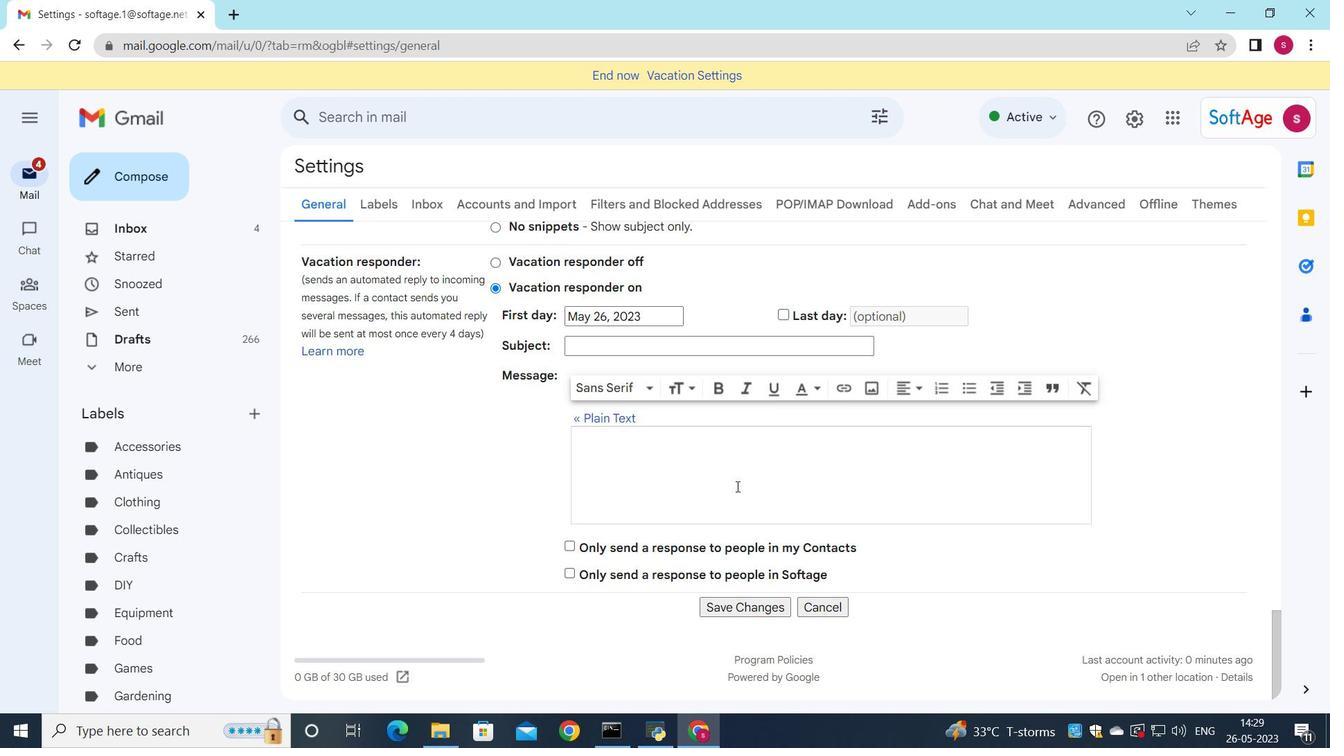 
Action: Mouse moved to (738, 479)
Screenshot: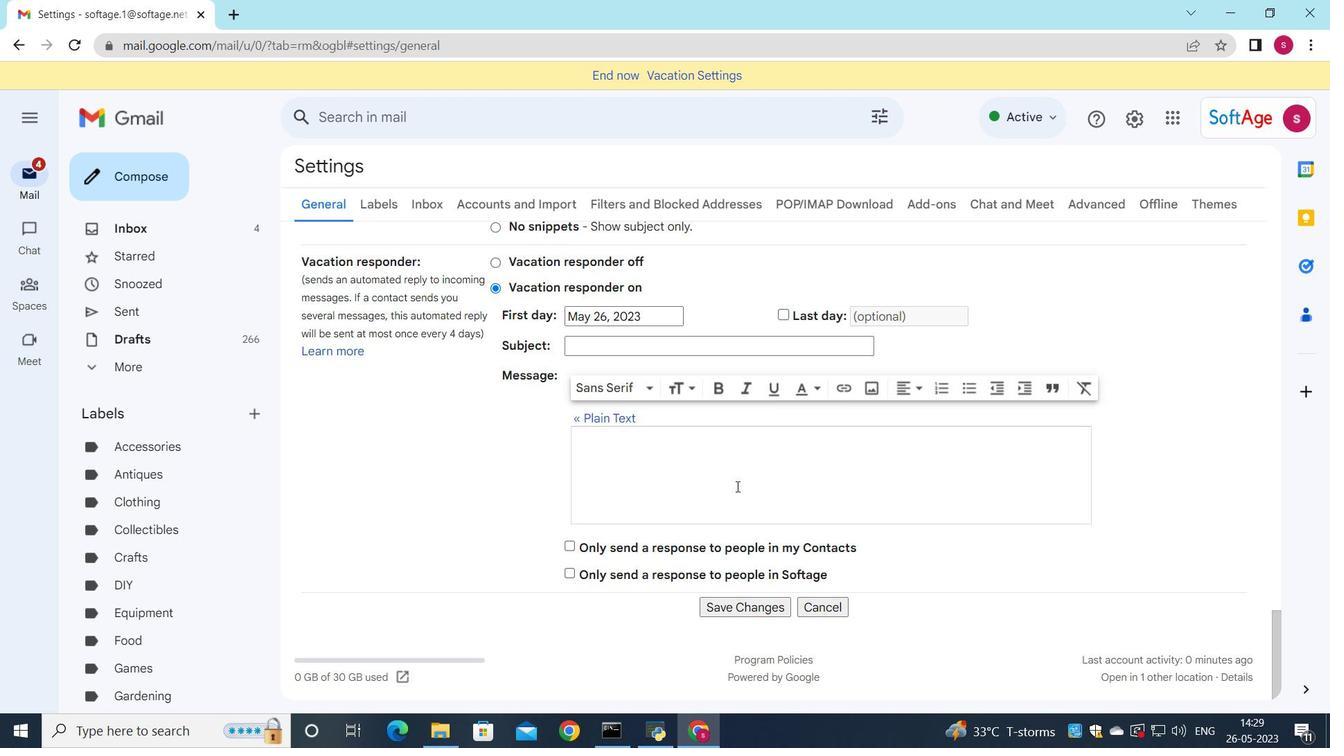 
Action: Mouse scrolled (738, 480) with delta (0, 0)
Screenshot: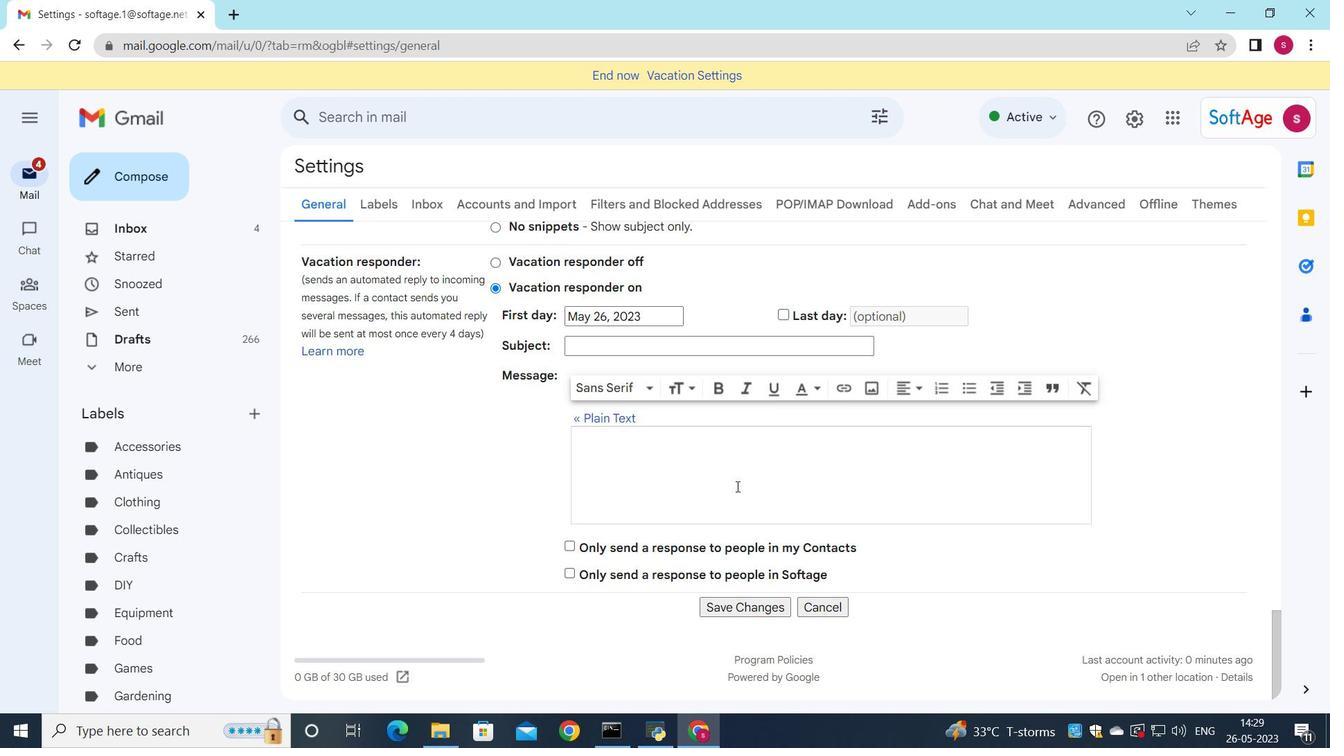 
Action: Mouse scrolled (738, 480) with delta (0, 0)
Screenshot: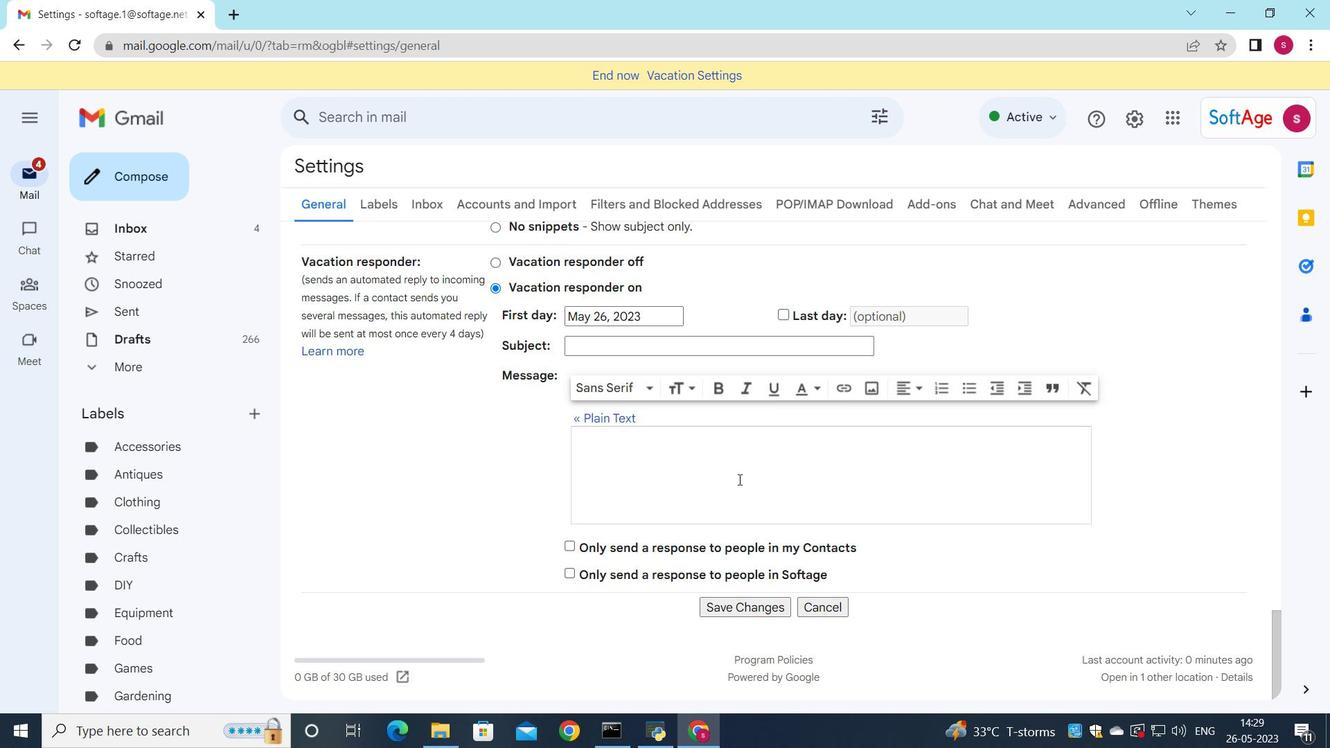 
Action: Mouse scrolled (738, 480) with delta (0, 0)
Screenshot: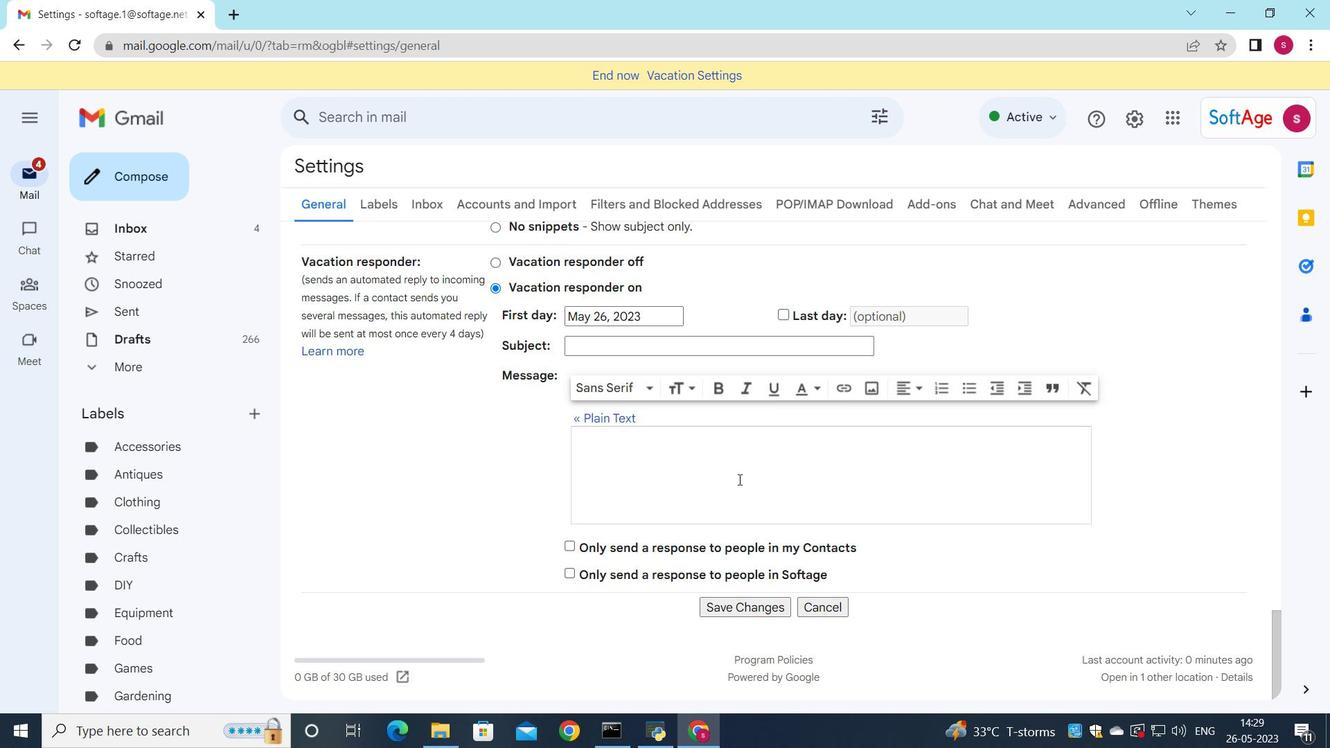 
Action: Mouse moved to (606, 504)
Screenshot: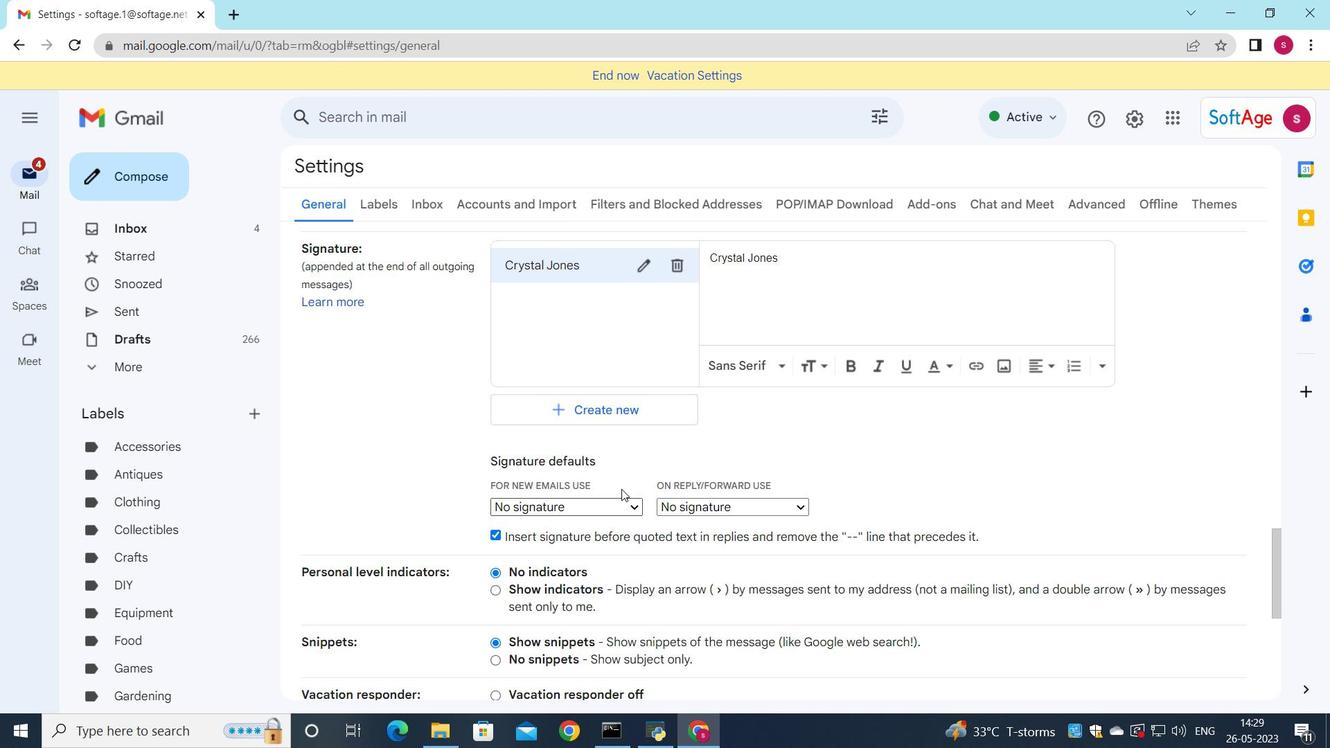 
Action: Mouse pressed left at (606, 504)
Screenshot: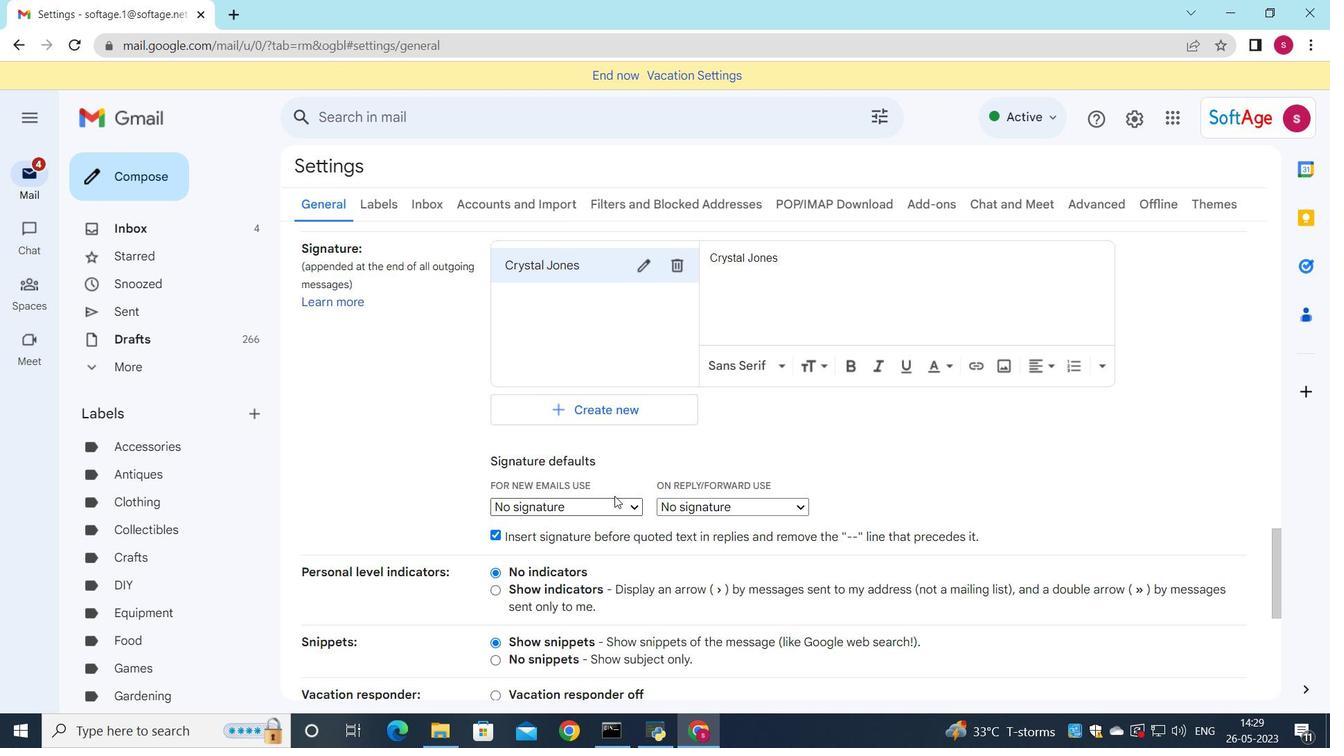 
Action: Mouse moved to (553, 535)
Screenshot: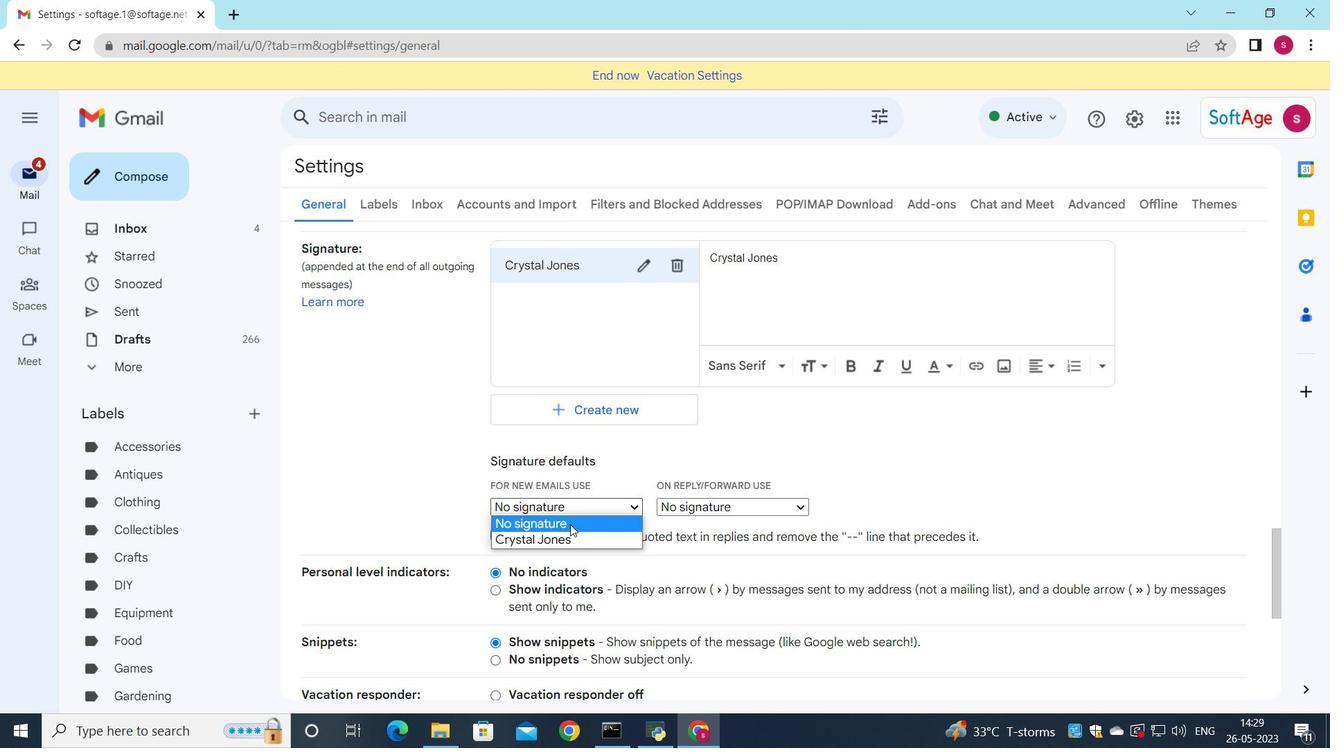 
Action: Mouse pressed left at (553, 535)
Screenshot: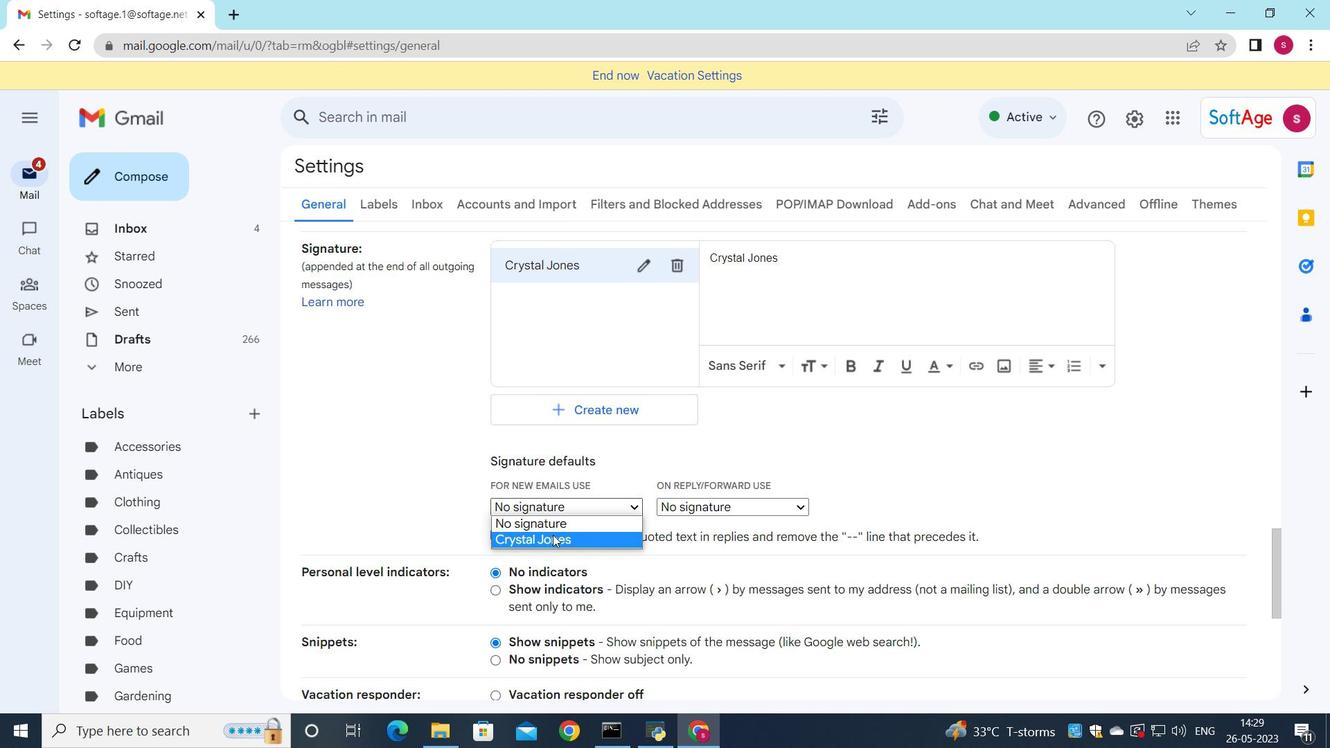 
Action: Mouse moved to (718, 503)
Screenshot: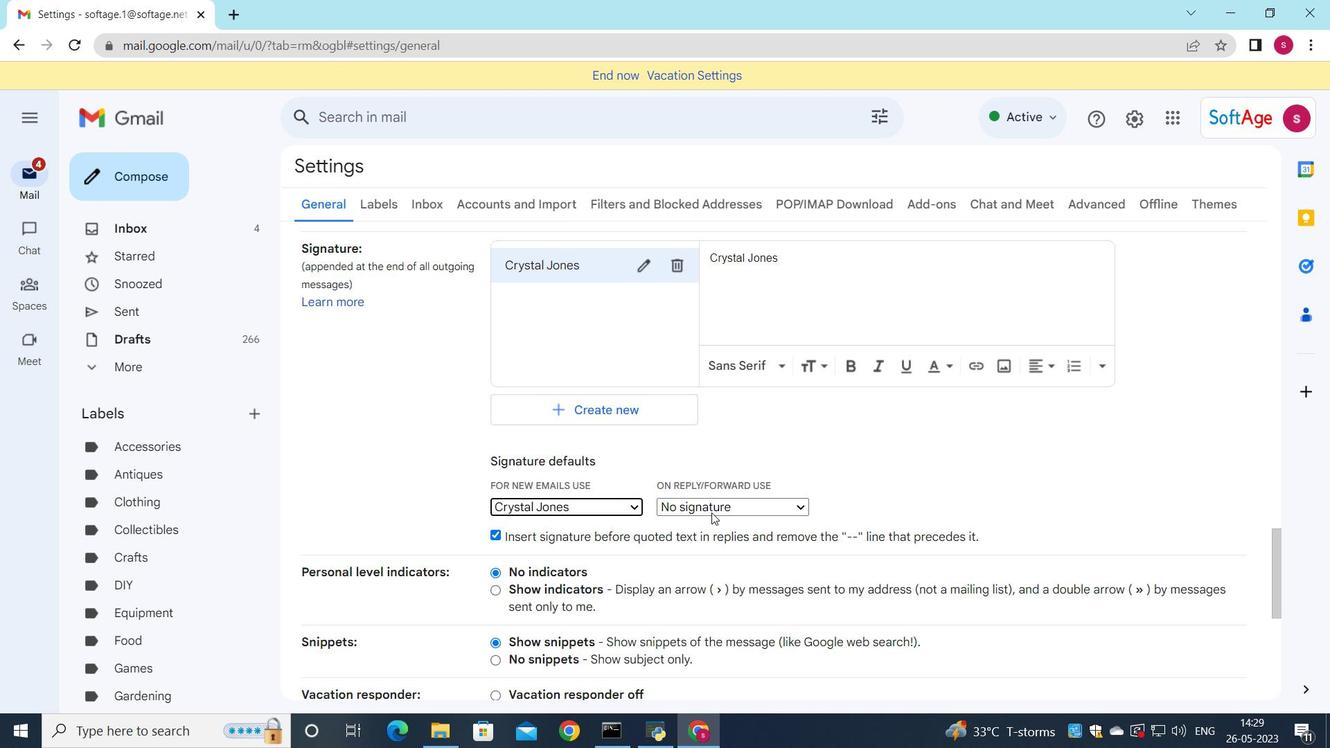 
Action: Mouse pressed left at (718, 503)
Screenshot: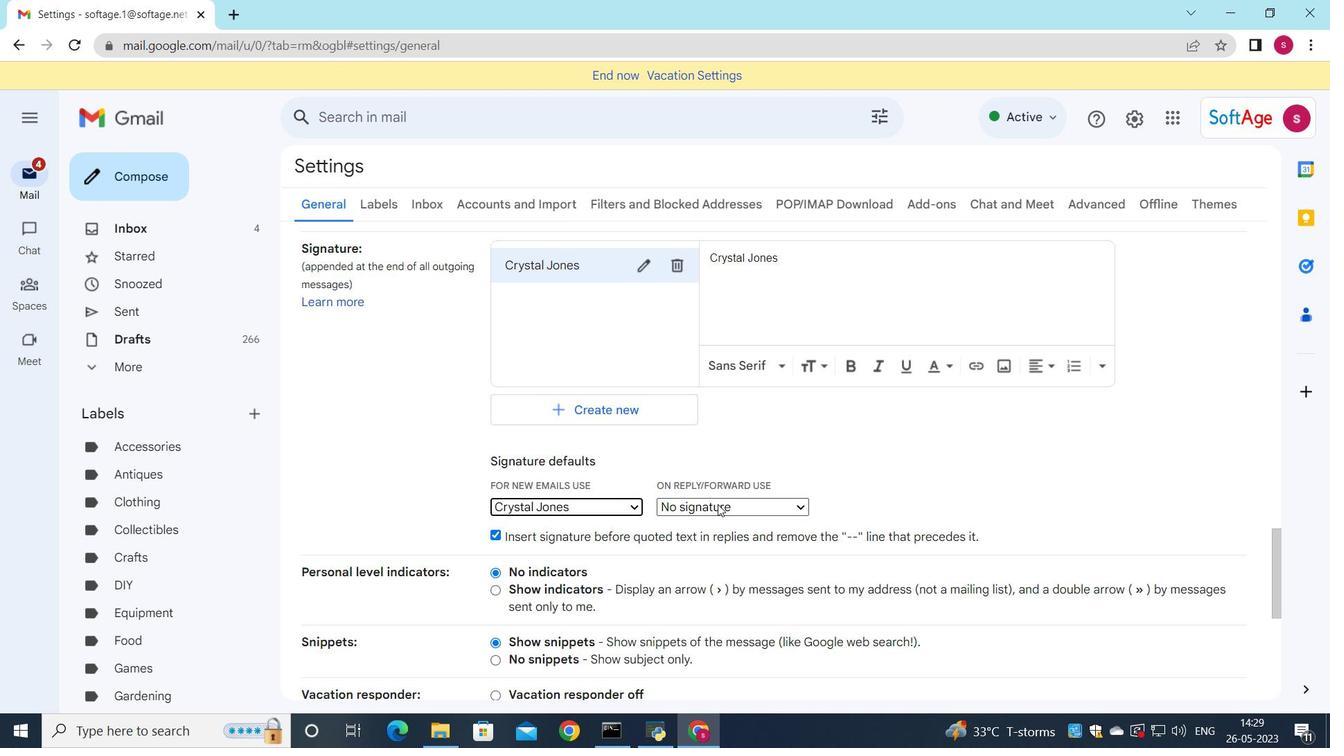 
Action: Mouse moved to (702, 539)
Screenshot: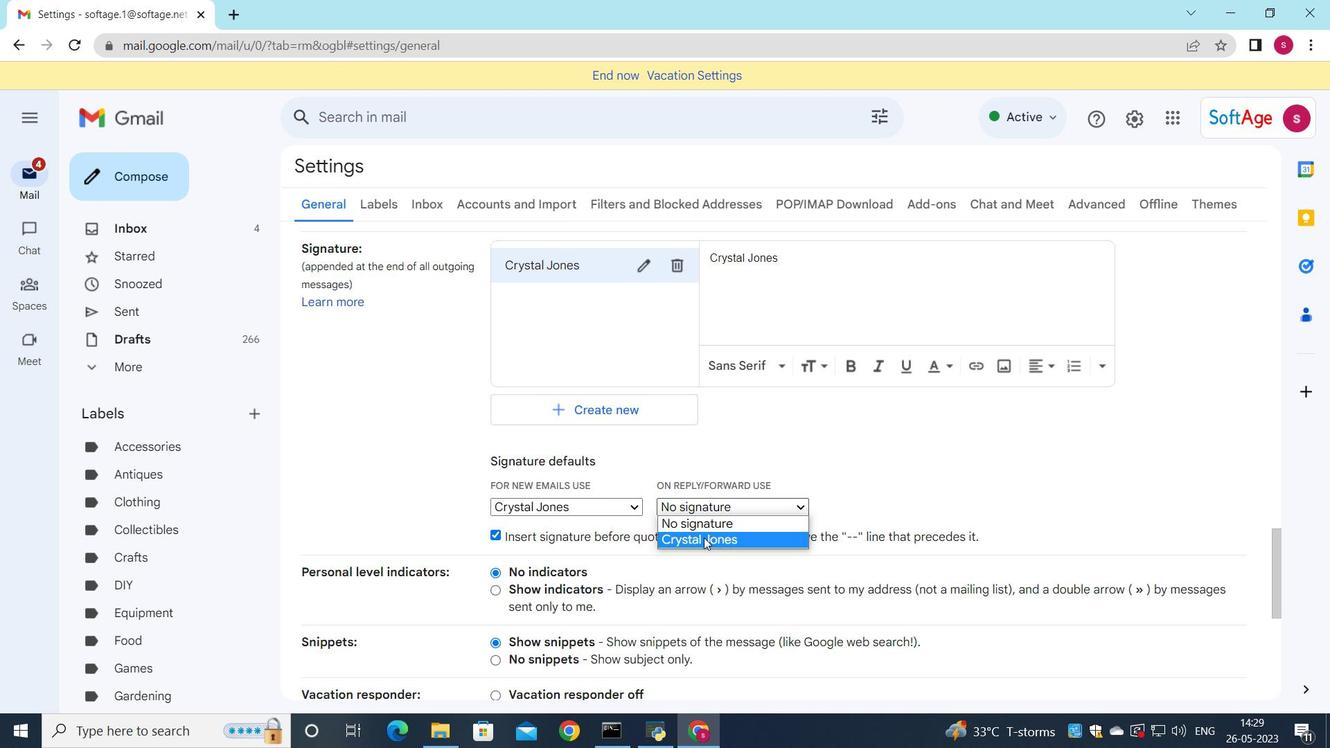 
Action: Mouse pressed left at (702, 539)
Screenshot: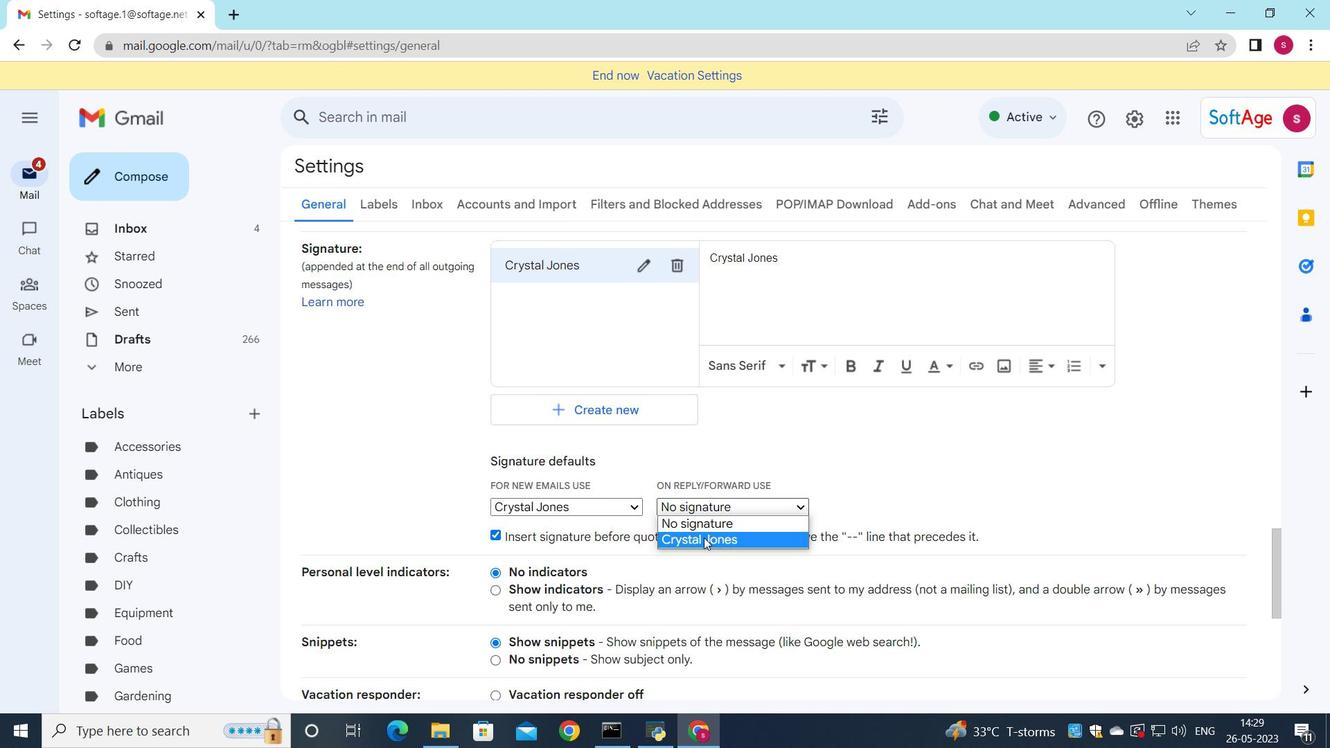 
Action: Mouse moved to (705, 539)
Screenshot: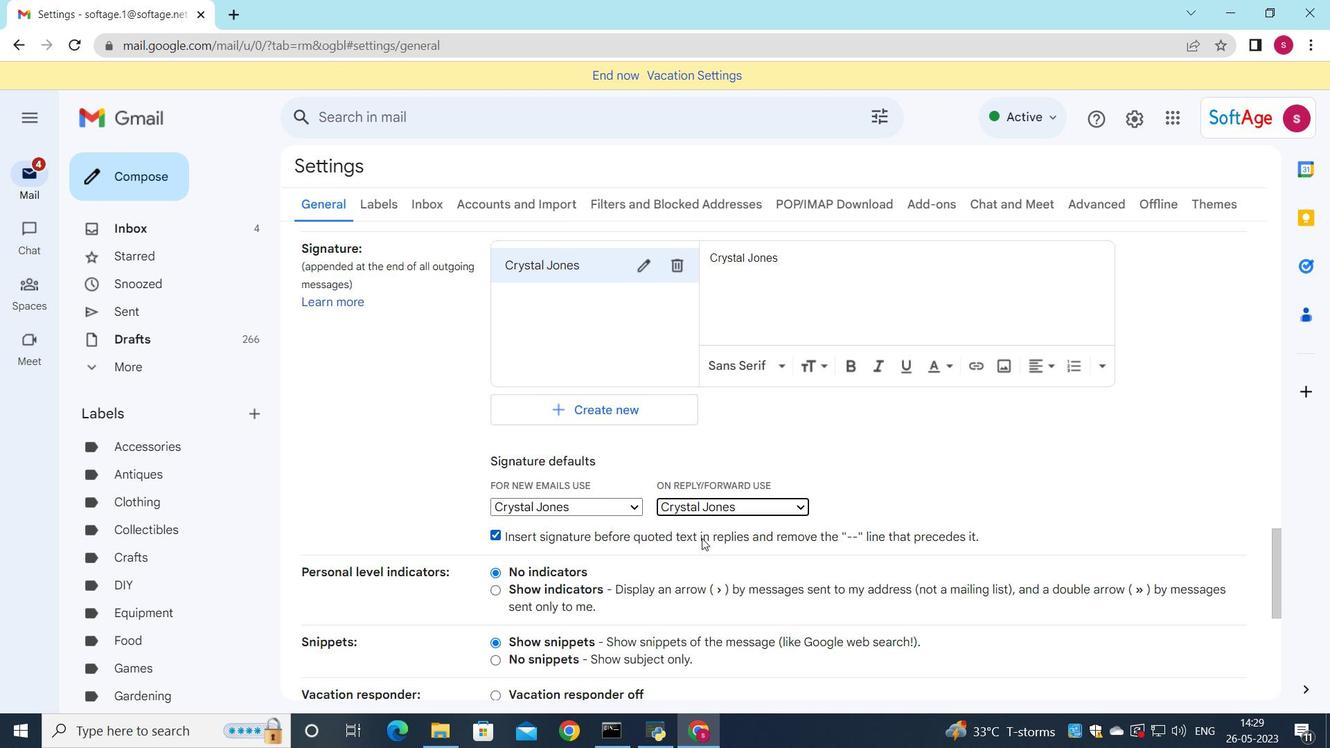 
Action: Mouse scrolled (705, 538) with delta (0, 0)
Screenshot: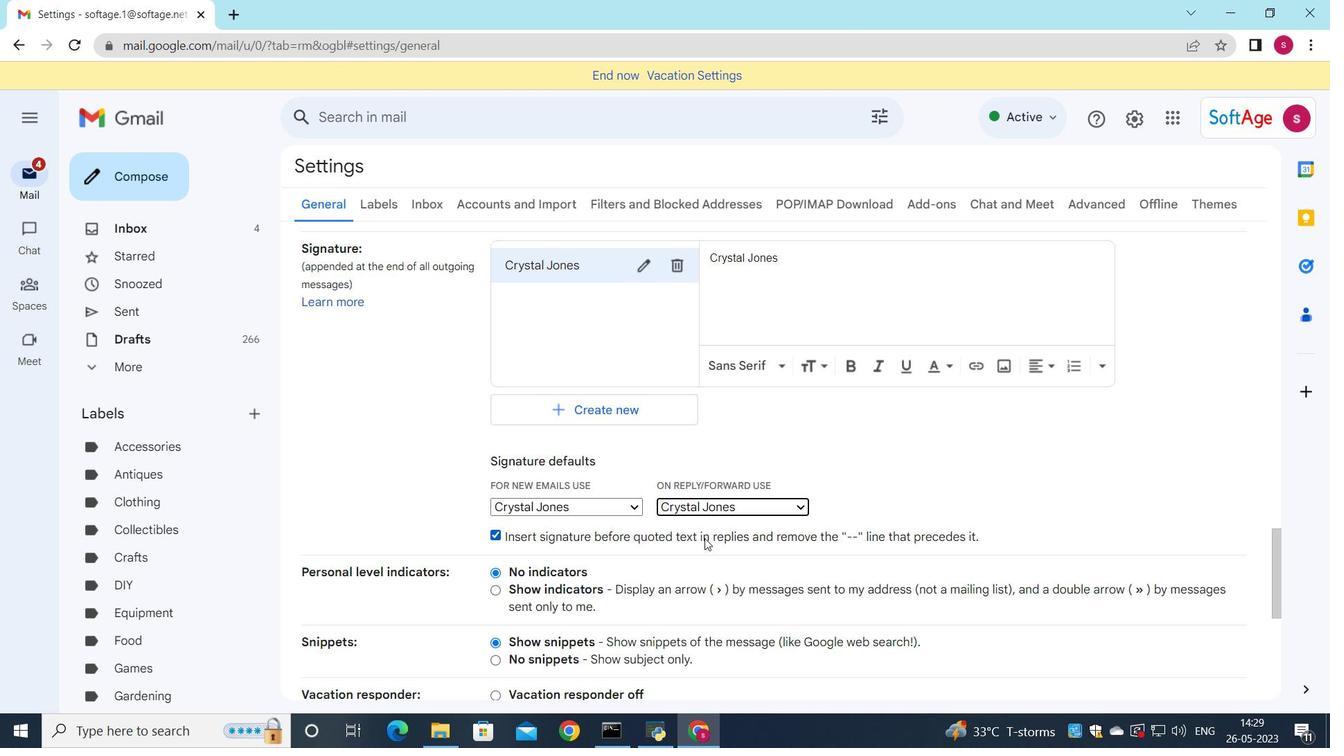 
Action: Mouse scrolled (705, 538) with delta (0, 0)
Screenshot: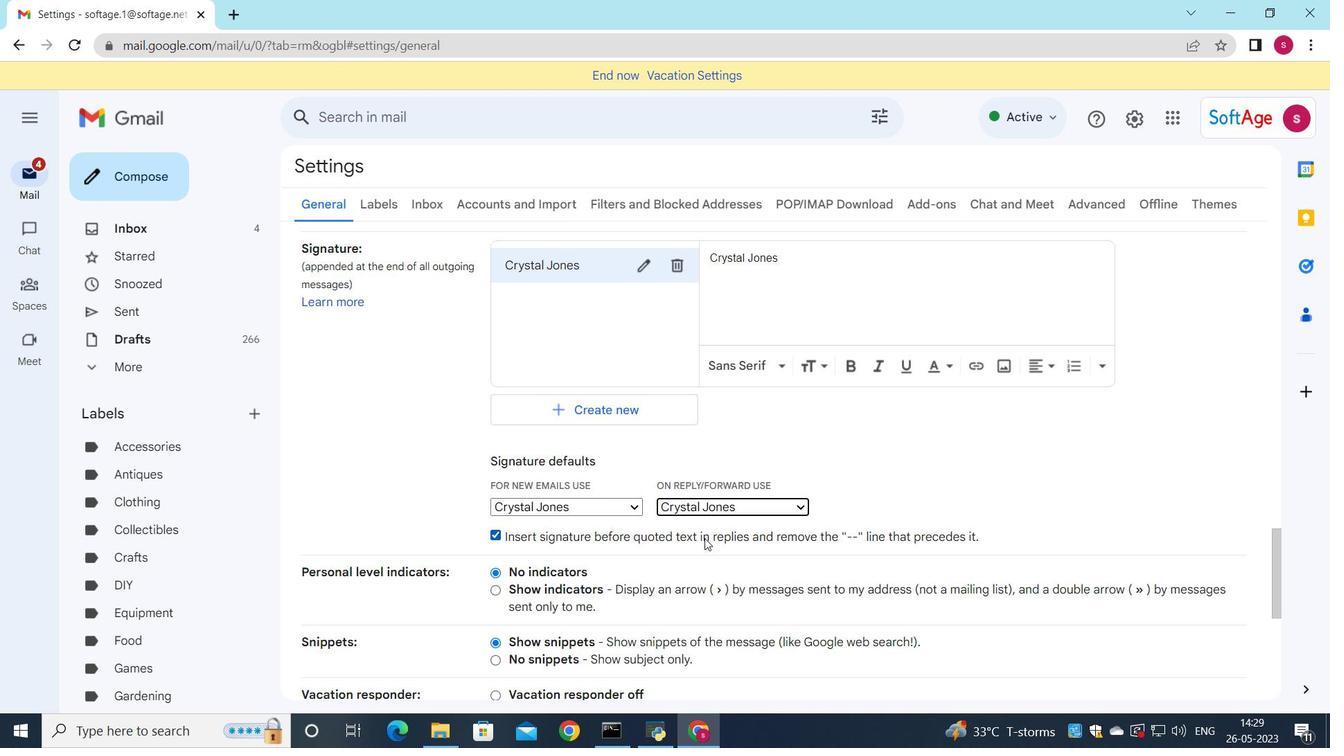 
Action: Mouse scrolled (705, 538) with delta (0, 0)
Screenshot: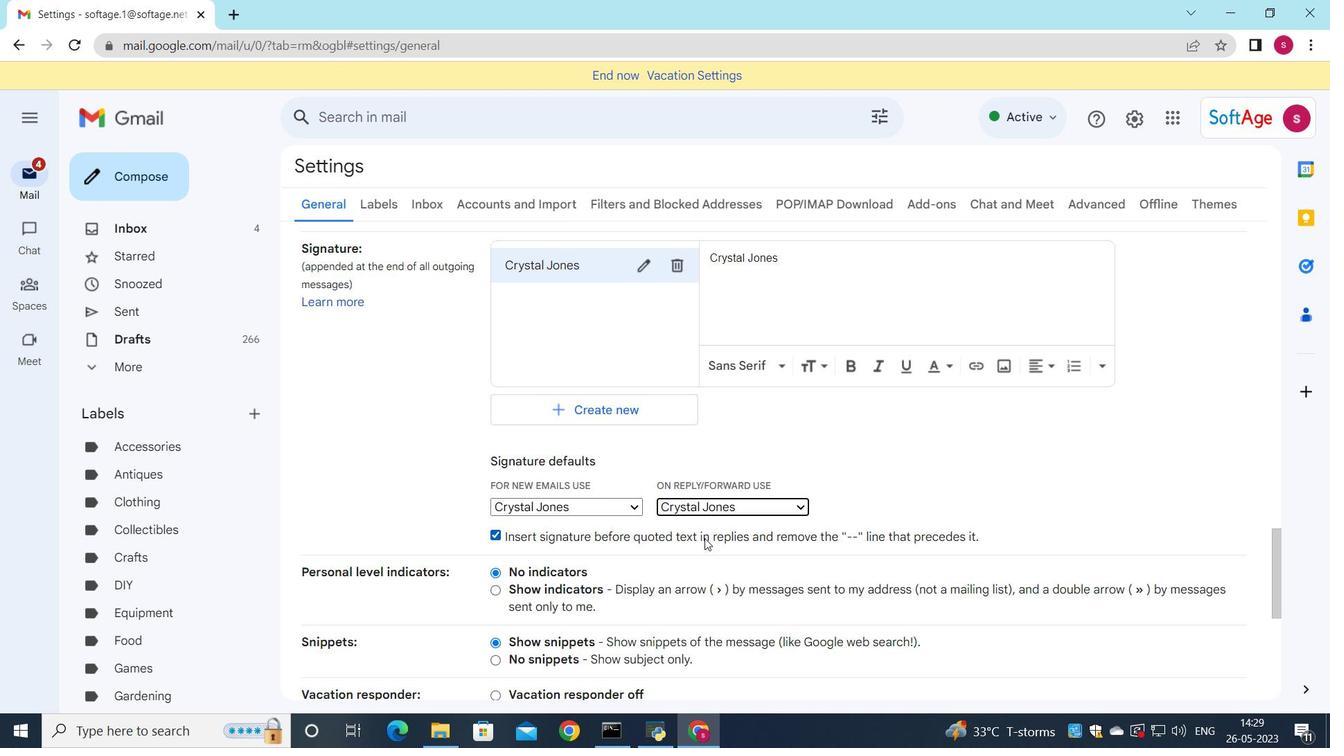 
Action: Mouse scrolled (705, 538) with delta (0, 0)
Screenshot: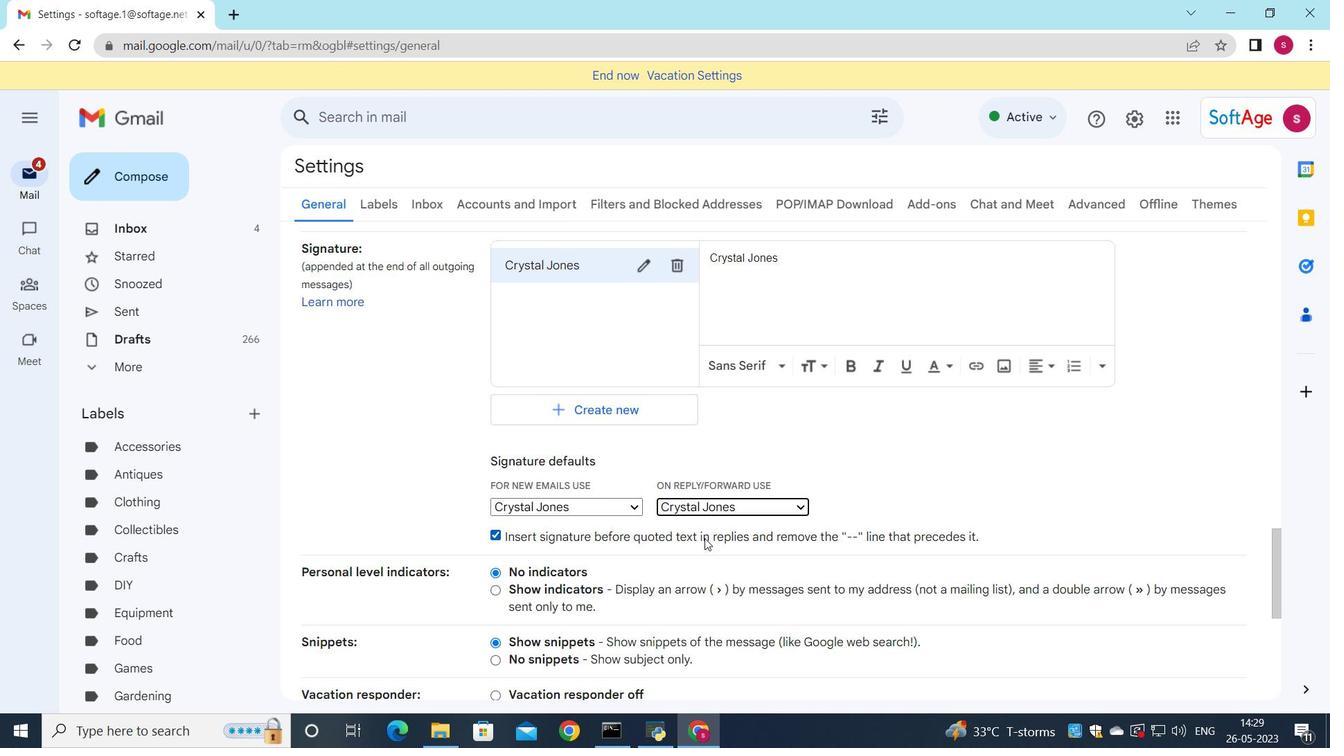 
Action: Mouse scrolled (705, 538) with delta (0, 0)
Screenshot: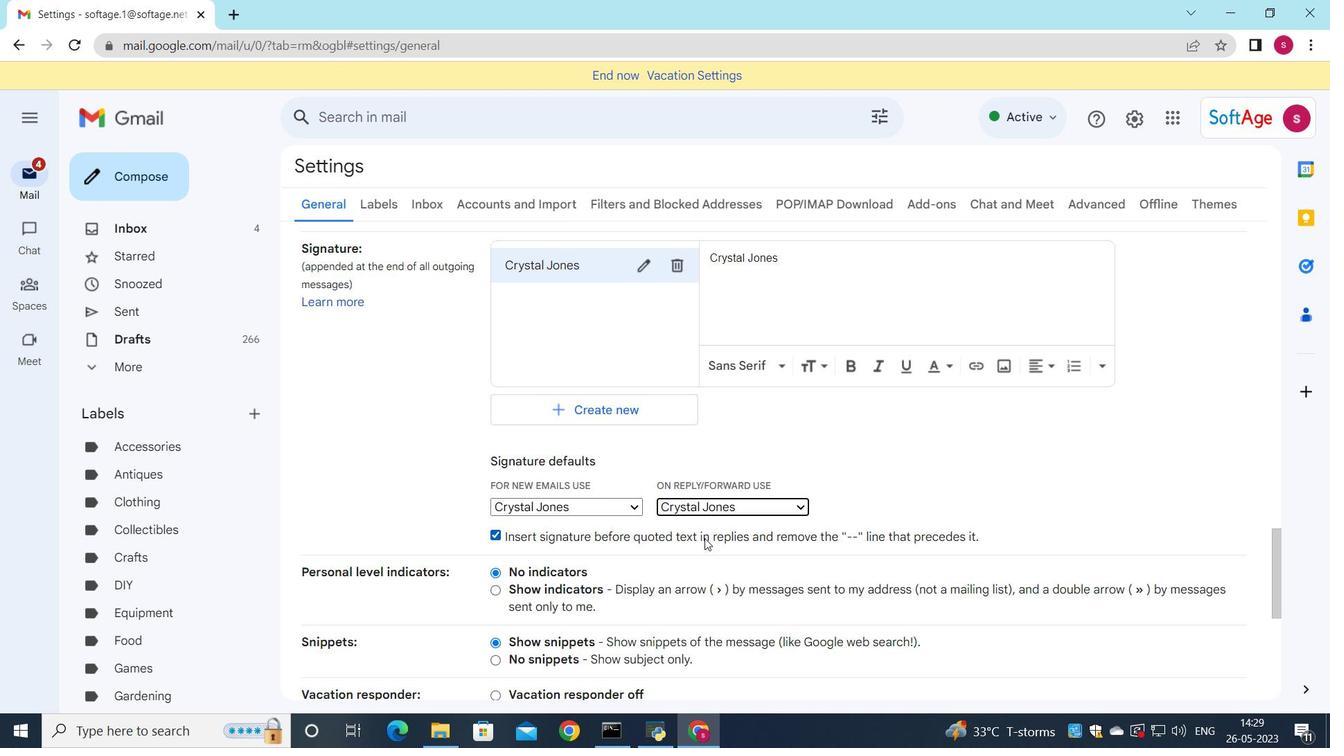 
Action: Mouse scrolled (705, 538) with delta (0, 0)
Screenshot: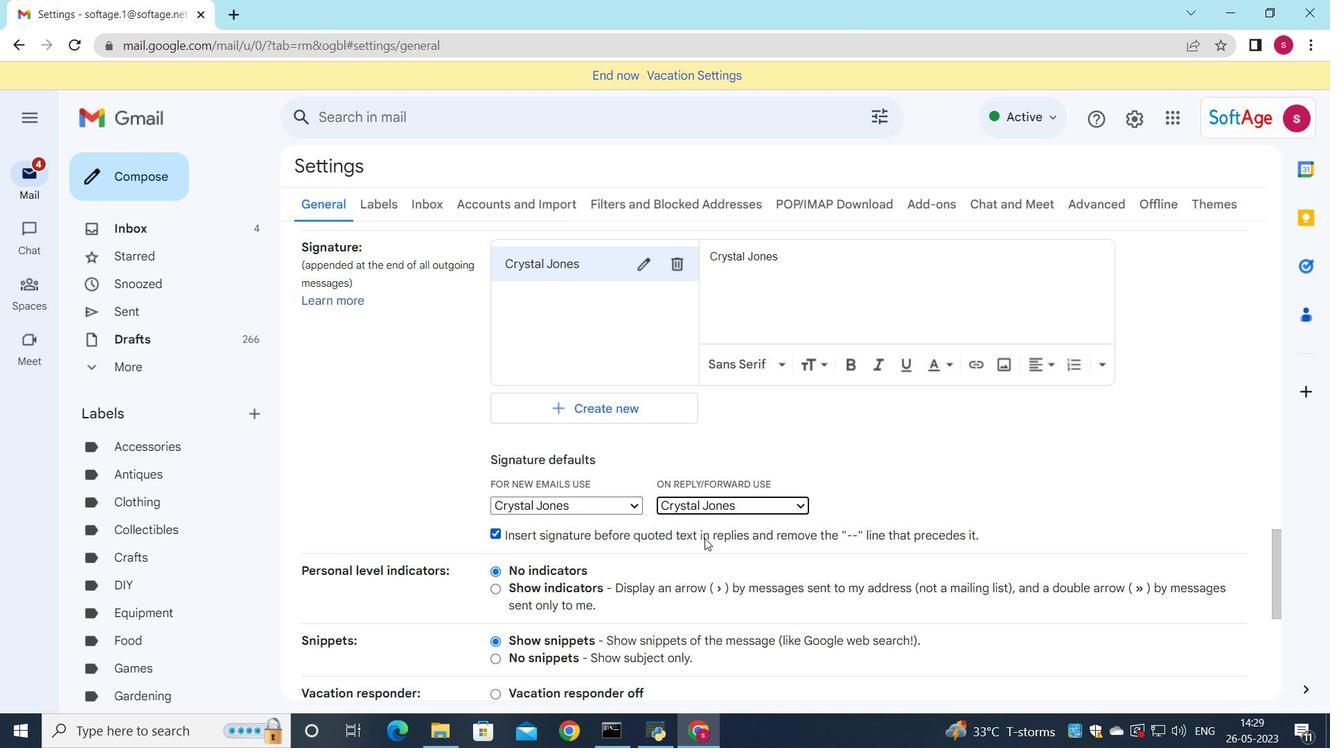 
Action: Mouse moved to (734, 614)
Screenshot: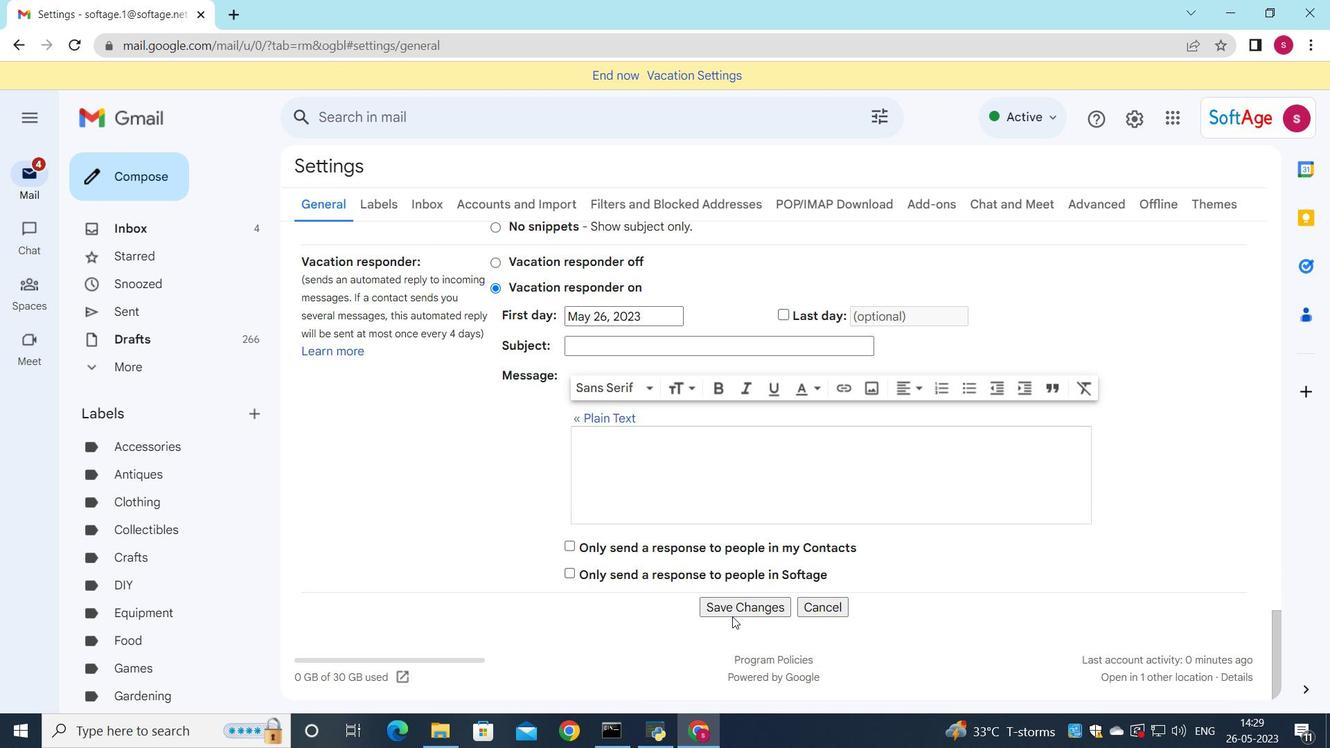 
Action: Mouse pressed left at (734, 614)
Screenshot: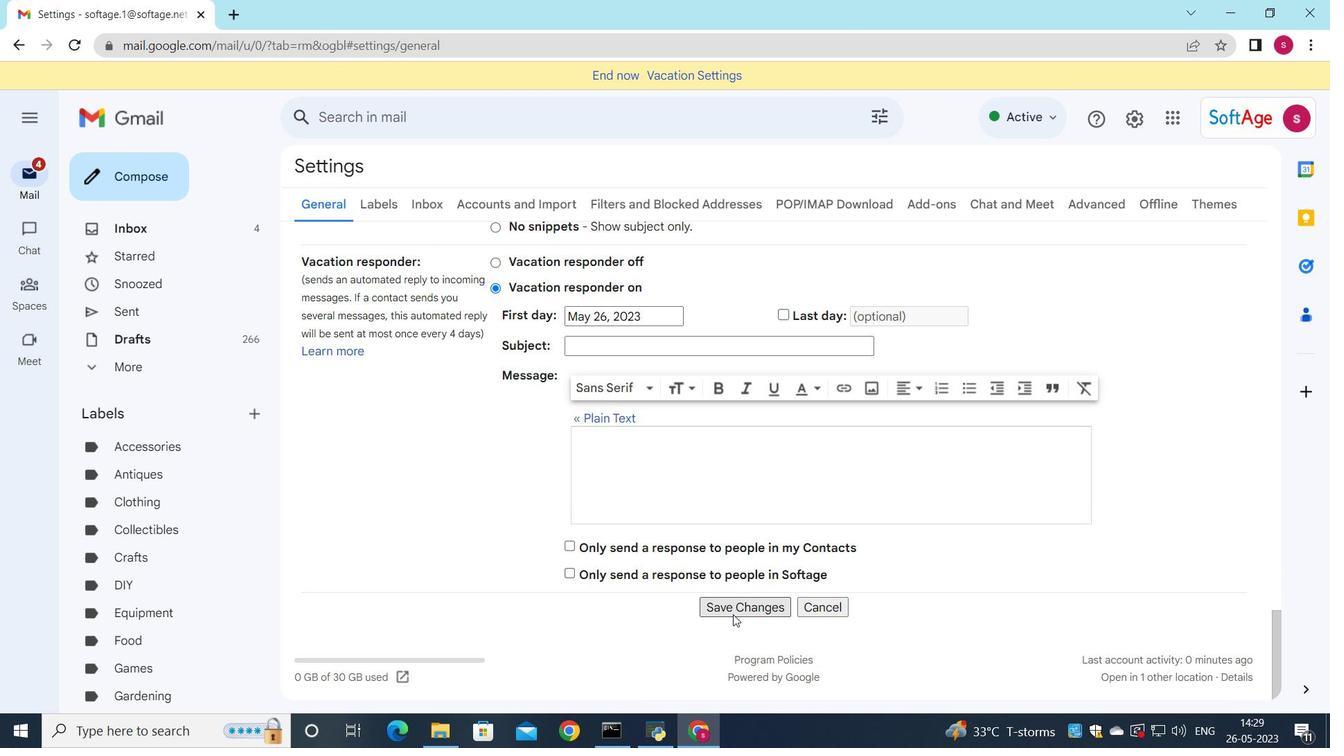 
Action: Mouse moved to (137, 176)
Screenshot: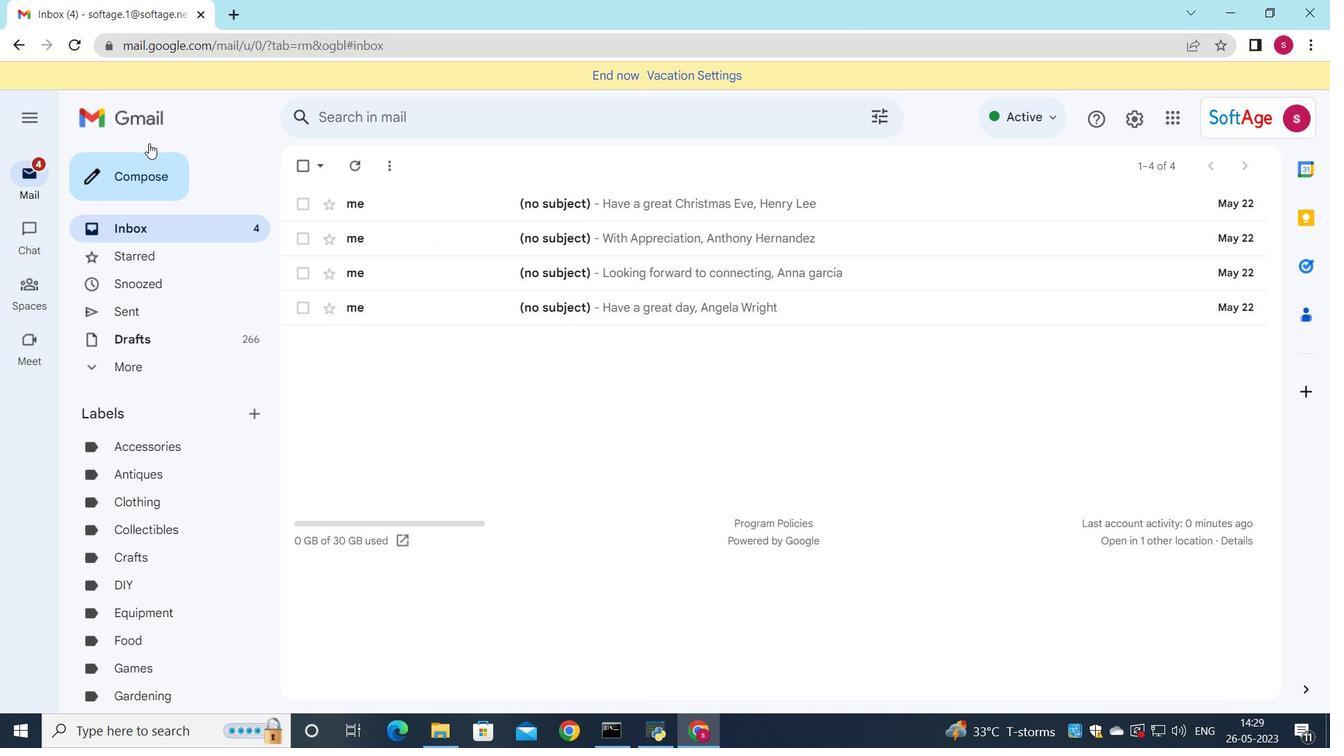 
Action: Mouse pressed left at (137, 176)
Screenshot: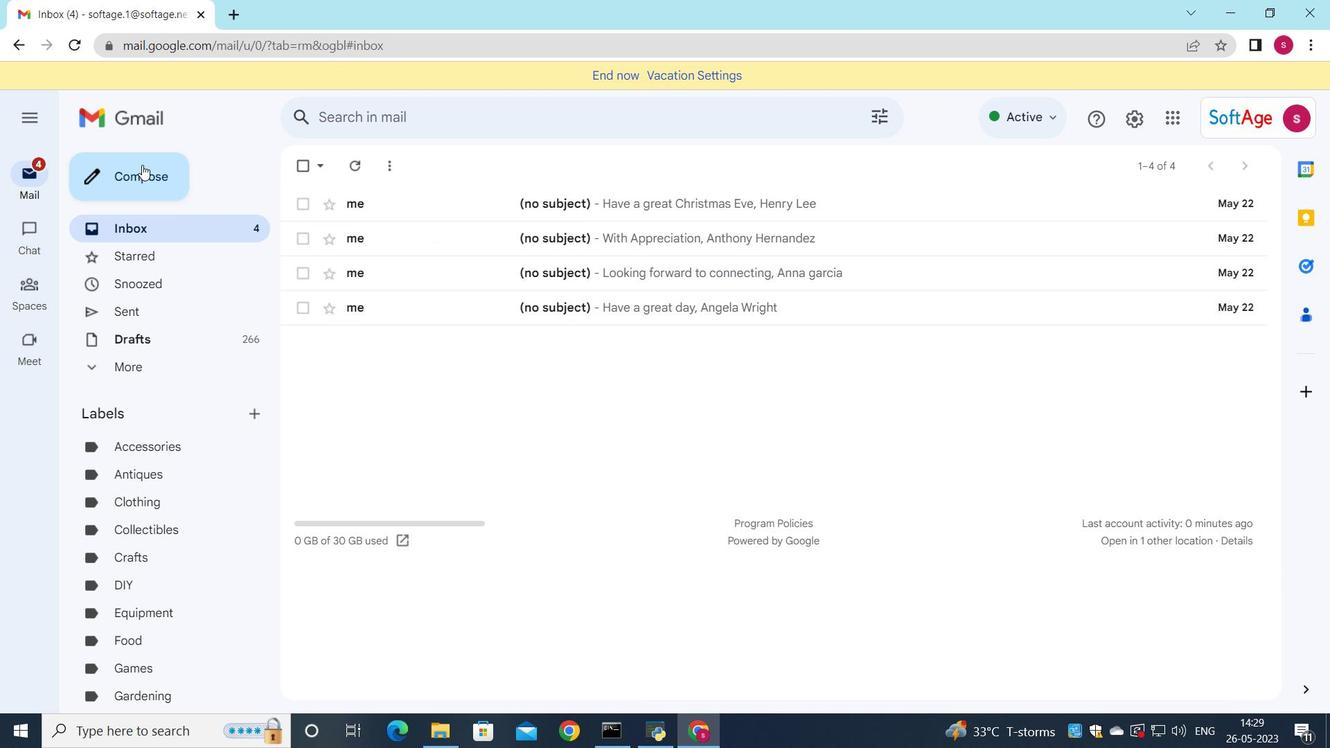 
Action: Mouse moved to (820, 292)
Screenshot: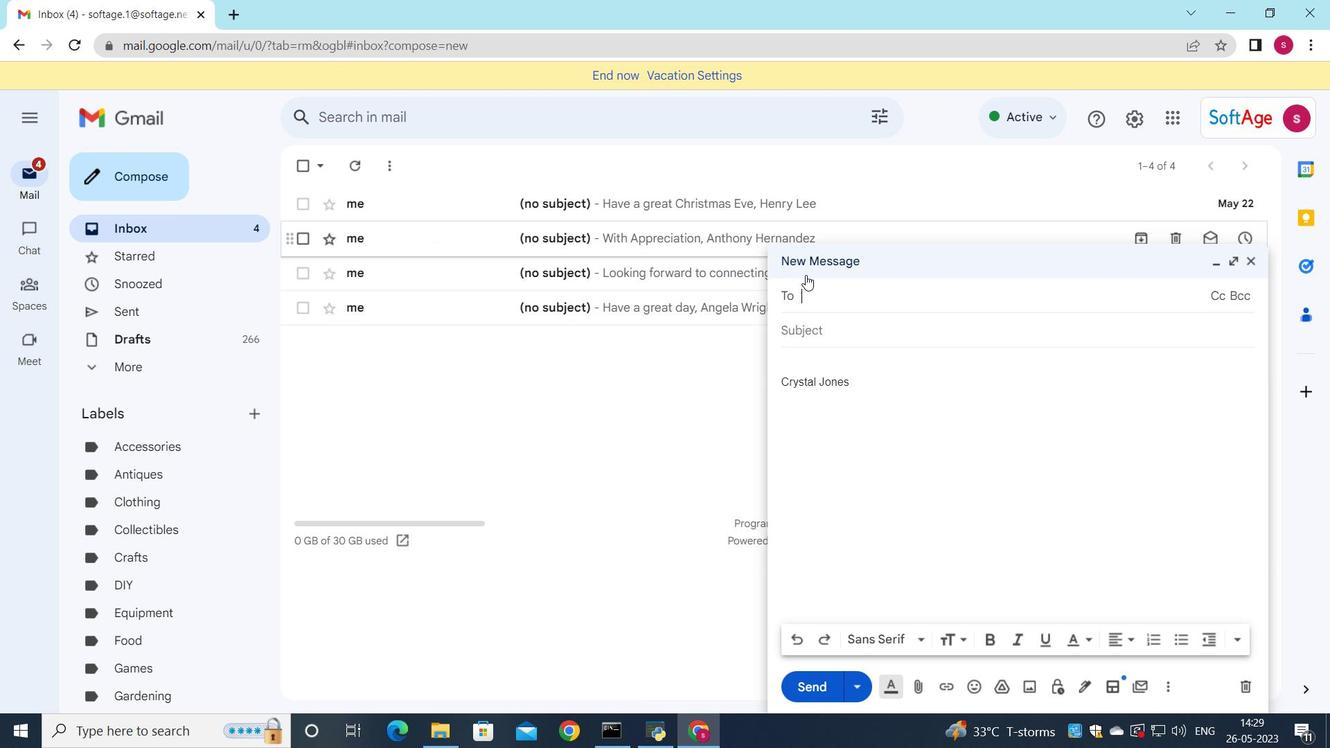 
Action: Key pressed softage.1<Key.shift_r>@n<Key.backspace>softage.net<Key.backspace><Key.backspace><Key.backspace><Key.backspace><Key.backspace><Key.backspace><Key.backspace><Key.backspace><Key.backspace><Key.backspace><Key.backspace><Key.backspace><Key.backspace><Key.backspace><Key.backspace>e.8<Key.shift_r>@softage.net<Key.enter>softage9.<Key.backspace><Key.shift_r>@<Key.backspace><Key.backspace>.9<Key.shift_r>@softage.net<Key.enter><Key.tab><Key.tab>
Screenshot: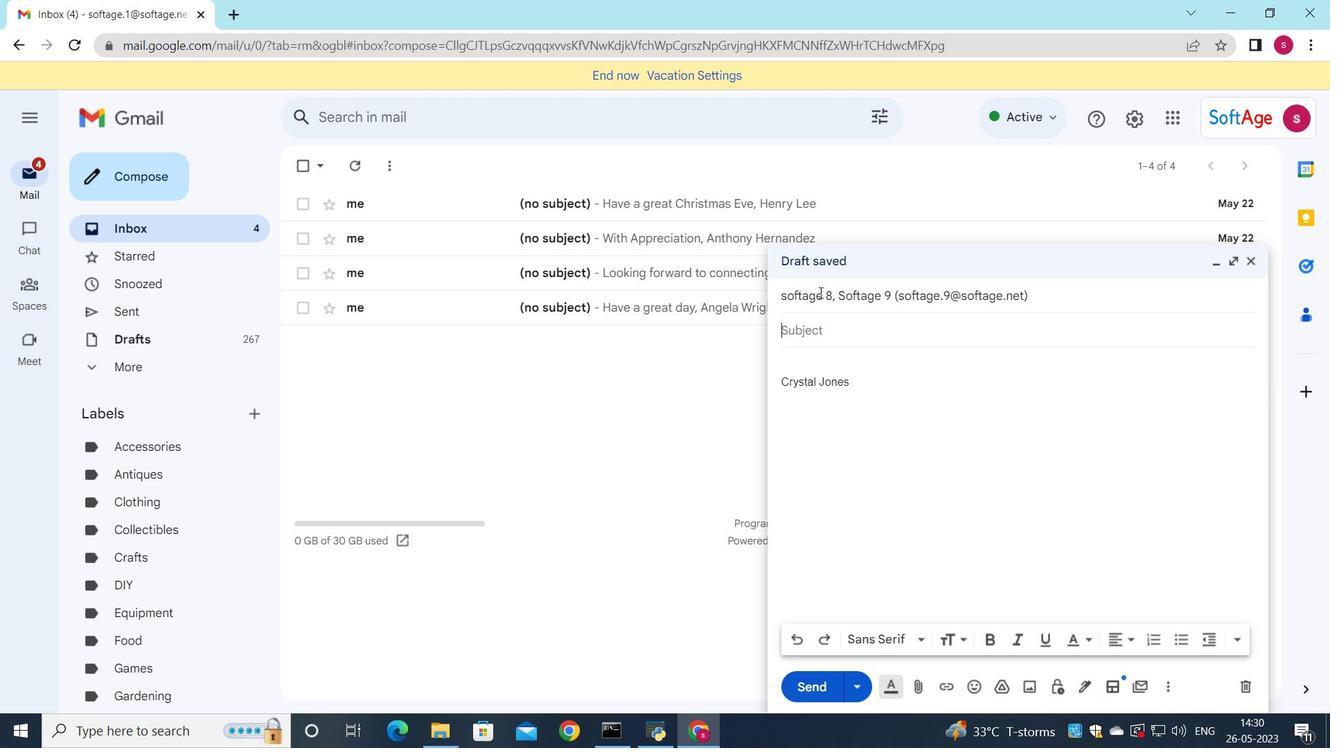 
Action: Mouse moved to (819, 327)
Screenshot: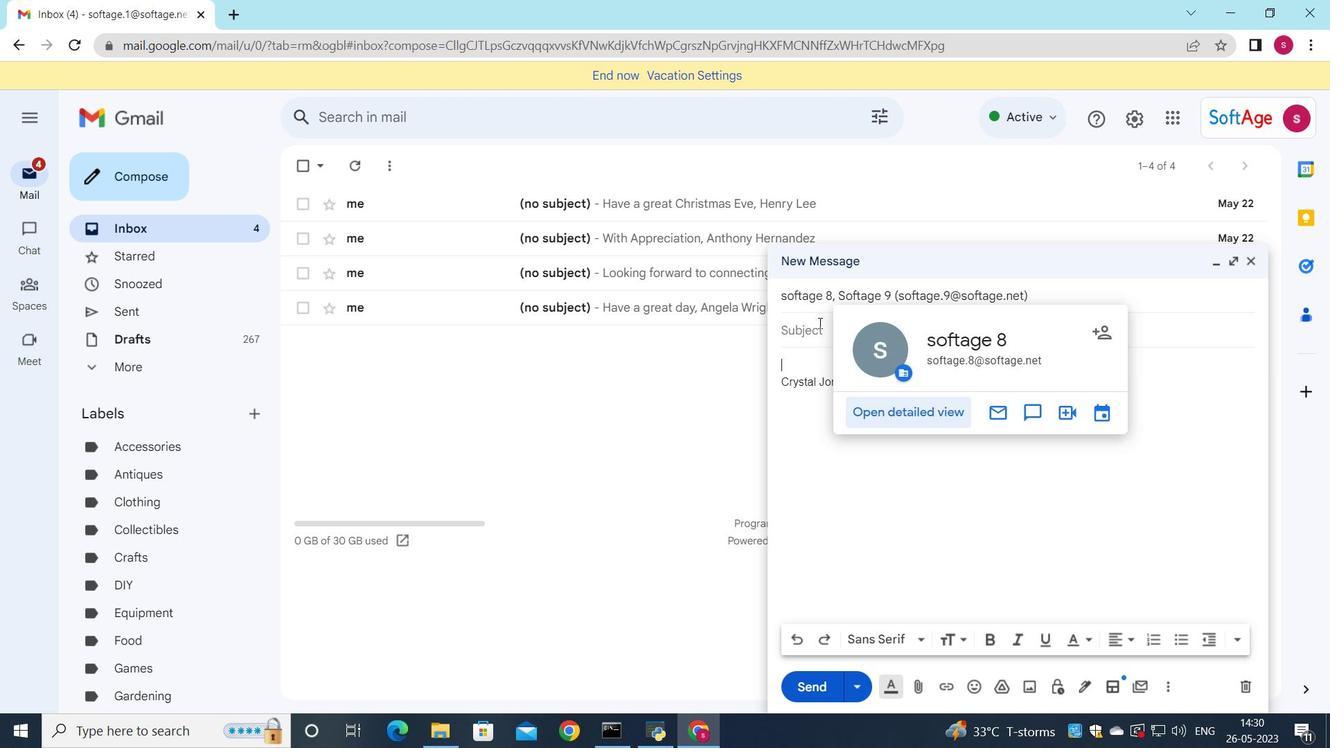 
Action: Mouse pressed left at (819, 327)
Screenshot: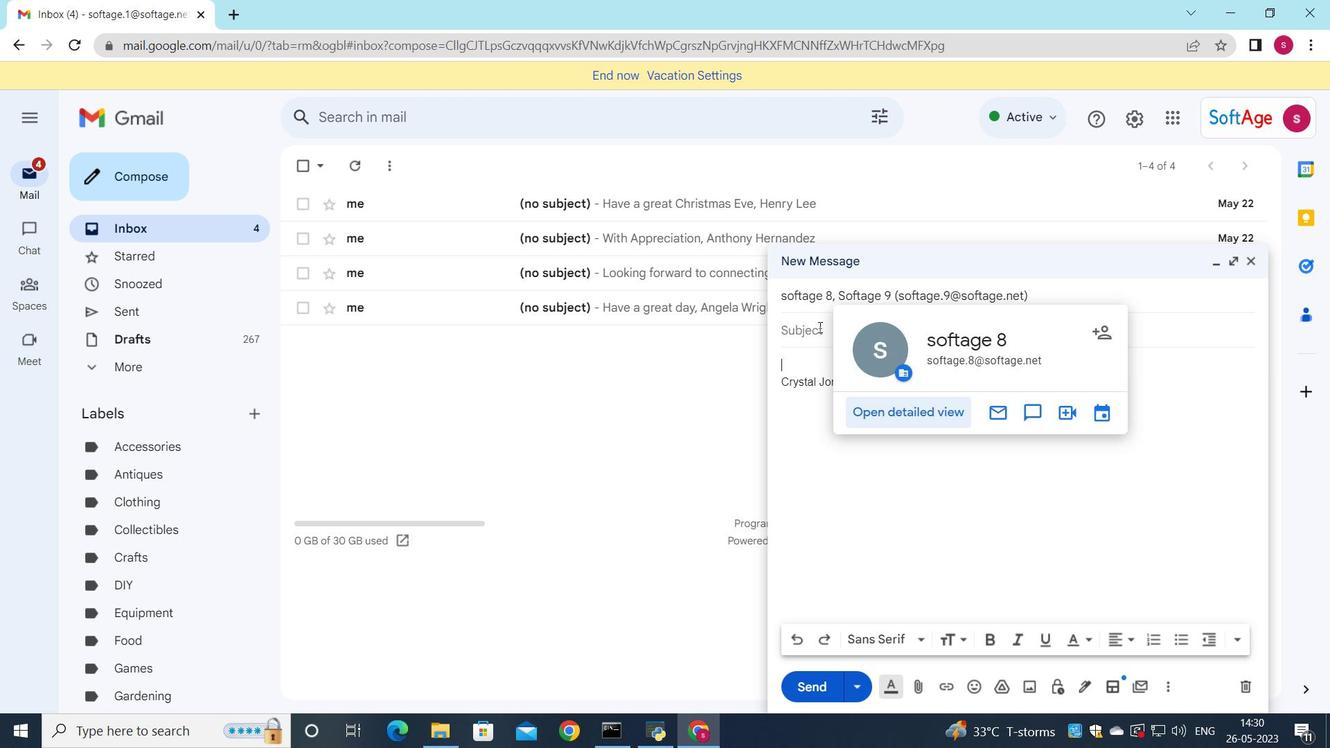 
Action: Key pressed <Key.shift_r>Service<Key.space><Key.shift>Cancellation<Key.tab><Key.shift>Please<Key.space>let<Key.space>me<Key.space>know<Key.space>if<Key.space>there<Key.space>are<Key.space>any<Key.space>questions<Key.space>or<Key.space>concers<Key.backspace>ns.
Screenshot: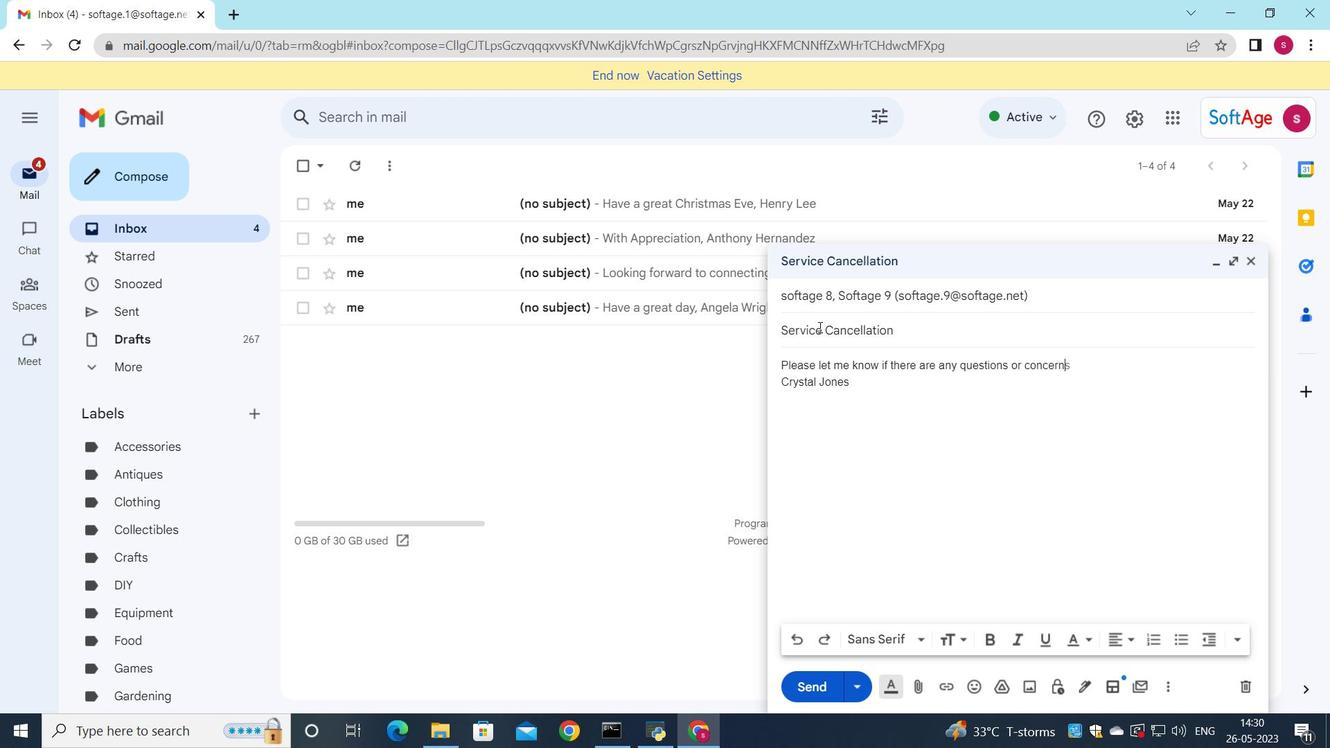 
Action: Mouse moved to (921, 683)
Screenshot: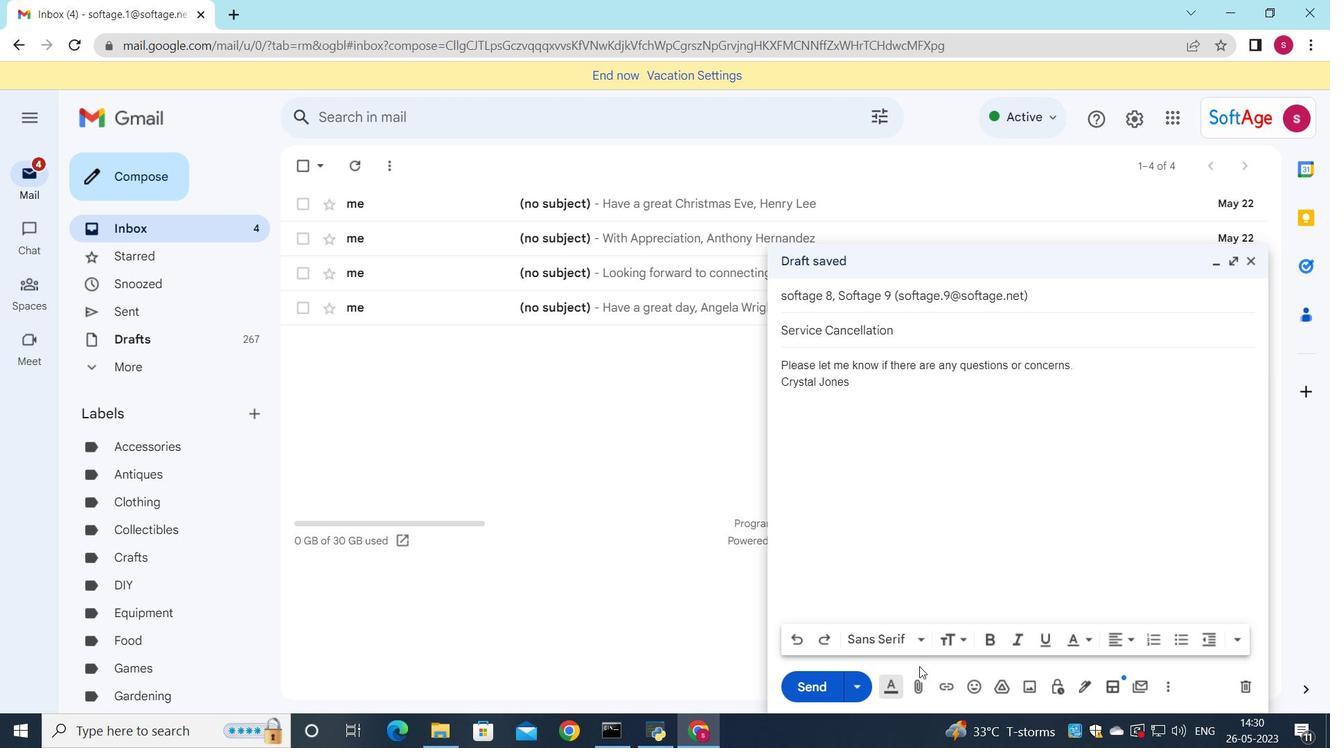 
Action: Mouse pressed left at (921, 683)
Screenshot: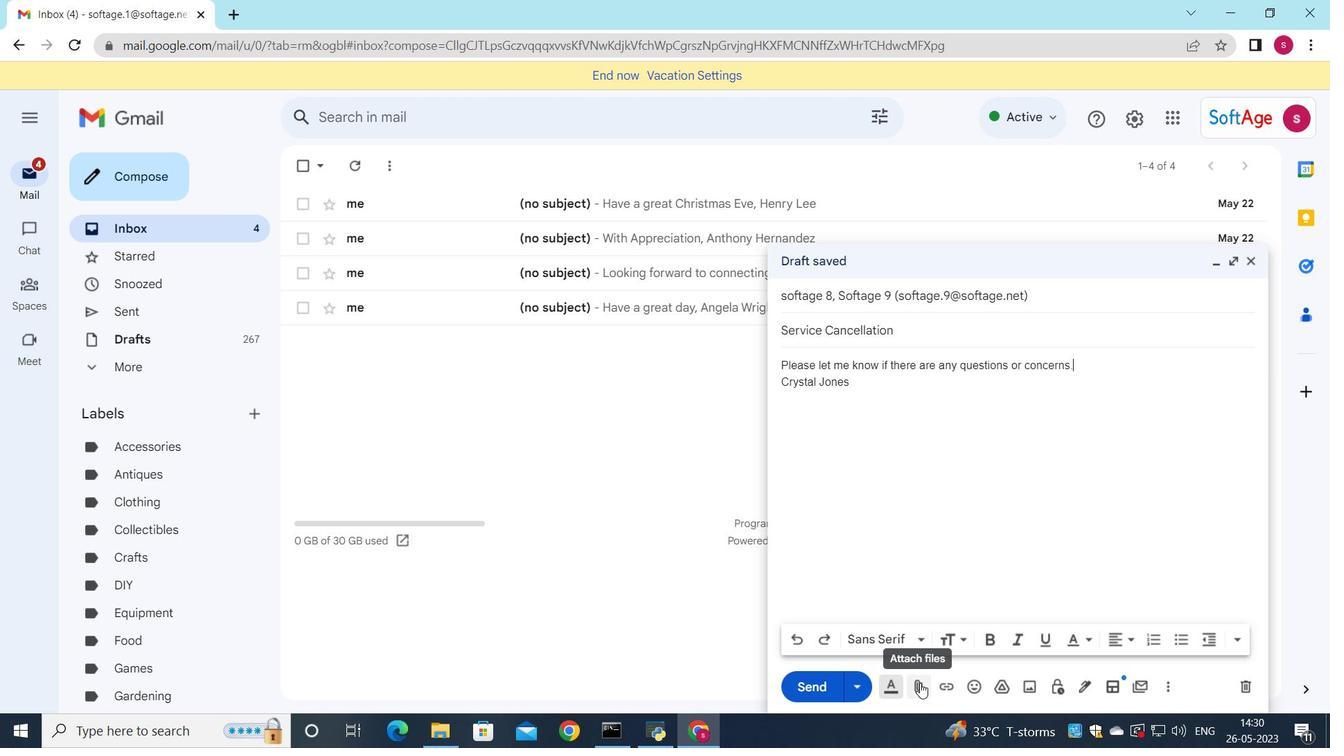 
Action: Mouse moved to (330, 133)
Screenshot: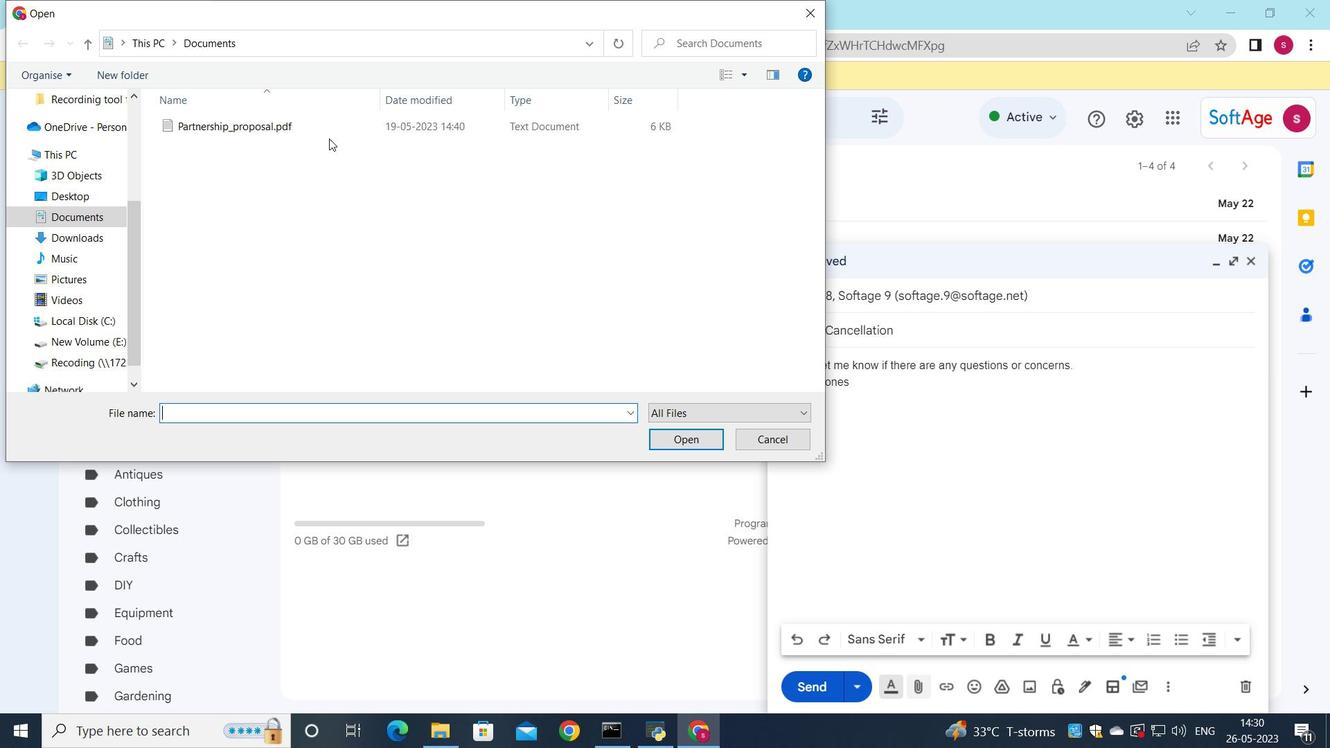 
Action: Mouse pressed left at (330, 133)
Screenshot: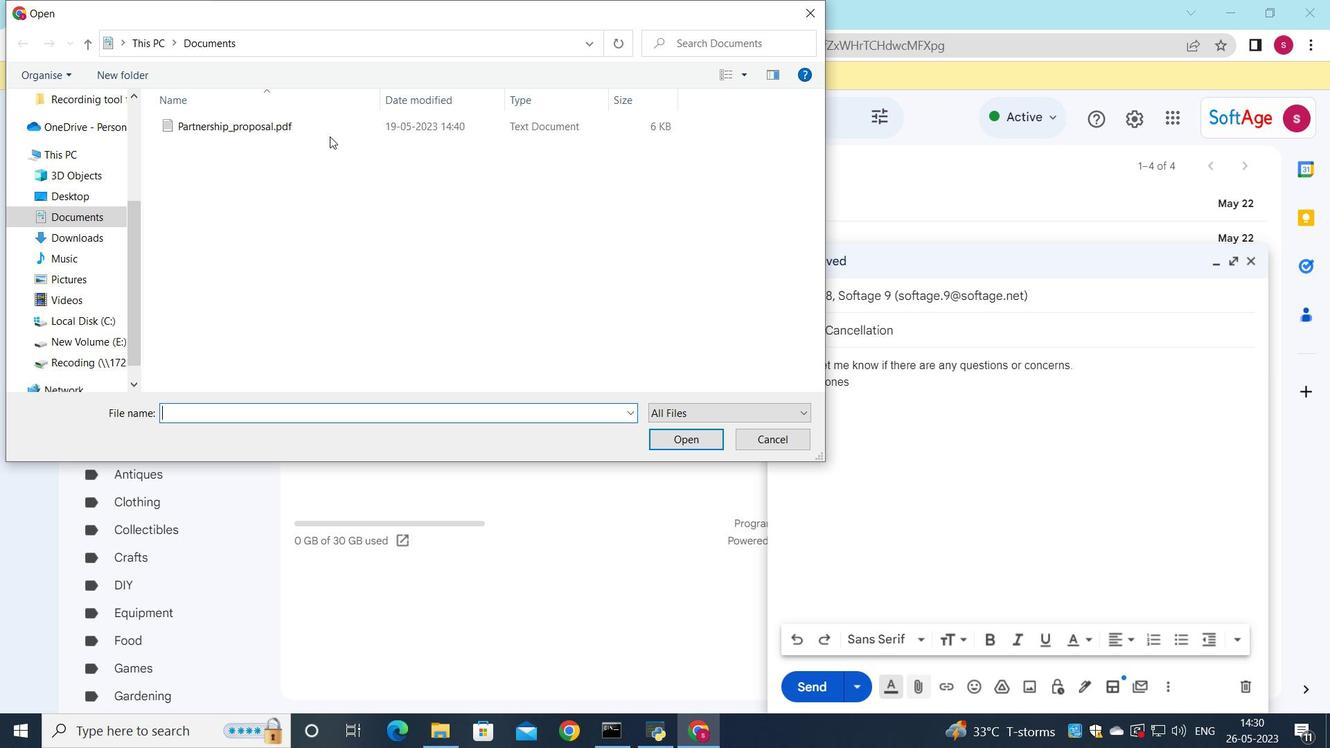 
Action: Key pressed <Key.f2><Key.backspace><Key.shift>Contract<Key.shift>_addendum.doc<Key.enter>
Screenshot: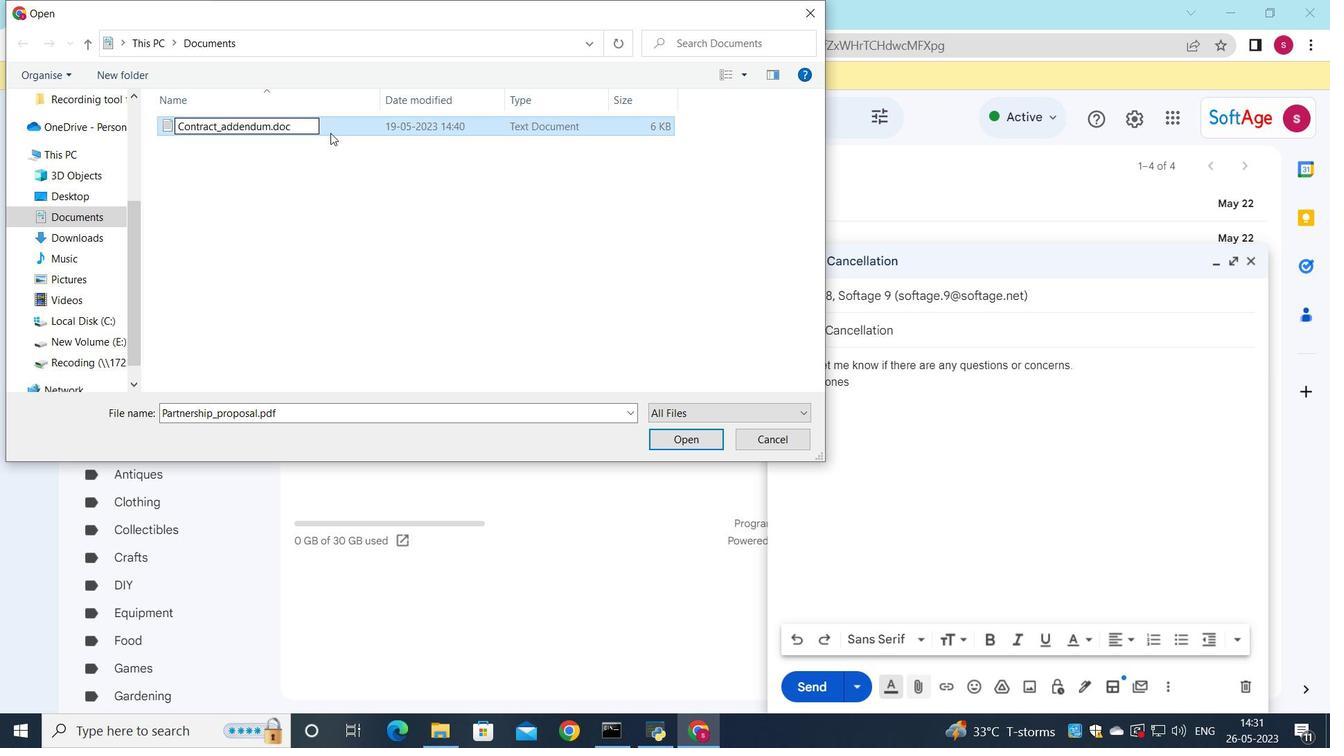 
Action: Mouse moved to (449, 124)
Screenshot: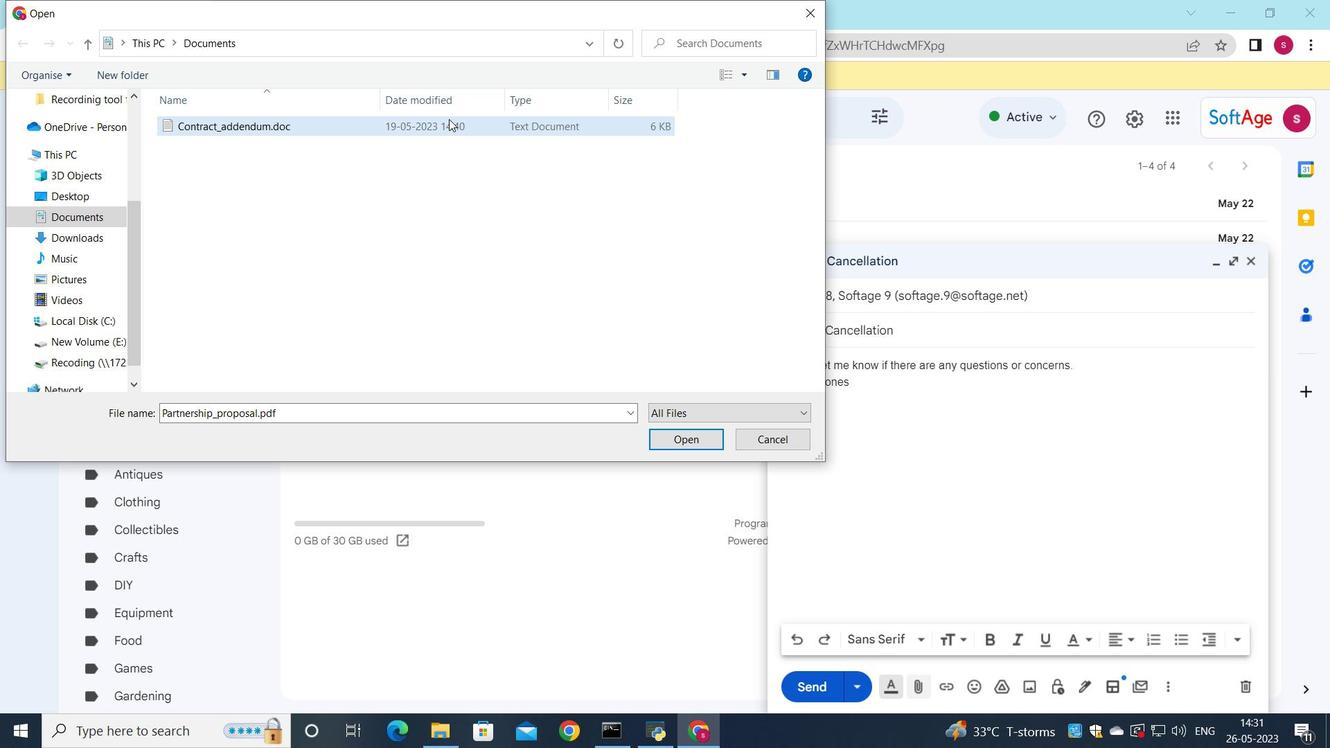 
Action: Mouse pressed left at (449, 124)
Screenshot: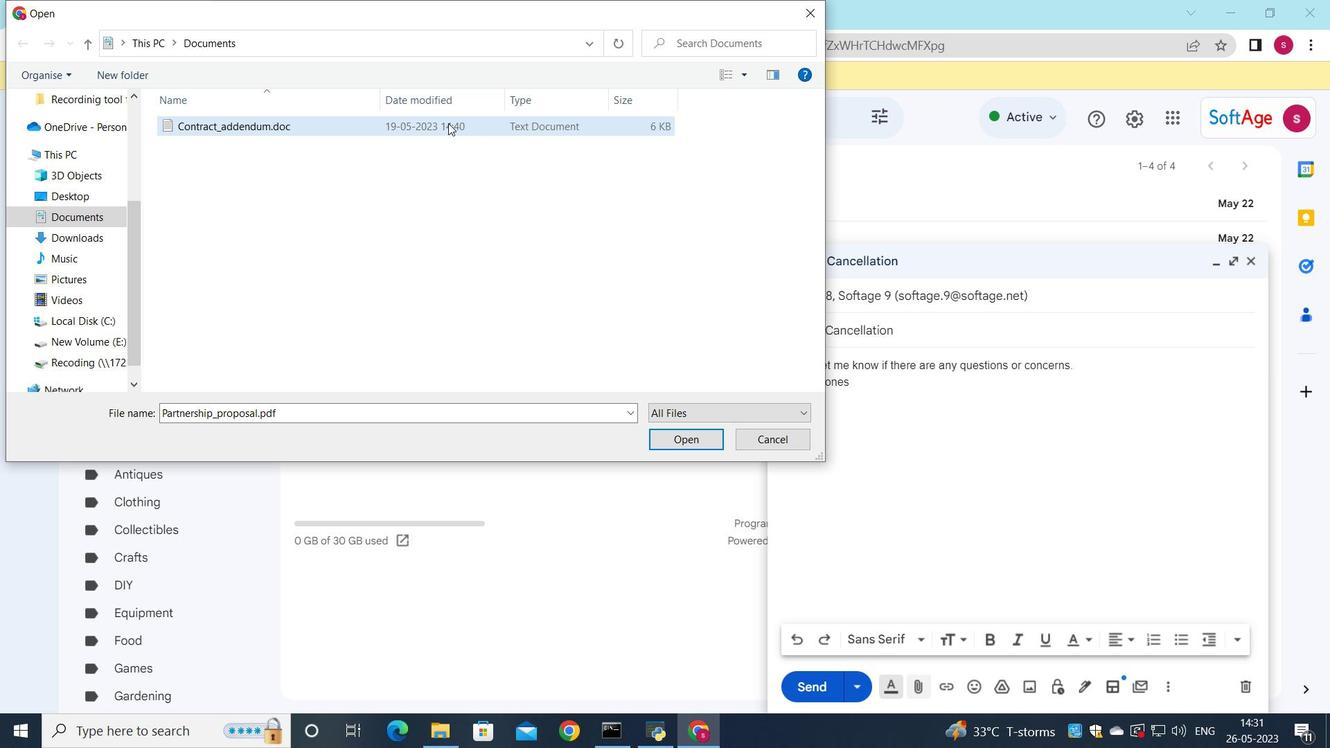 
Action: Mouse moved to (698, 447)
Screenshot: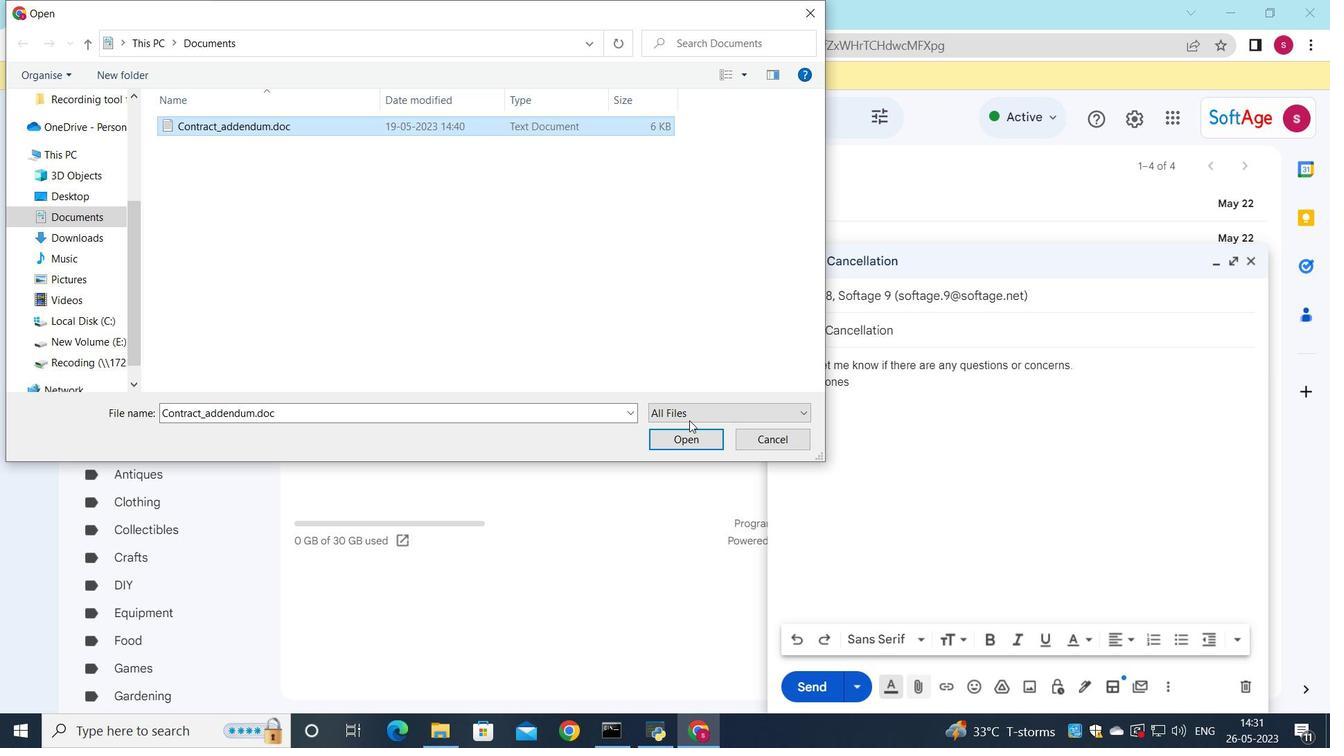 
Action: Mouse pressed left at (698, 447)
Screenshot: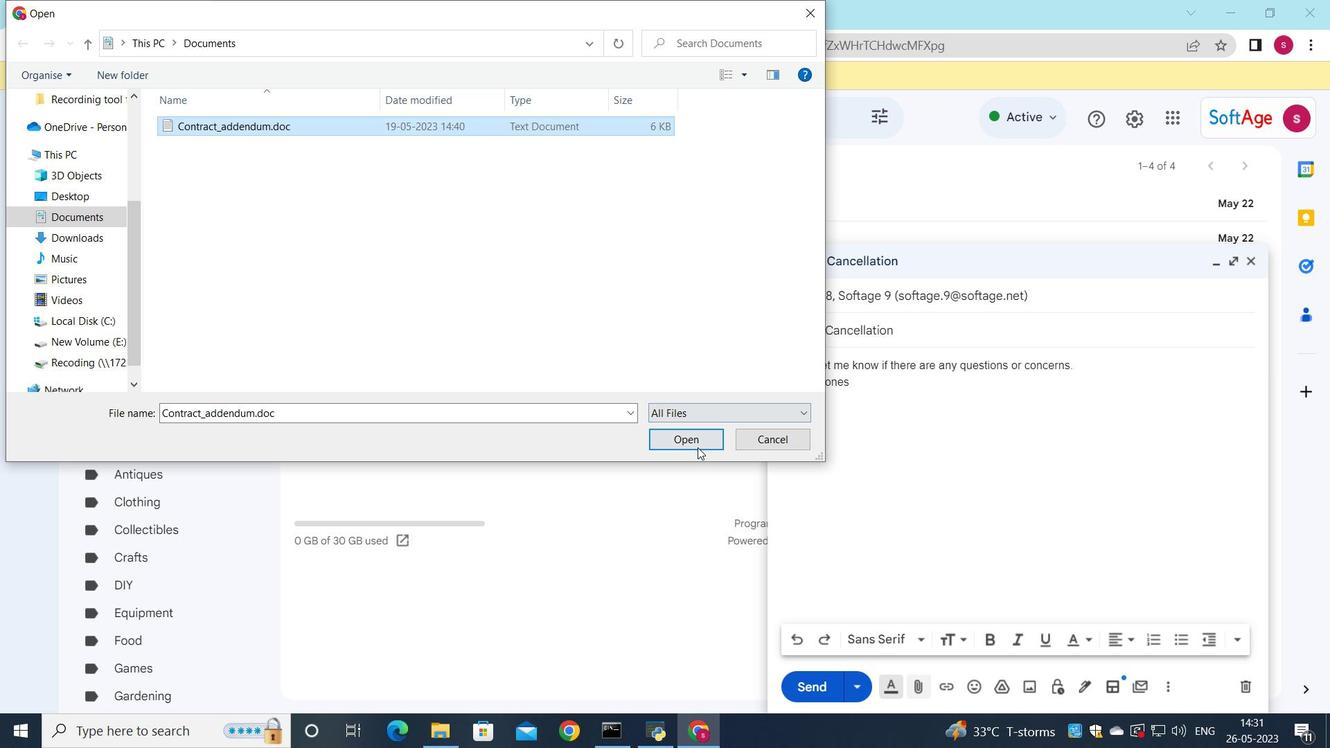 
Action: Mouse moved to (828, 684)
Screenshot: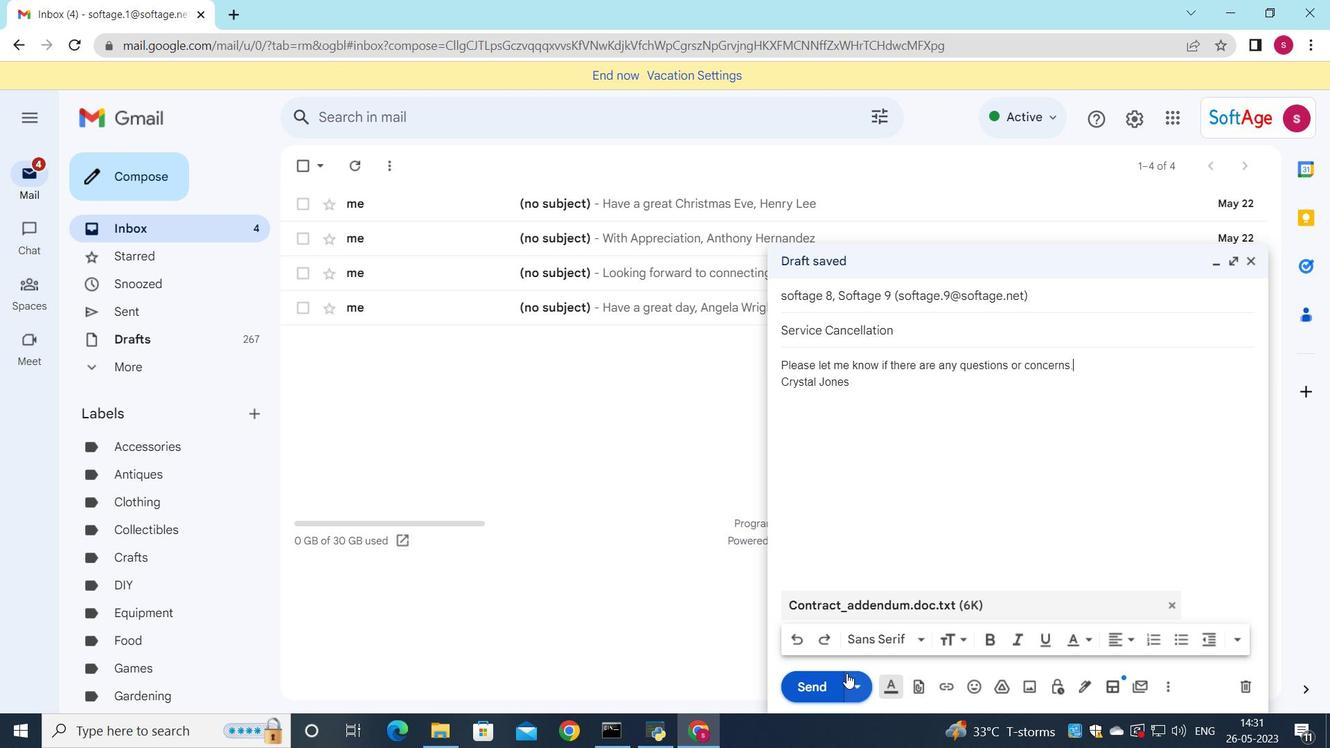 
Action: Mouse pressed left at (828, 684)
Screenshot: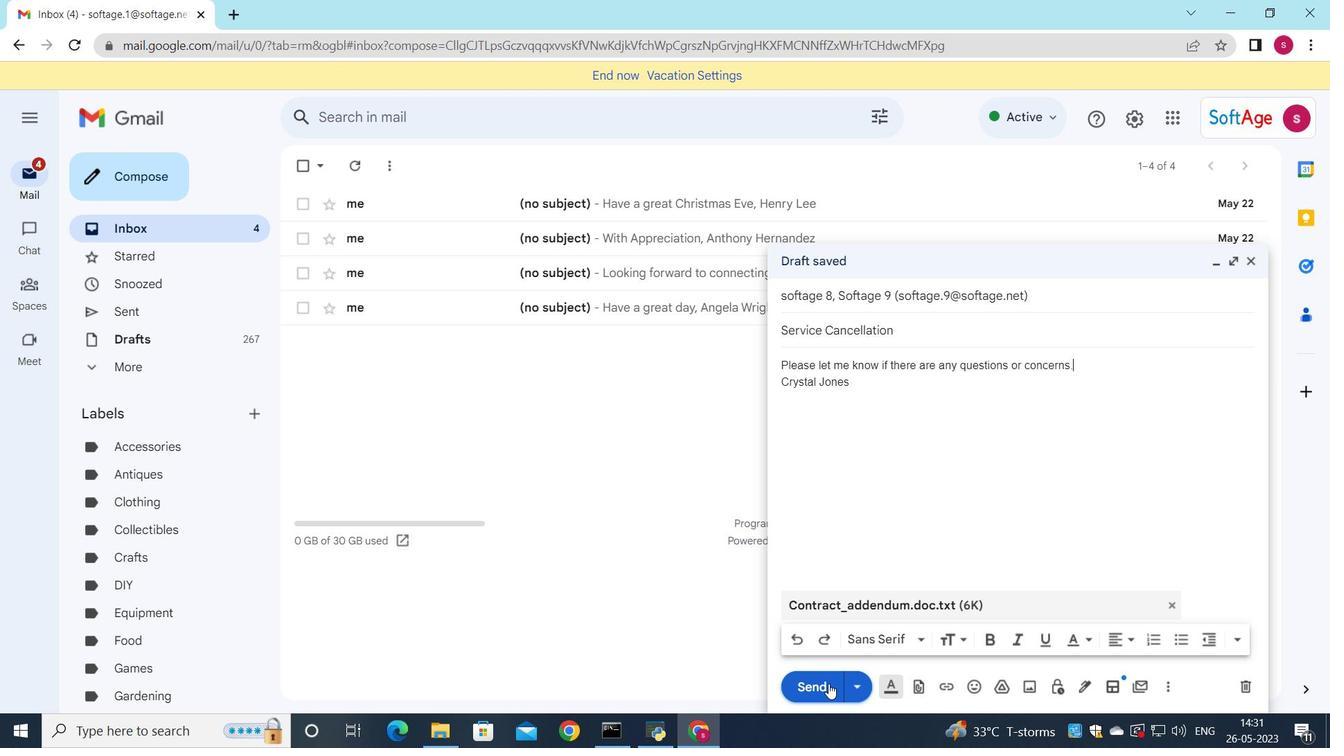 
Action: Mouse moved to (198, 311)
Screenshot: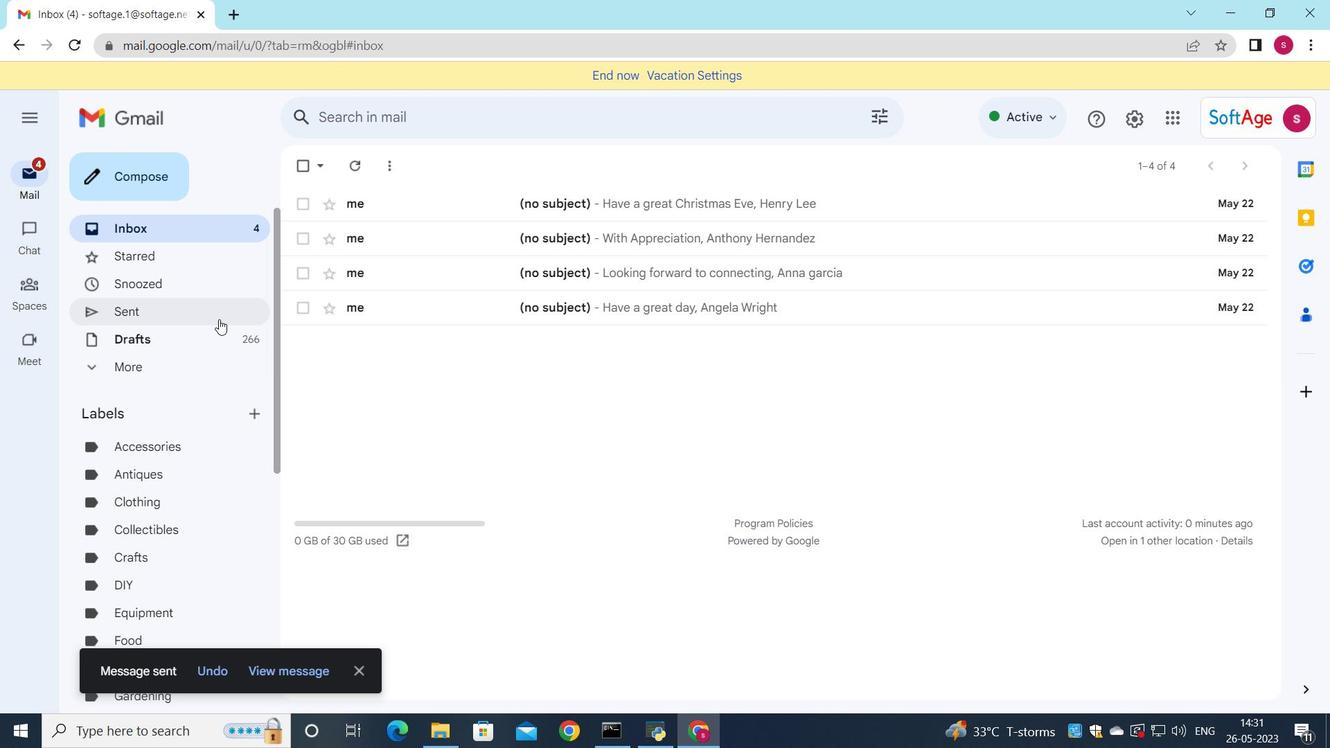 
Action: Mouse pressed left at (198, 311)
Screenshot: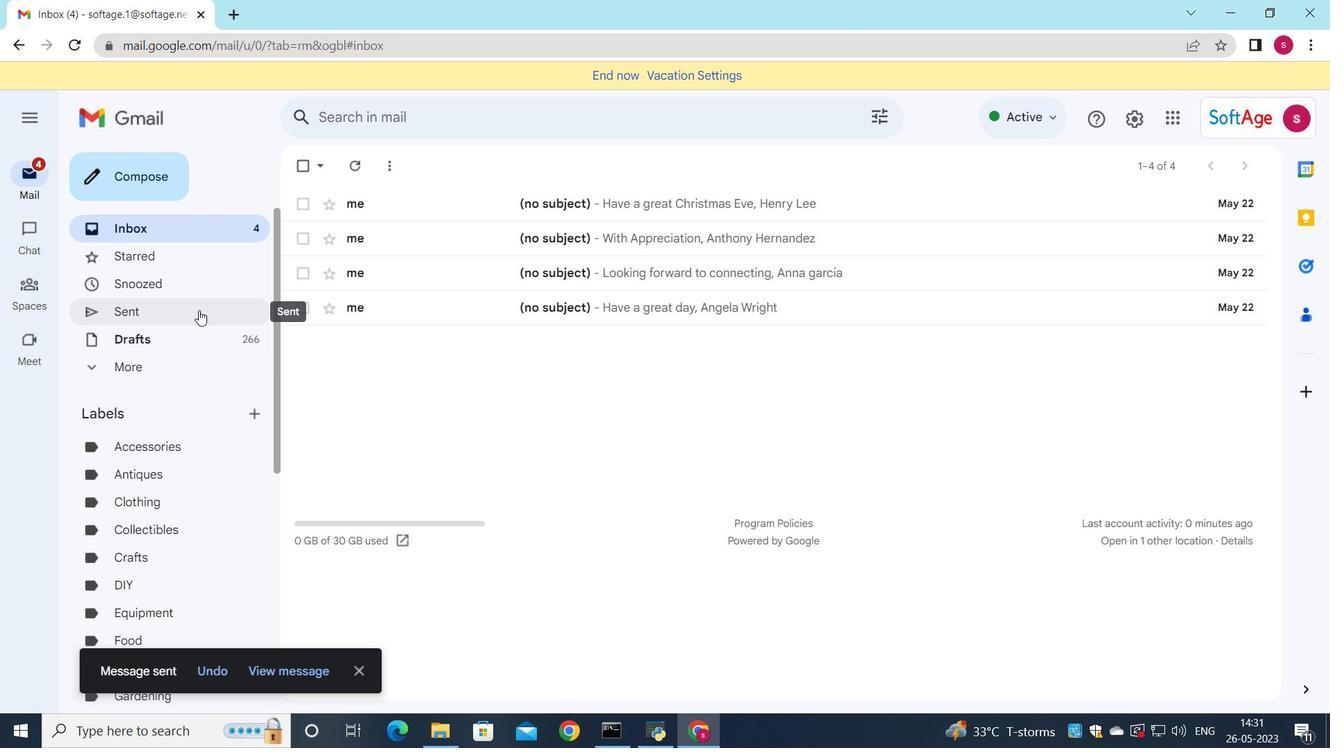 
Action: Mouse moved to (501, 246)
Screenshot: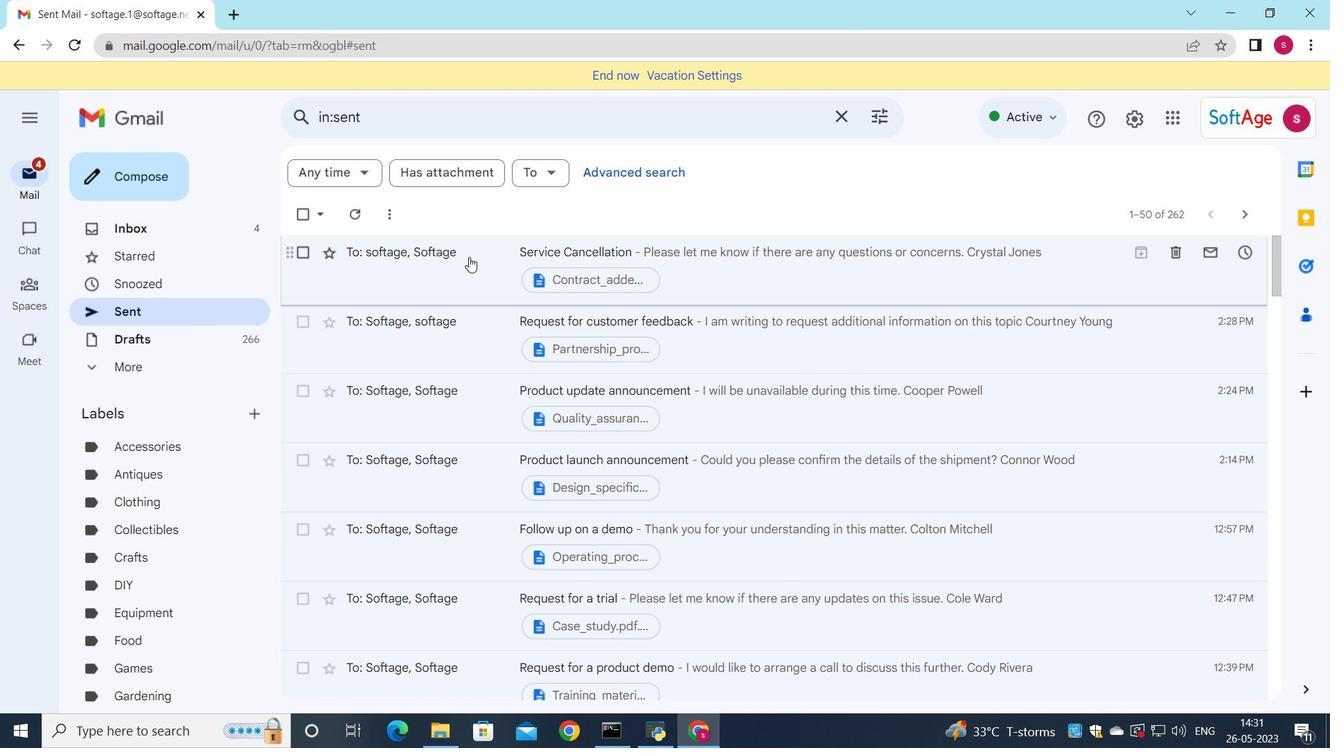 
Action: Mouse pressed left at (501, 246)
Screenshot: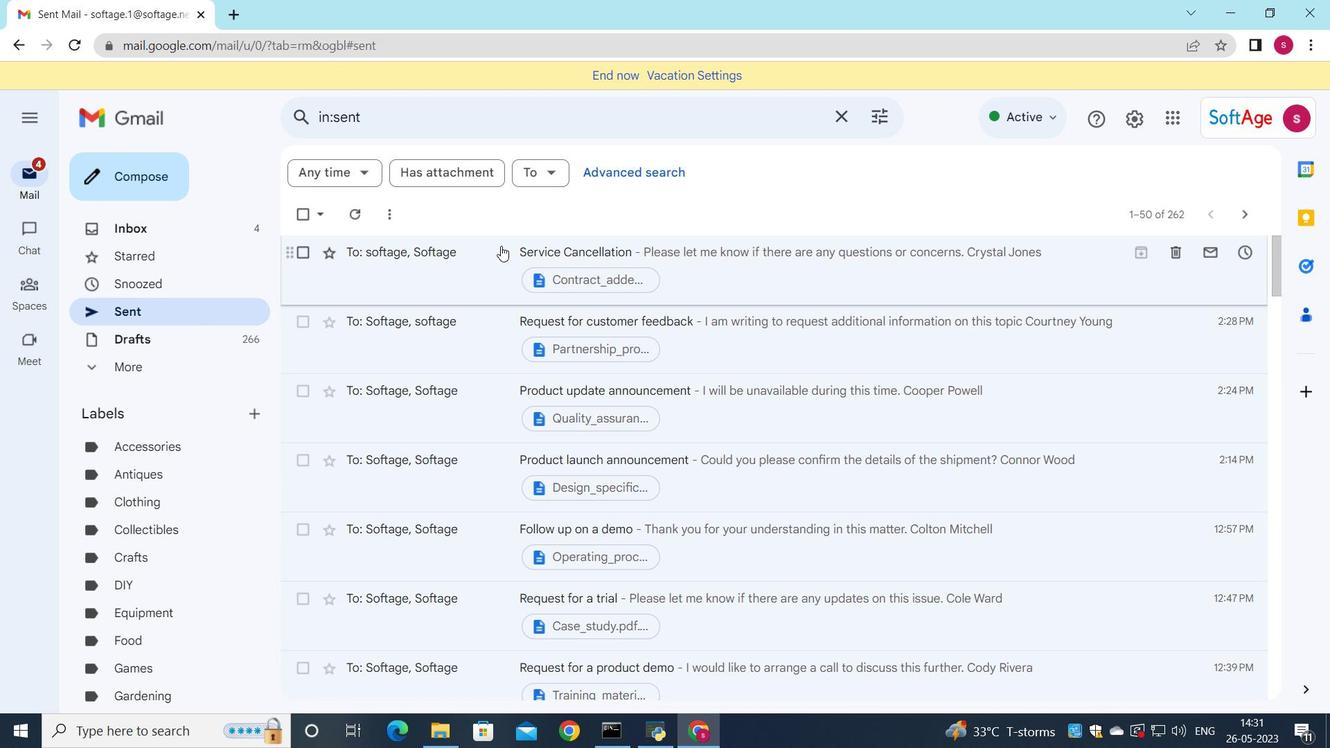 
Action: Mouse moved to (551, 270)
Screenshot: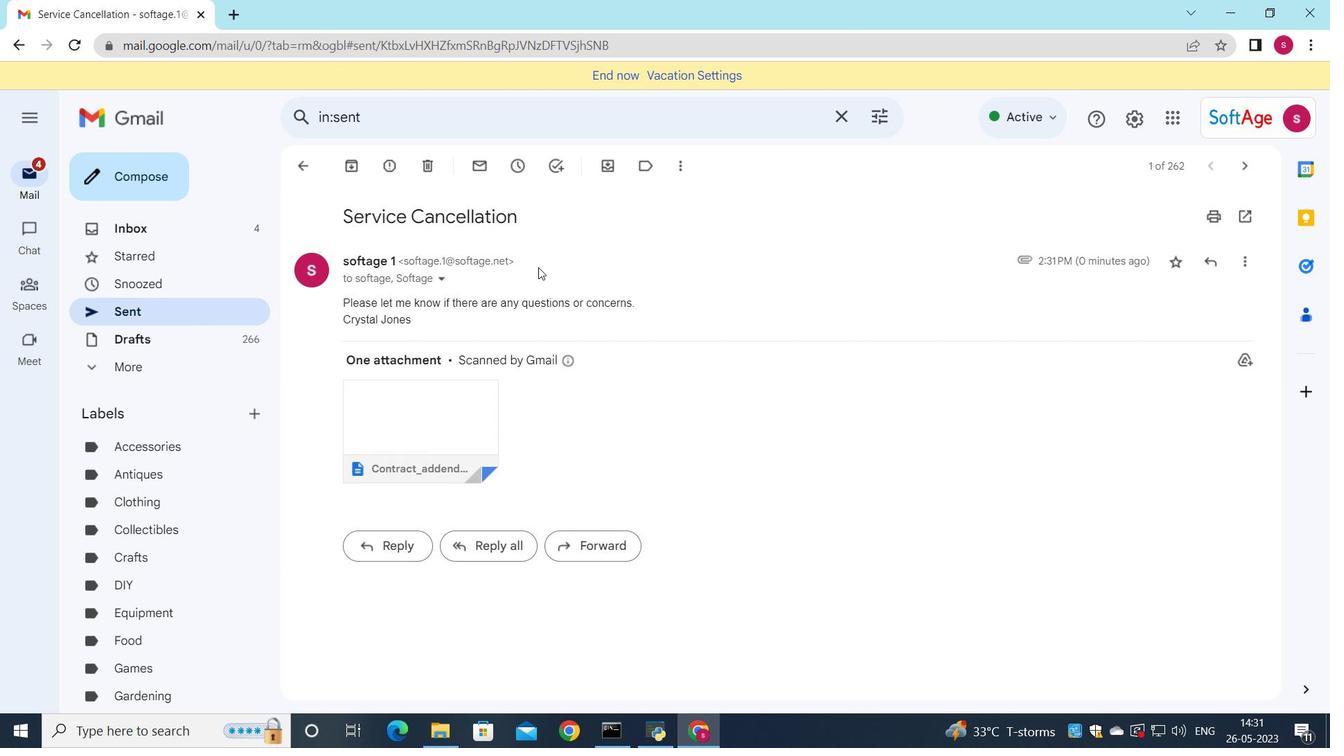 
